 Task: Look for space in Hell-Ville, Madagascar from 9th June, 2023 to 16th June, 2023 for 2 adults in price range Rs.8000 to Rs.16000. Place can be entire place with 2 bedrooms having 2 beds and 1 bathroom. Property type can be house, flat, guest house. Booking option can be shelf check-in. Required host language is English.
Action: Mouse moved to (613, 71)
Screenshot: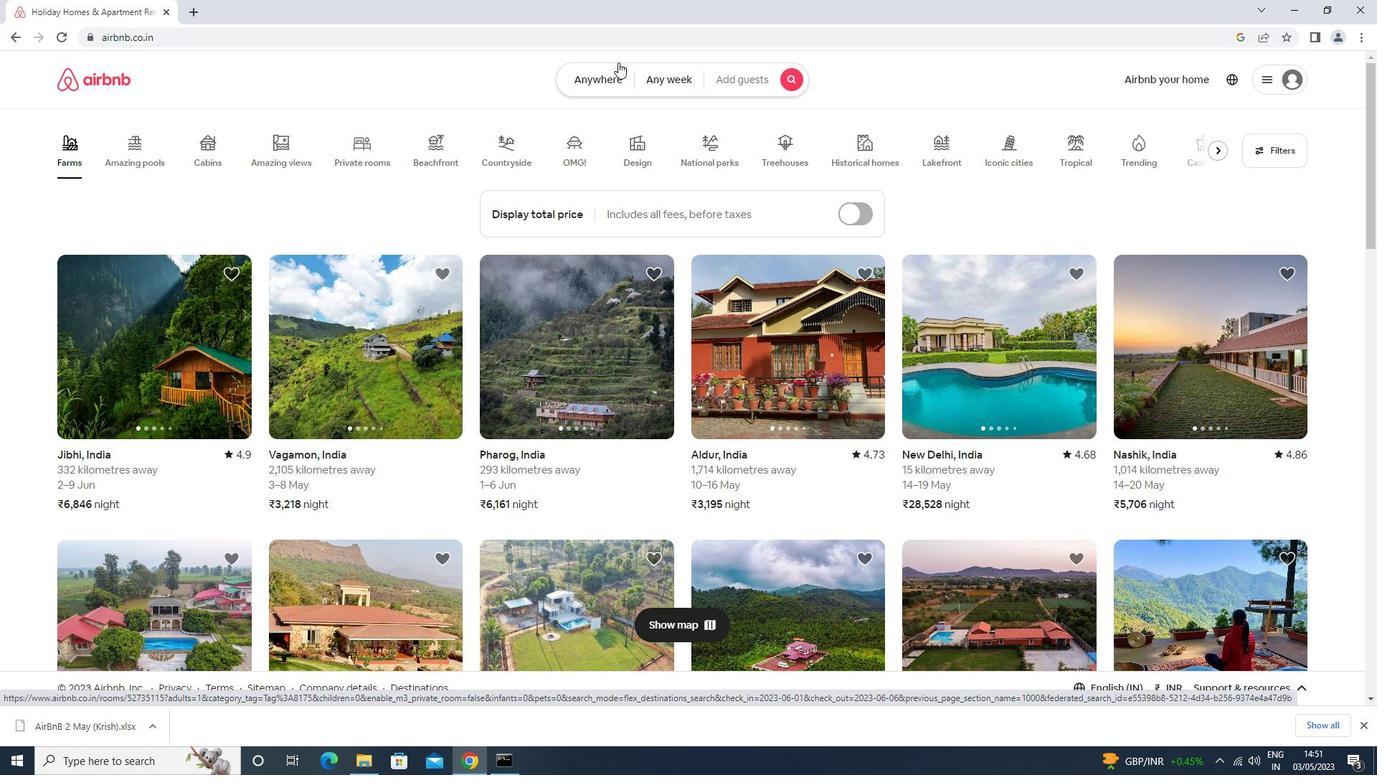 
Action: Mouse pressed left at (613, 71)
Screenshot: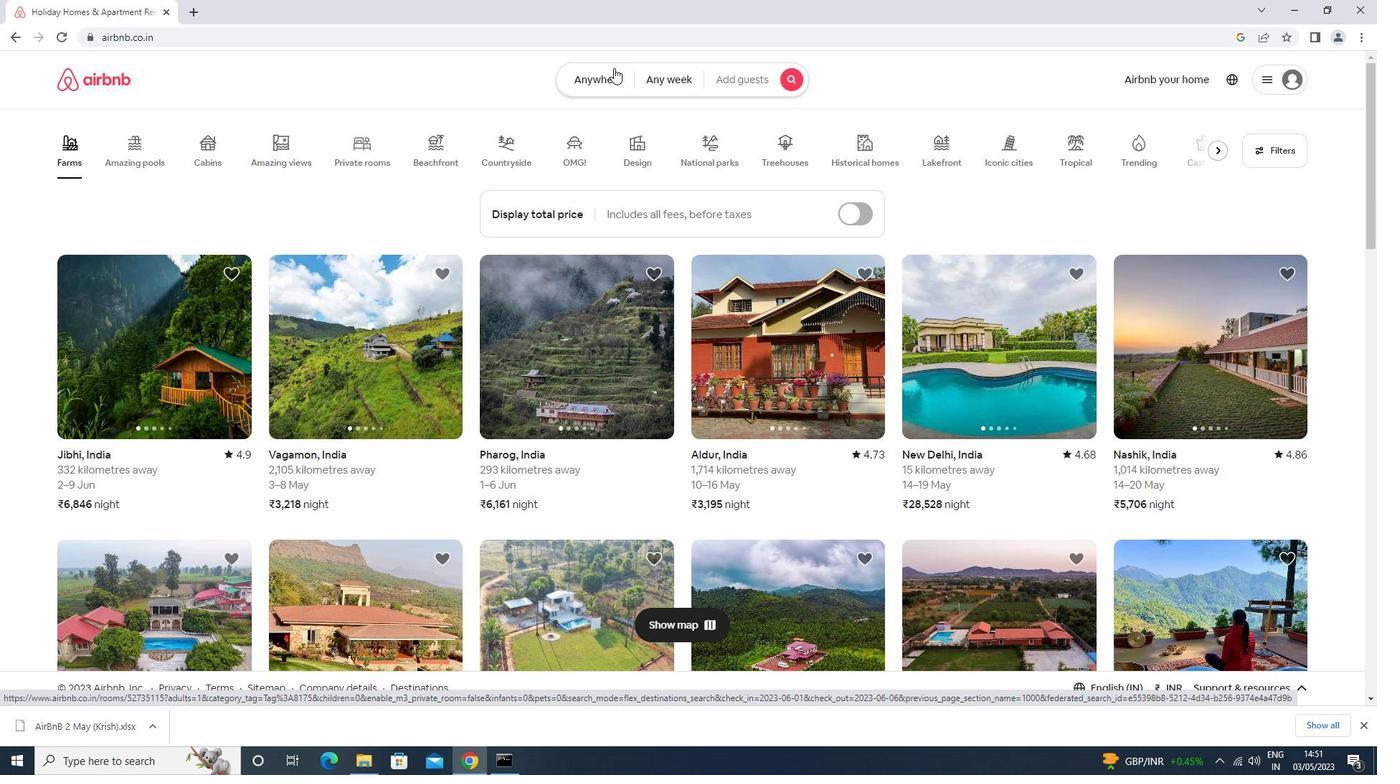 
Action: Mouse moved to (539, 142)
Screenshot: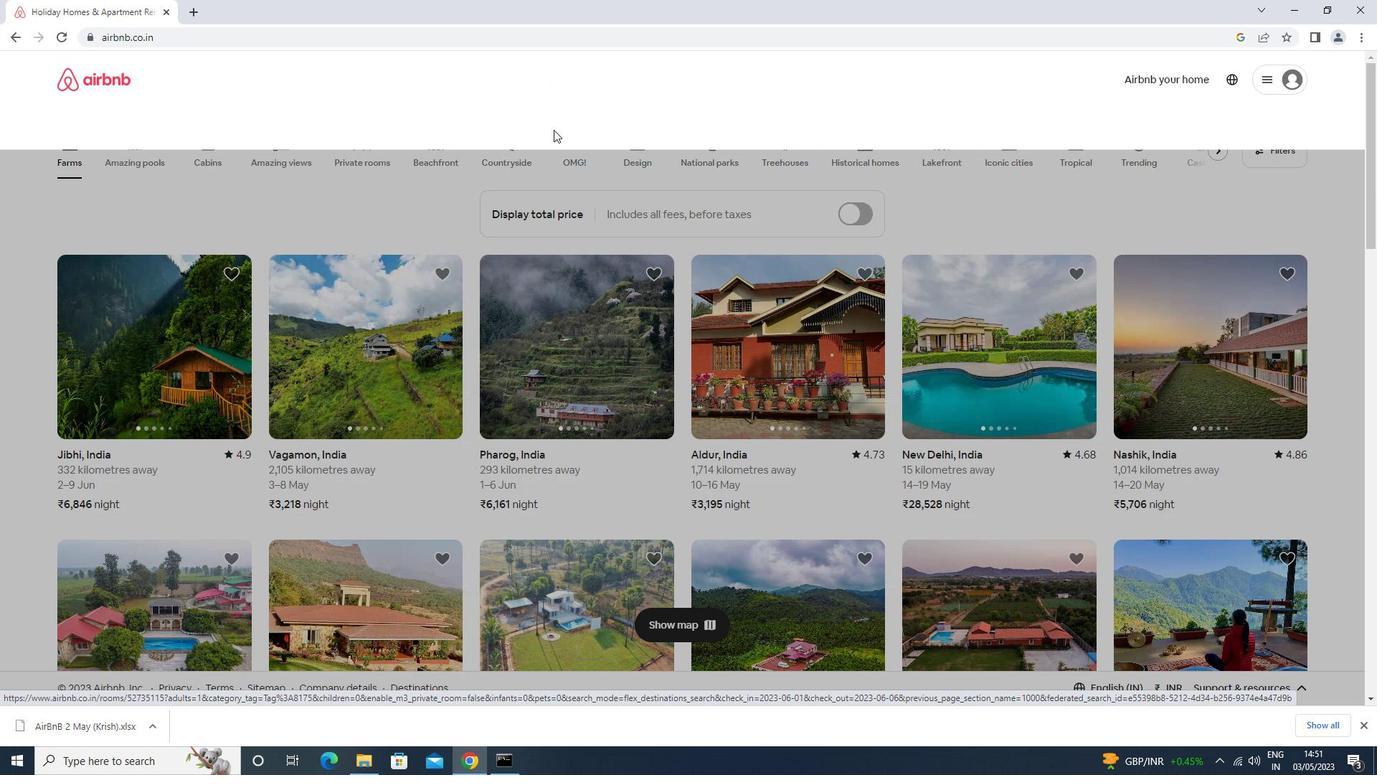 
Action: Mouse pressed left at (539, 142)
Screenshot: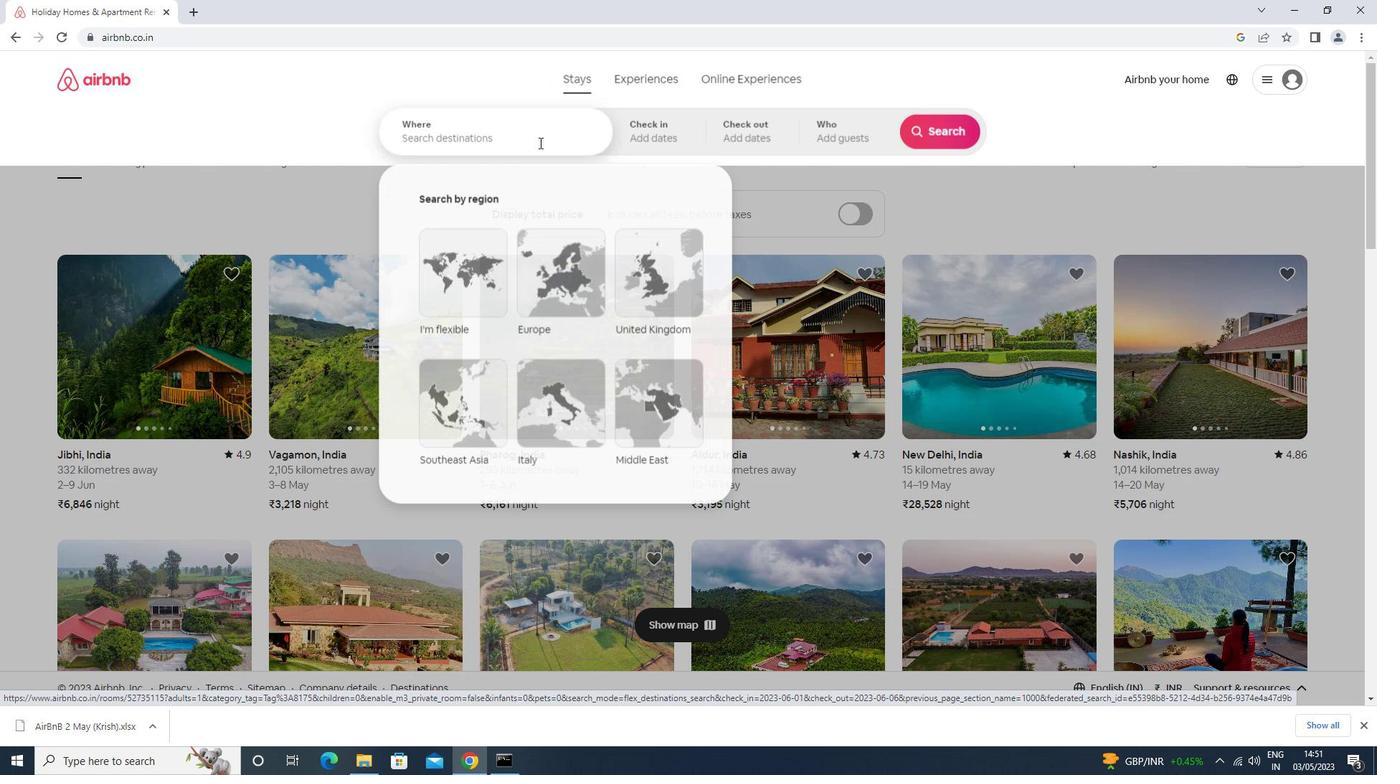 
Action: Key pressed hell<Key.space>ville<Key.down><Key.enter>
Screenshot: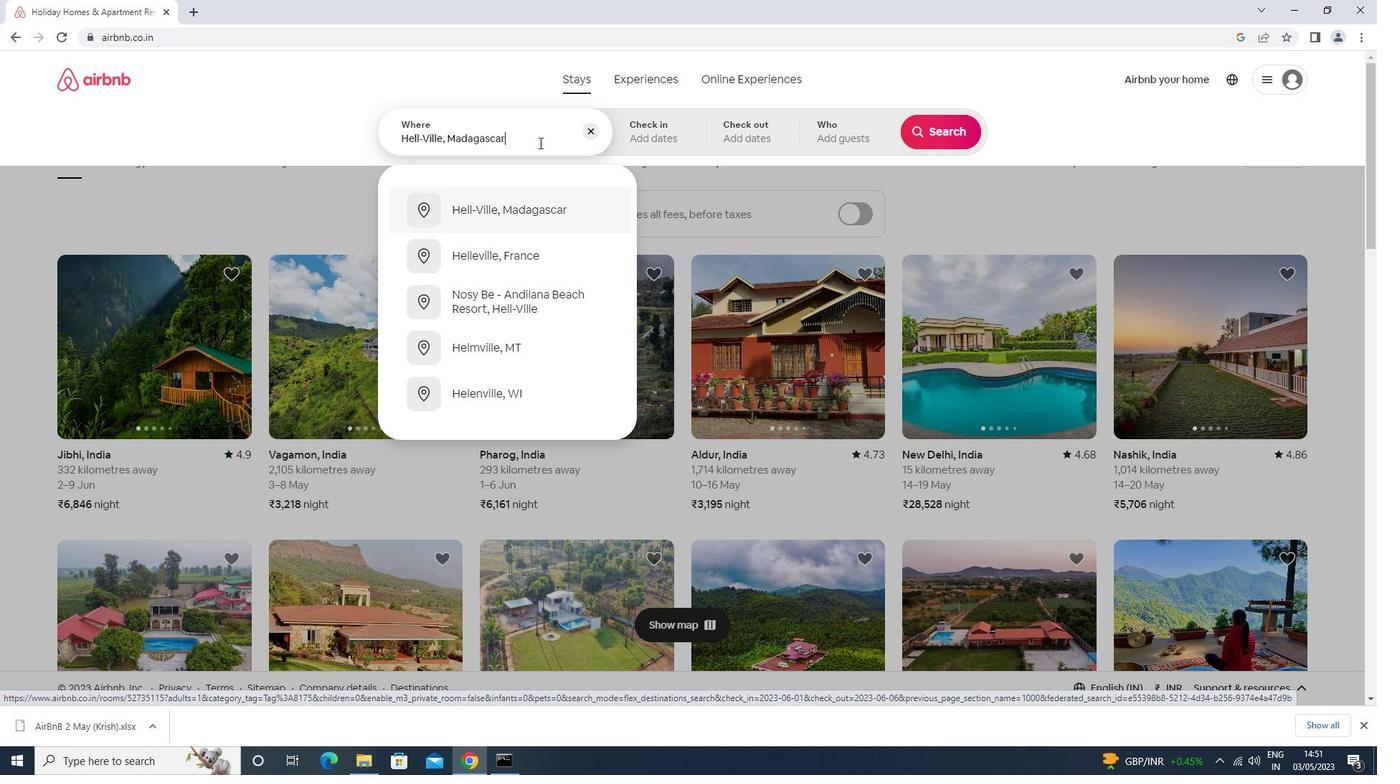 
Action: Mouse moved to (889, 340)
Screenshot: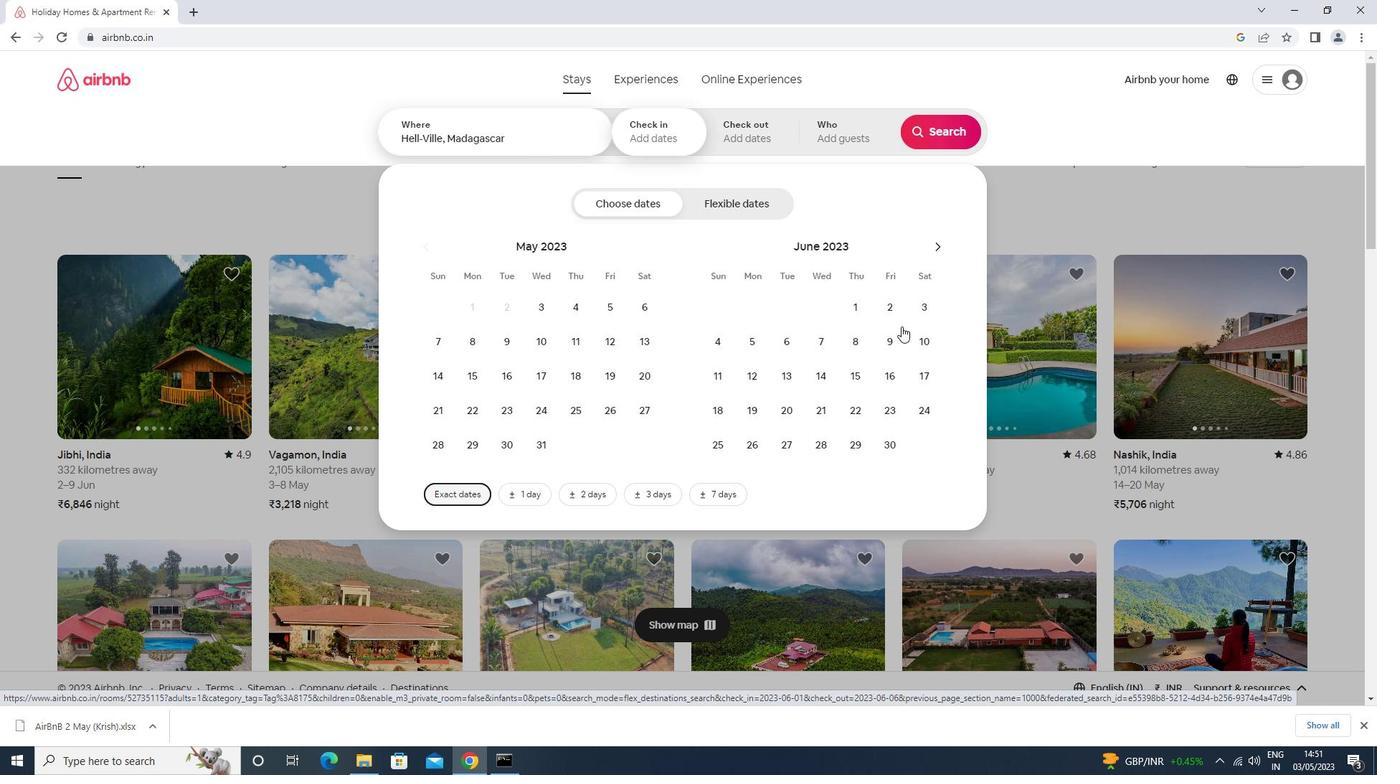 
Action: Mouse pressed left at (889, 340)
Screenshot: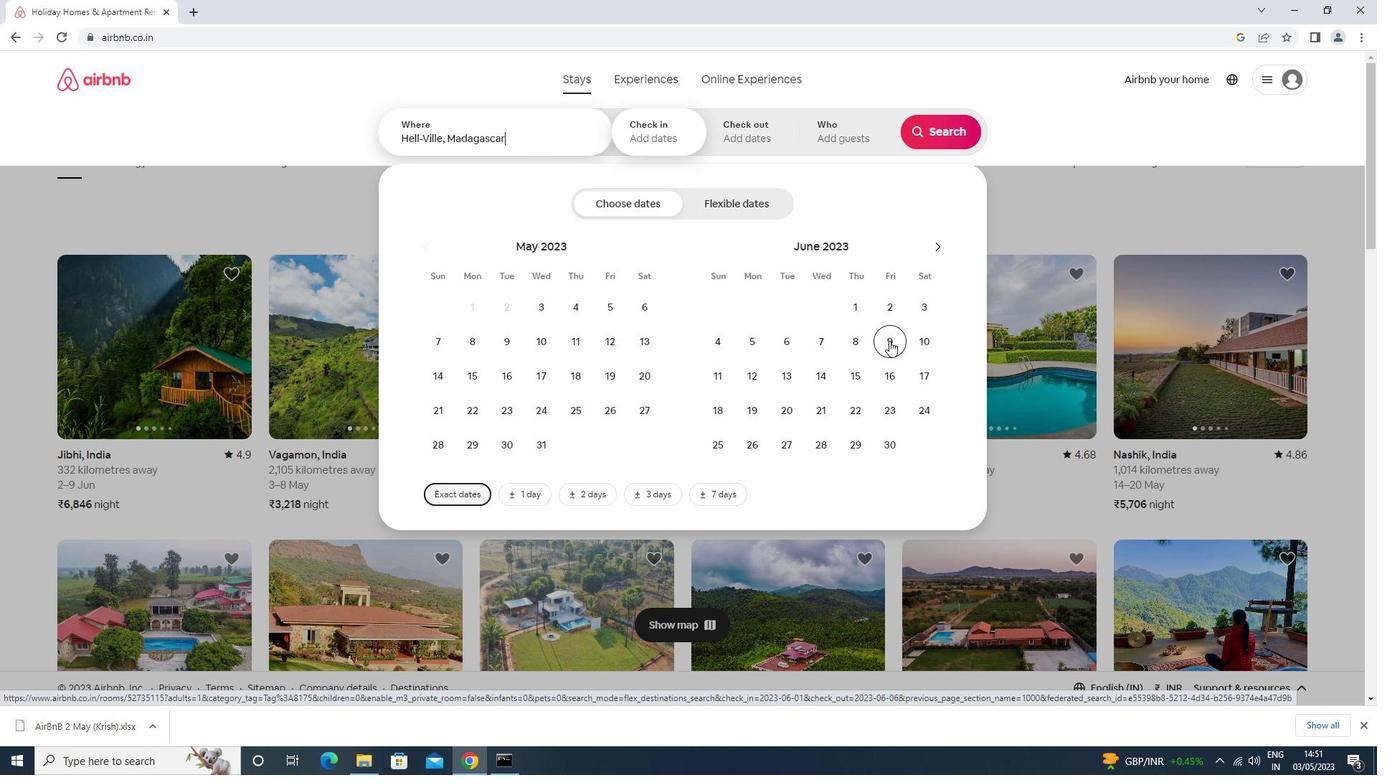 
Action: Mouse moved to (879, 390)
Screenshot: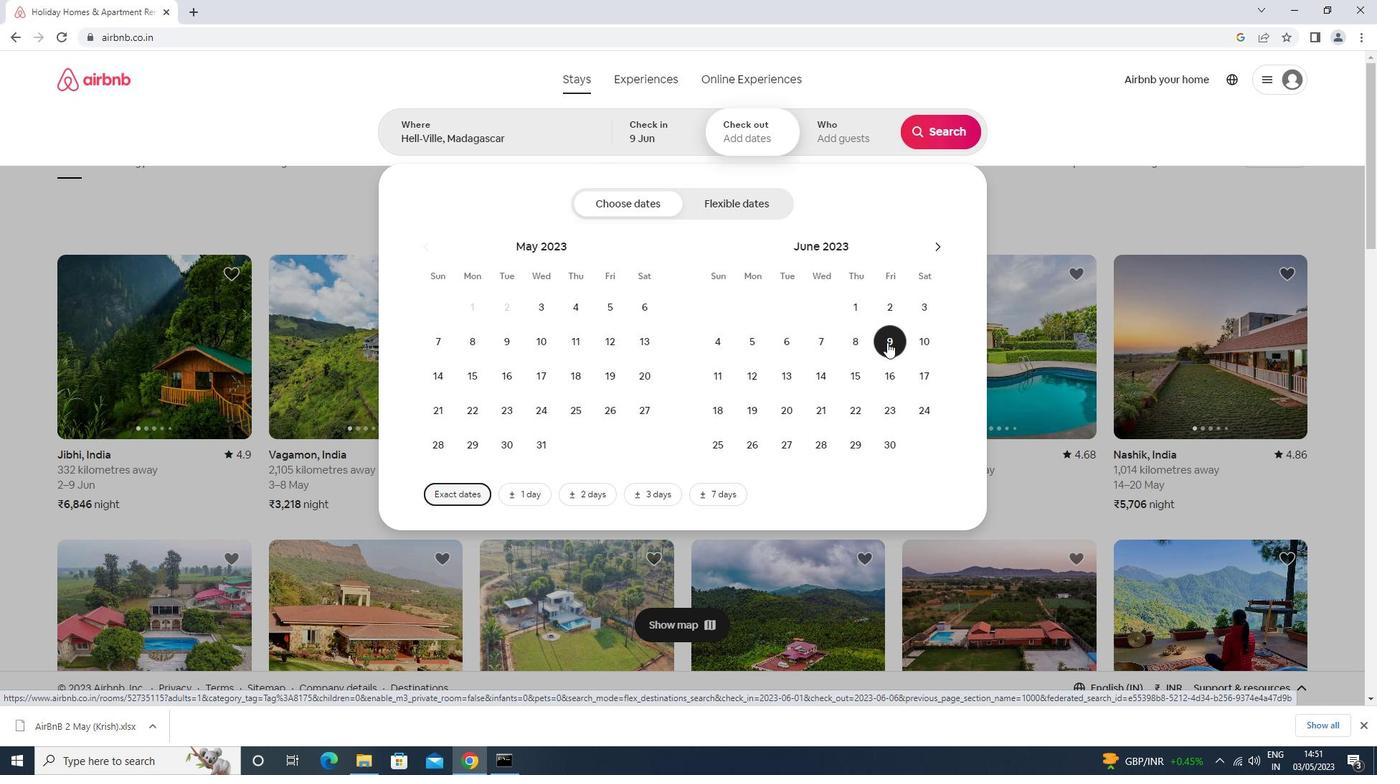 
Action: Mouse pressed left at (879, 390)
Screenshot: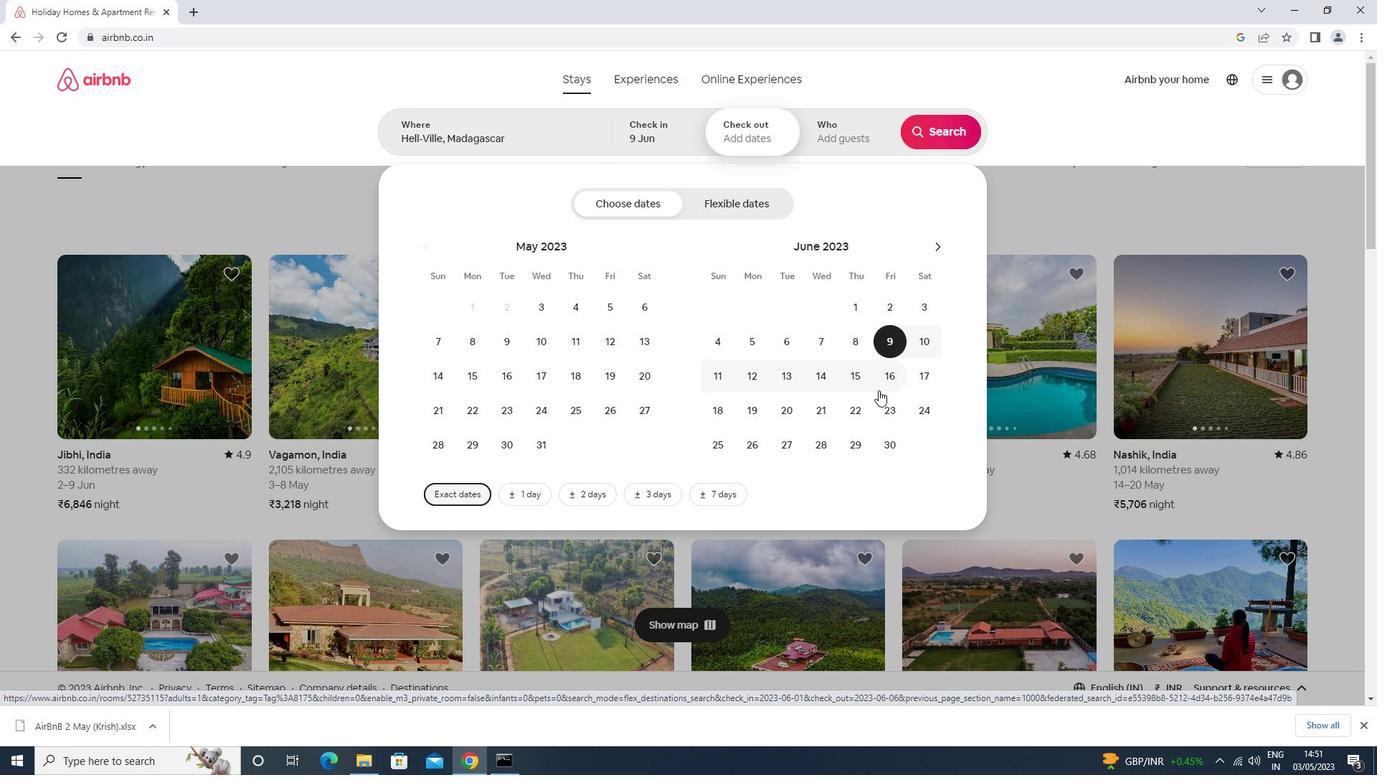 
Action: Mouse moved to (824, 126)
Screenshot: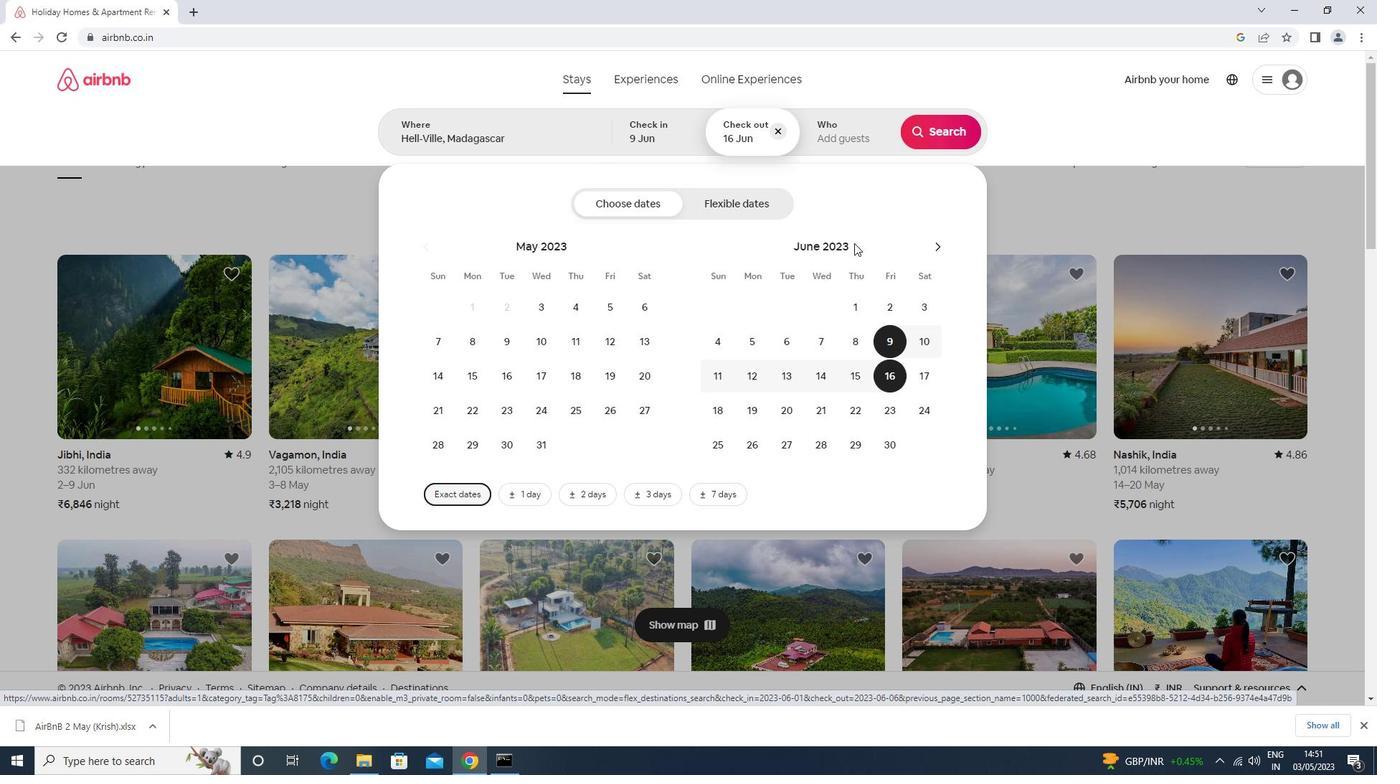 
Action: Mouse pressed left at (824, 126)
Screenshot: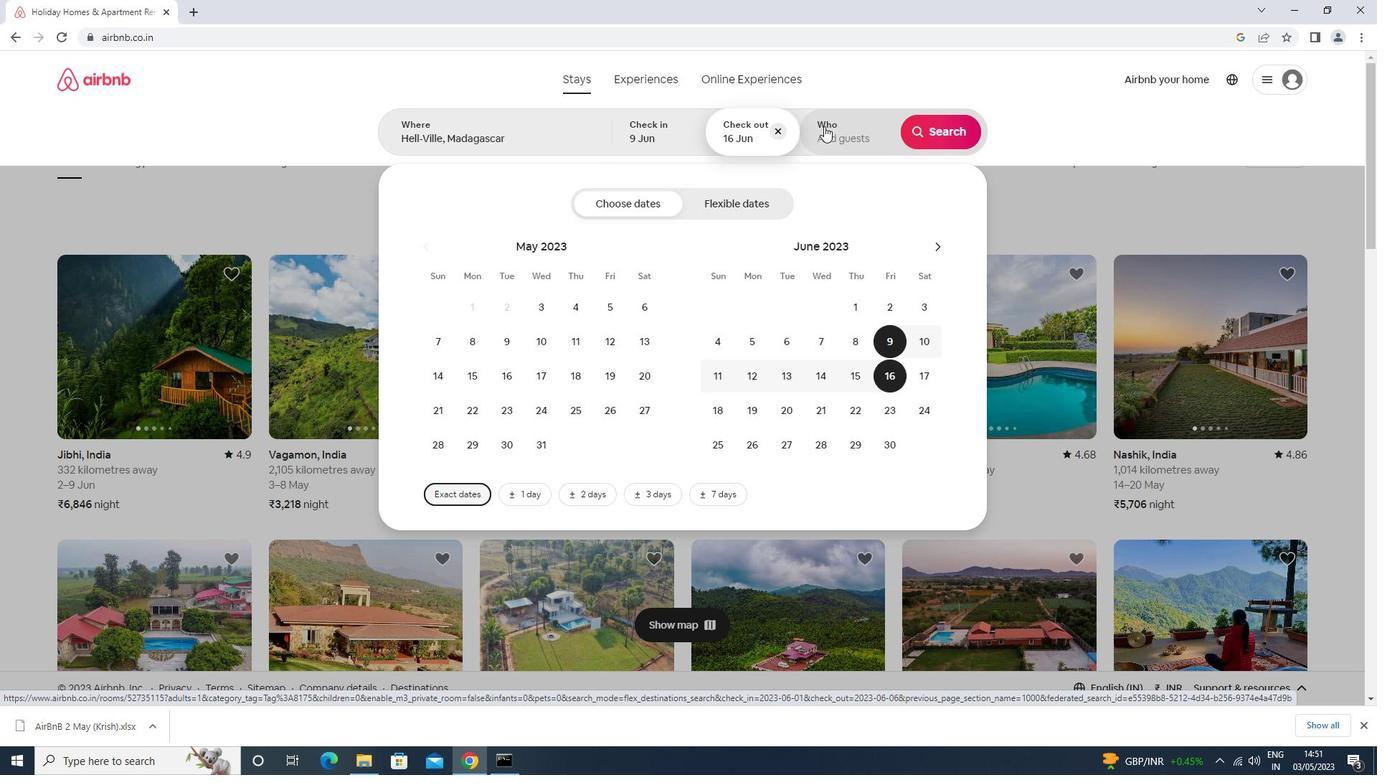 
Action: Mouse moved to (948, 210)
Screenshot: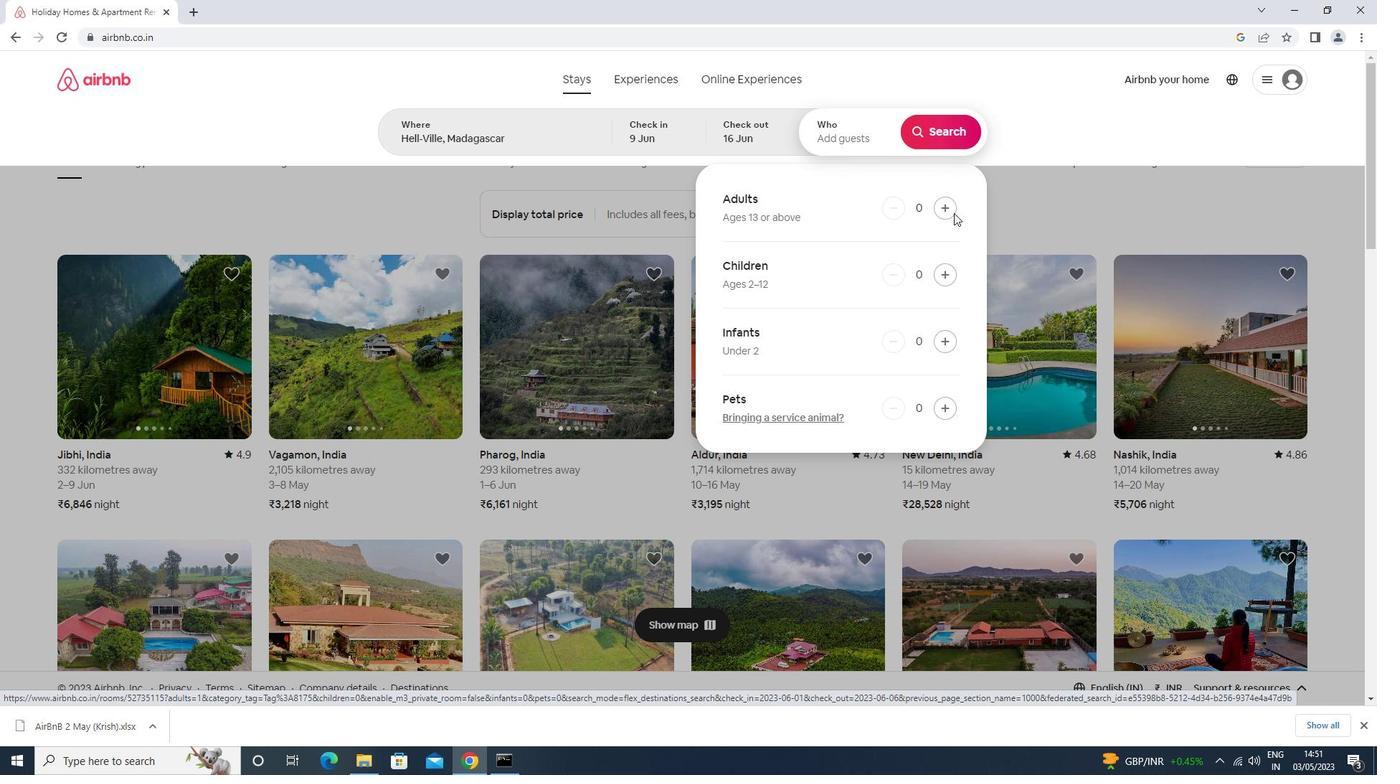 
Action: Mouse pressed left at (948, 210)
Screenshot: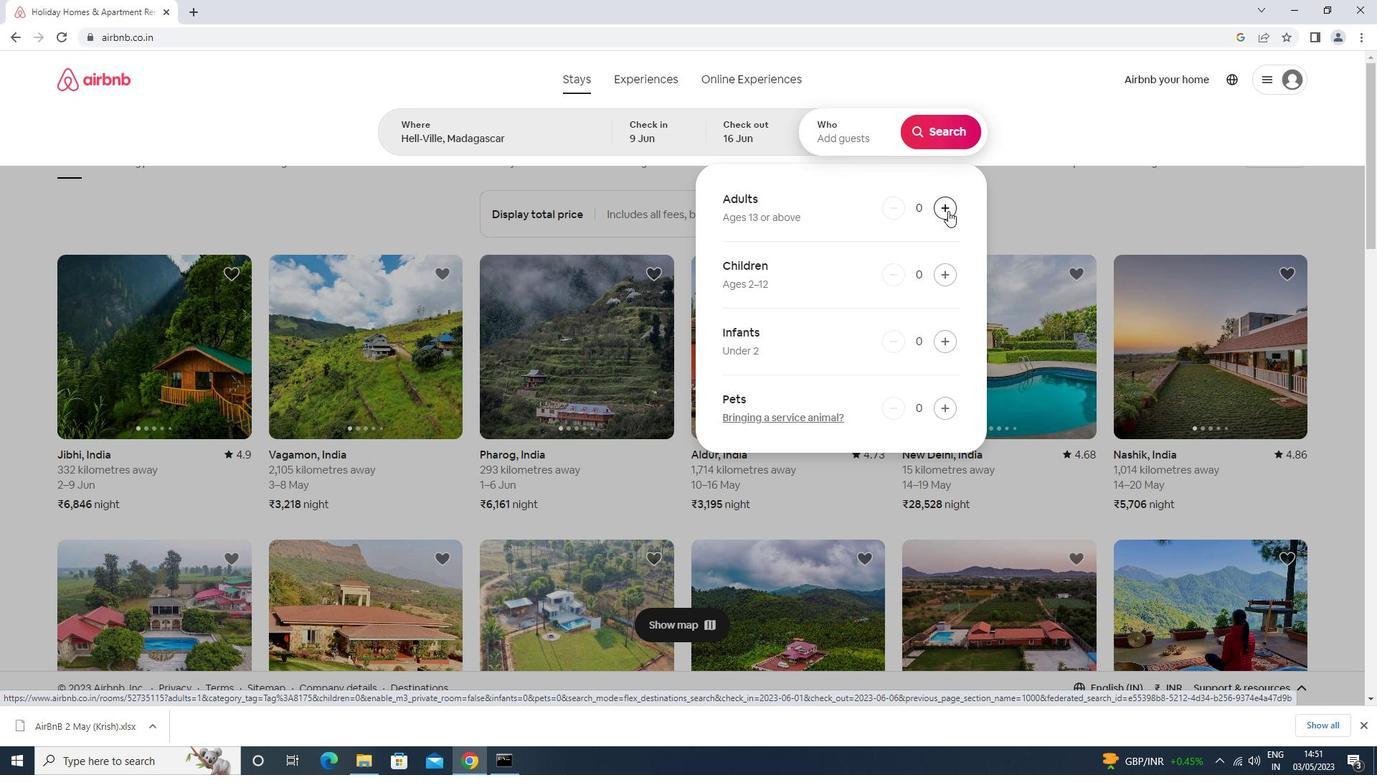 
Action: Mouse moved to (947, 210)
Screenshot: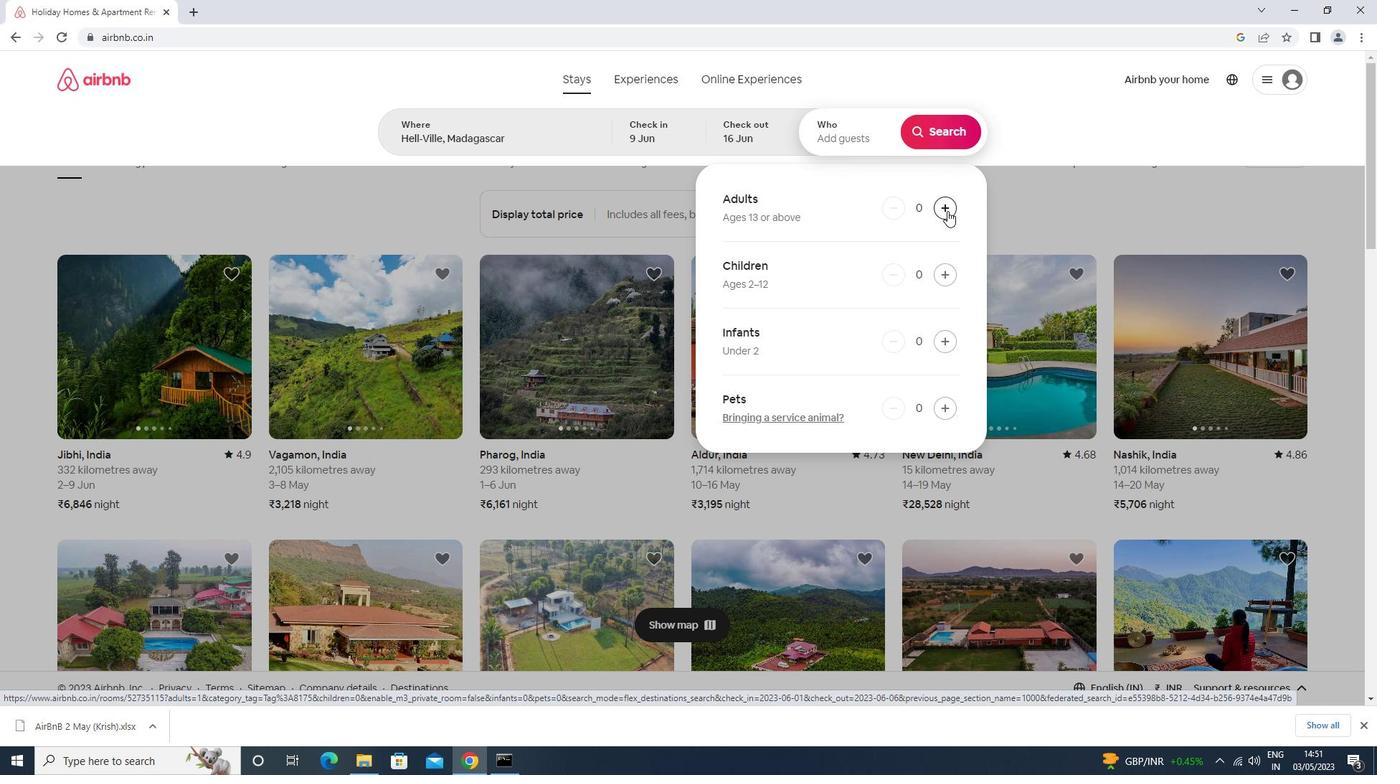 
Action: Mouse pressed left at (947, 210)
Screenshot: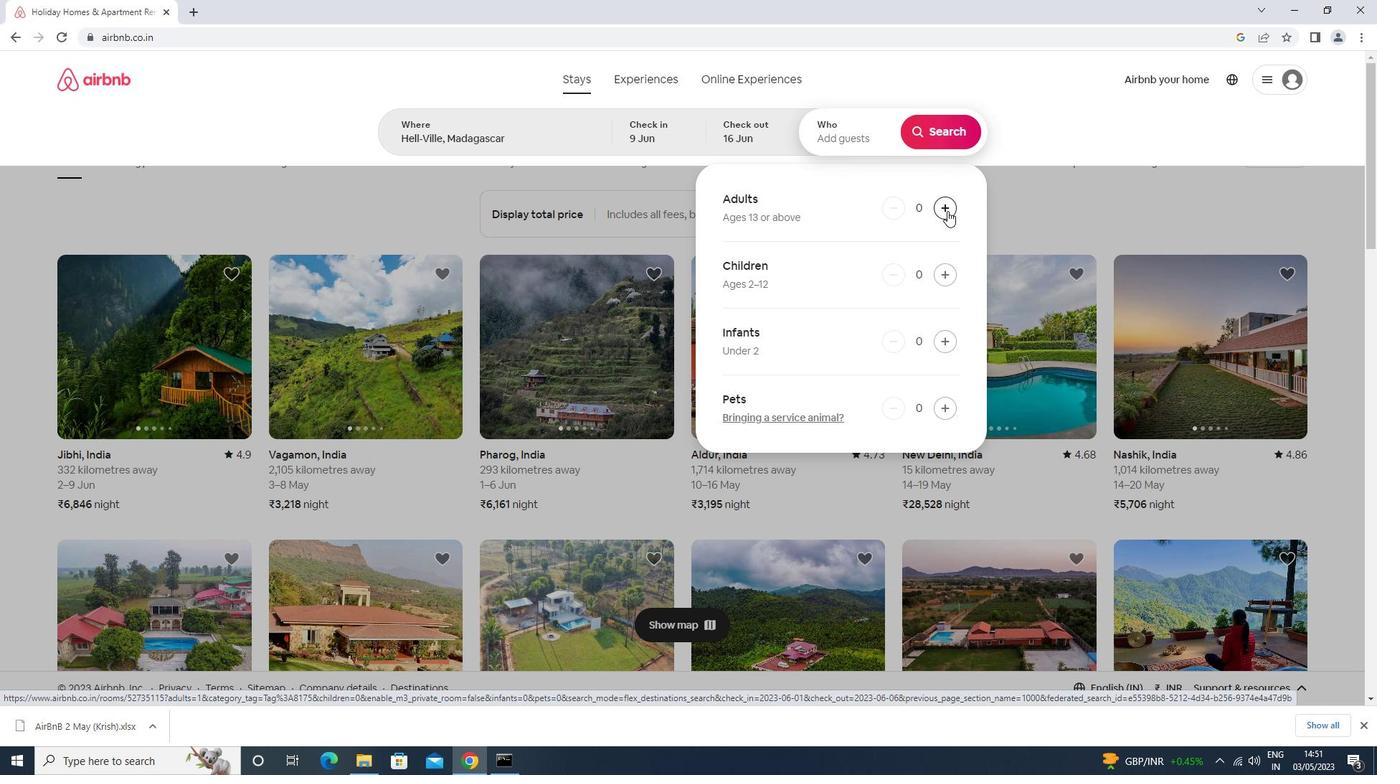 
Action: Mouse moved to (952, 137)
Screenshot: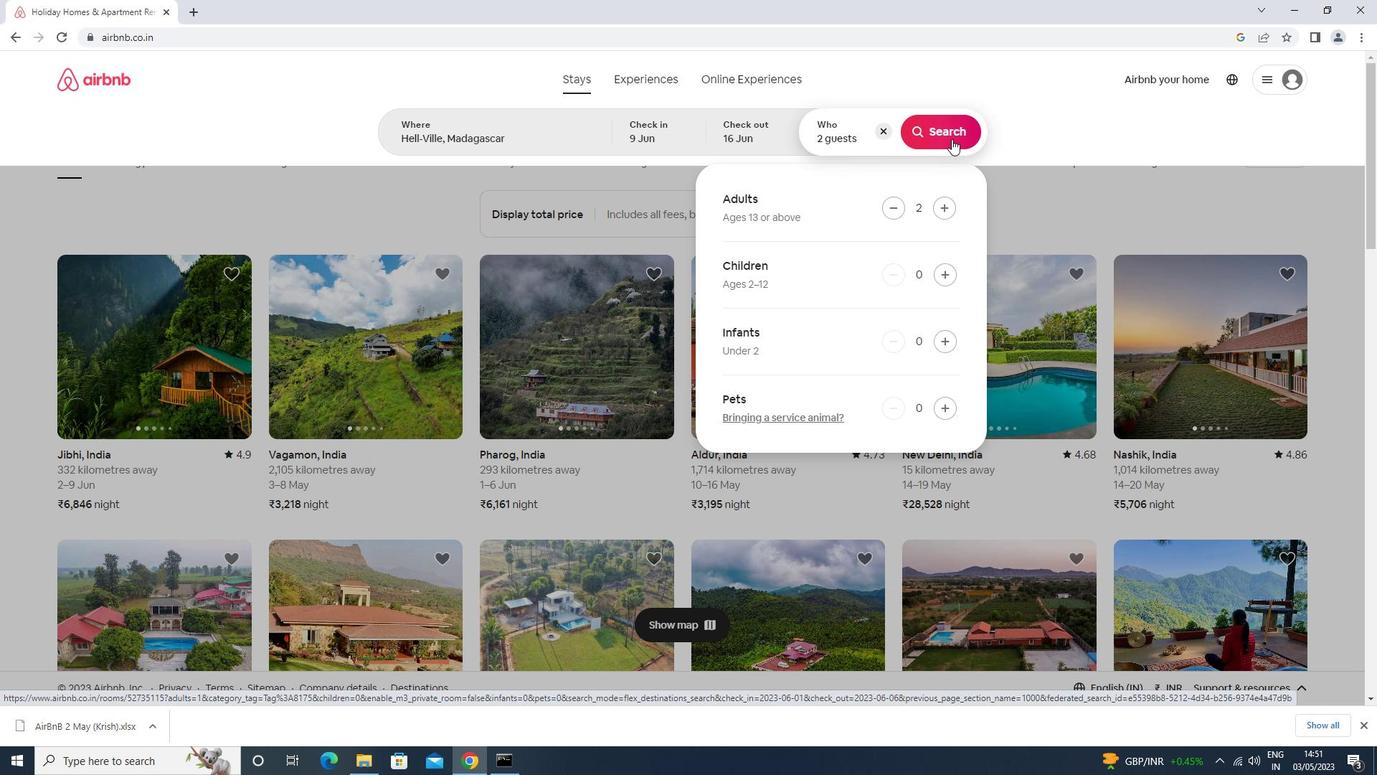 
Action: Mouse pressed left at (952, 137)
Screenshot: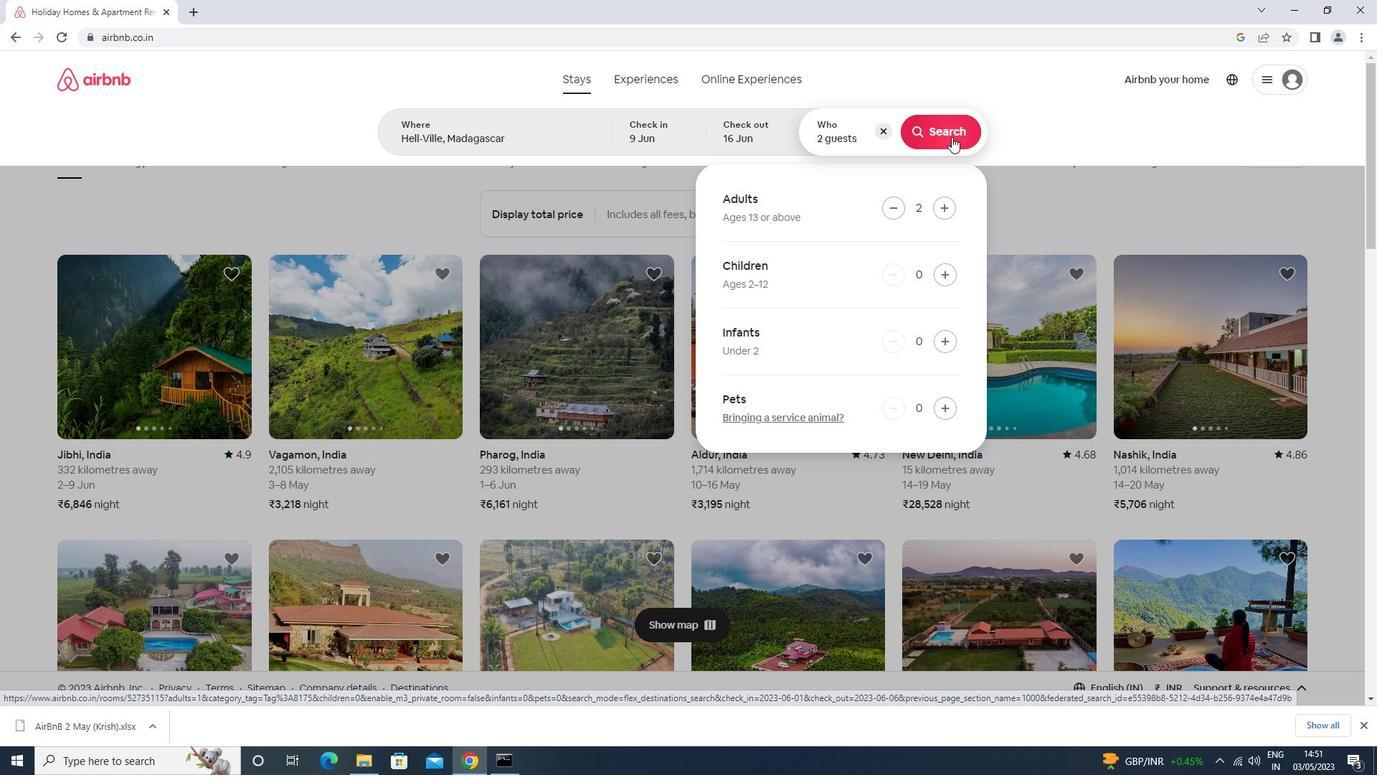 
Action: Mouse moved to (1310, 136)
Screenshot: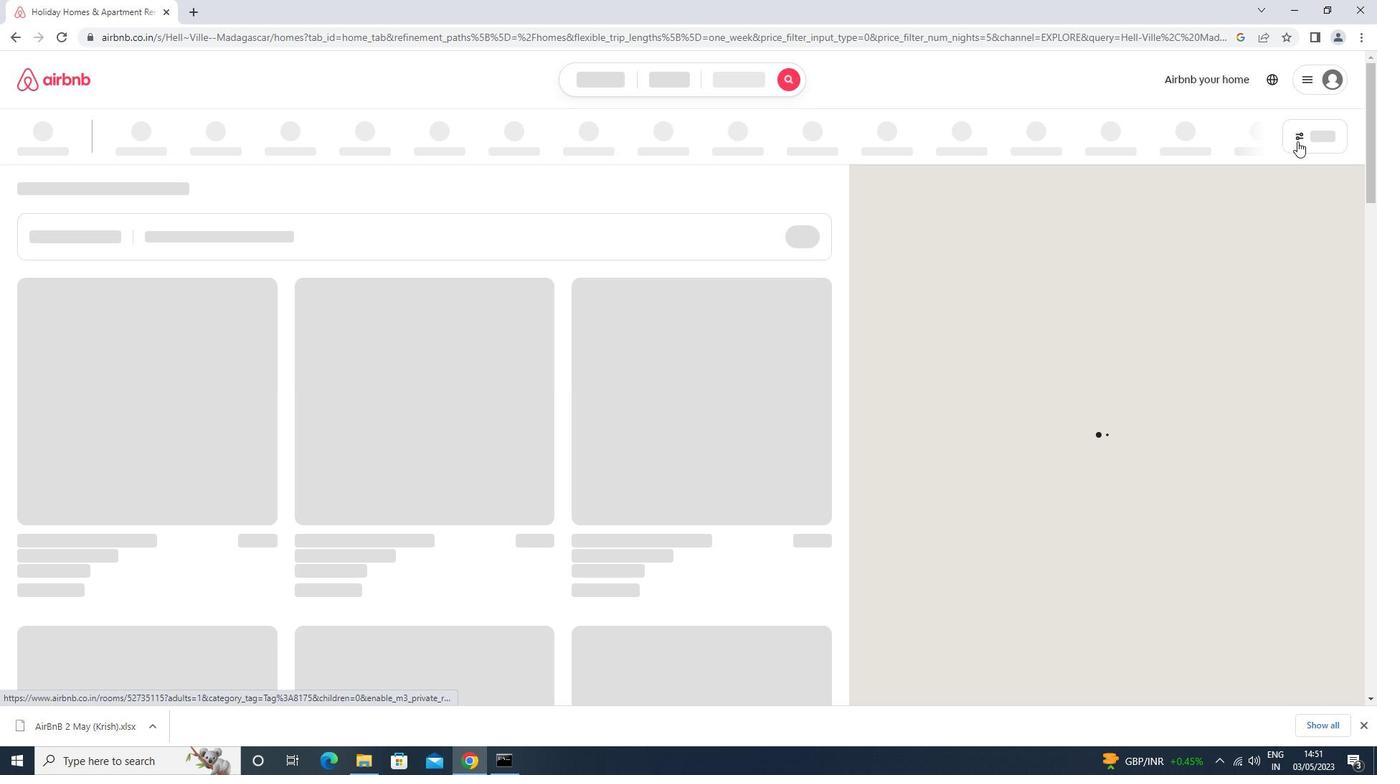 
Action: Mouse pressed left at (1310, 136)
Screenshot: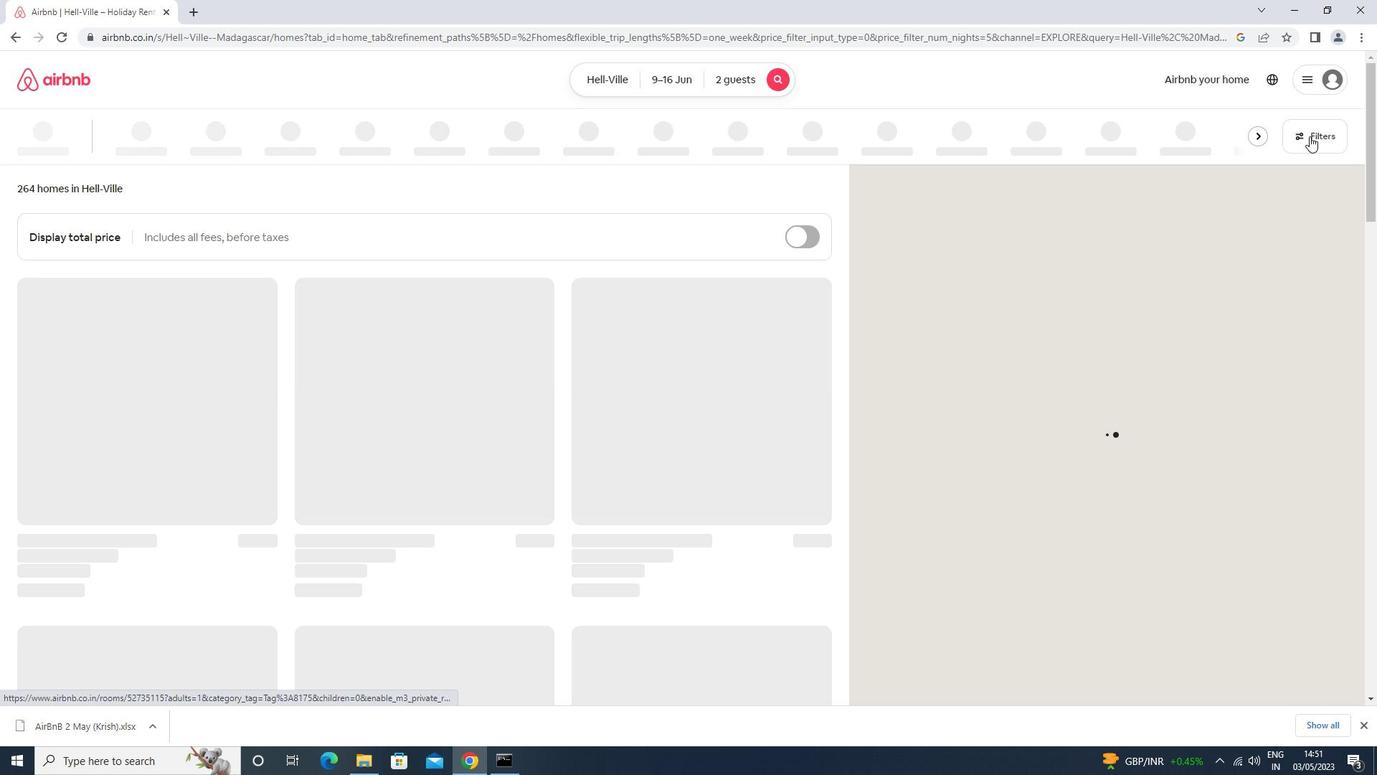 
Action: Mouse moved to (513, 320)
Screenshot: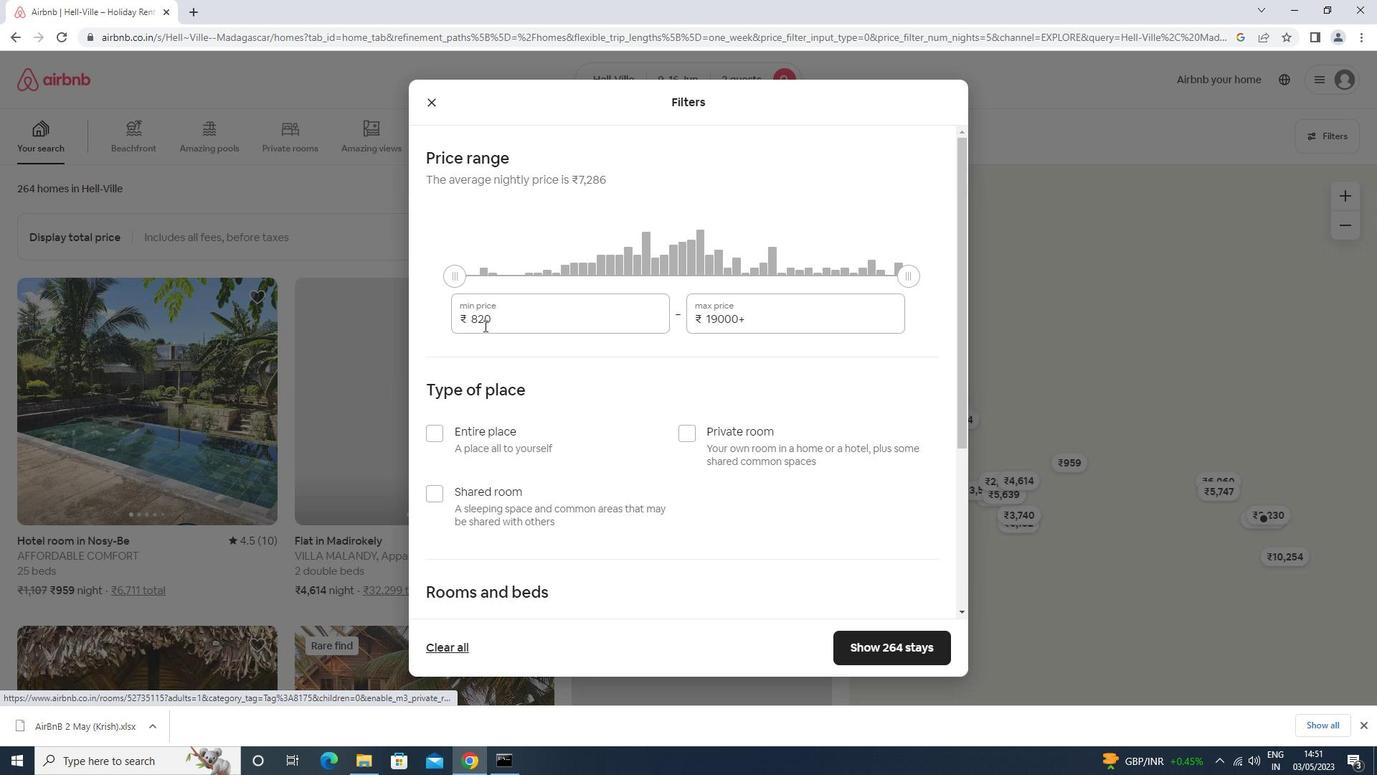 
Action: Mouse pressed left at (513, 320)
Screenshot: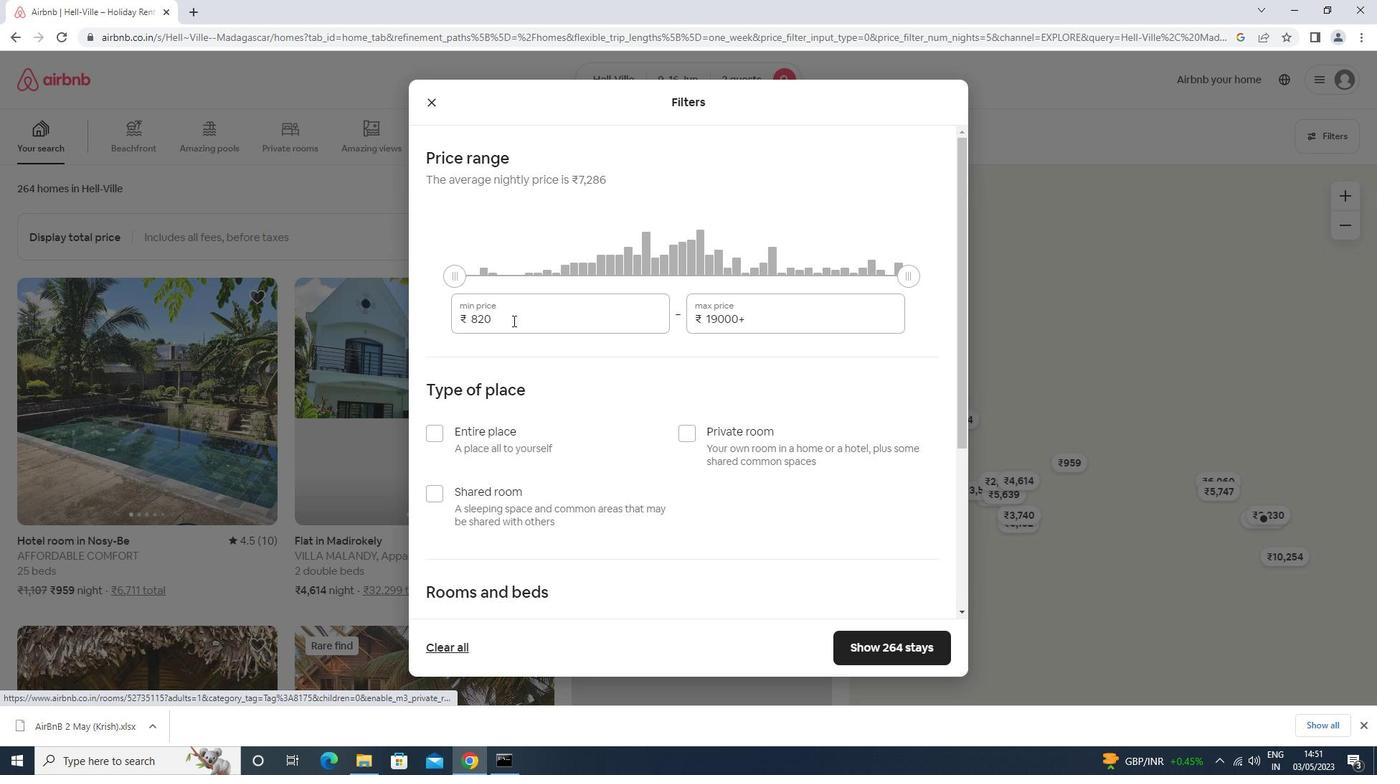 
Action: Key pressed <Key.backspace><Key.backspace>000<Key.tab>16000
Screenshot: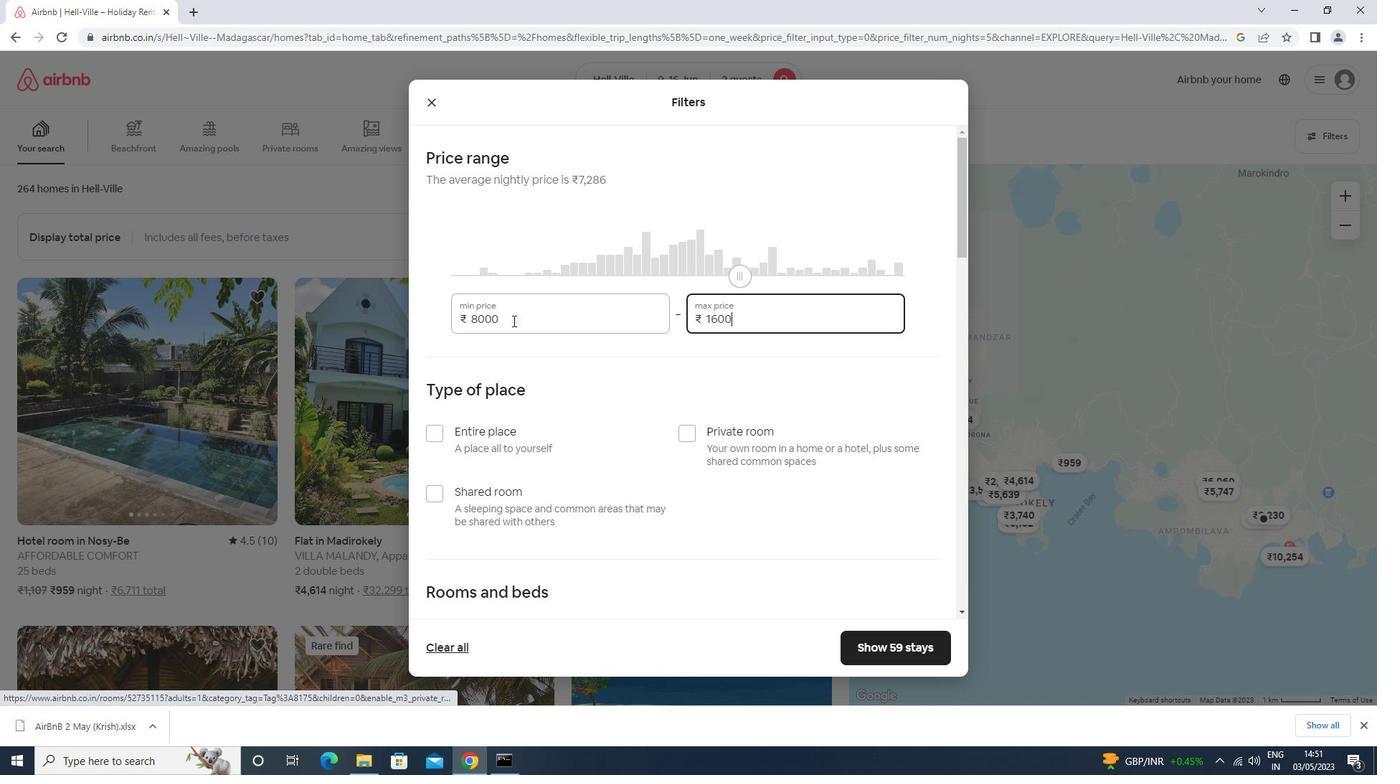 
Action: Mouse moved to (480, 436)
Screenshot: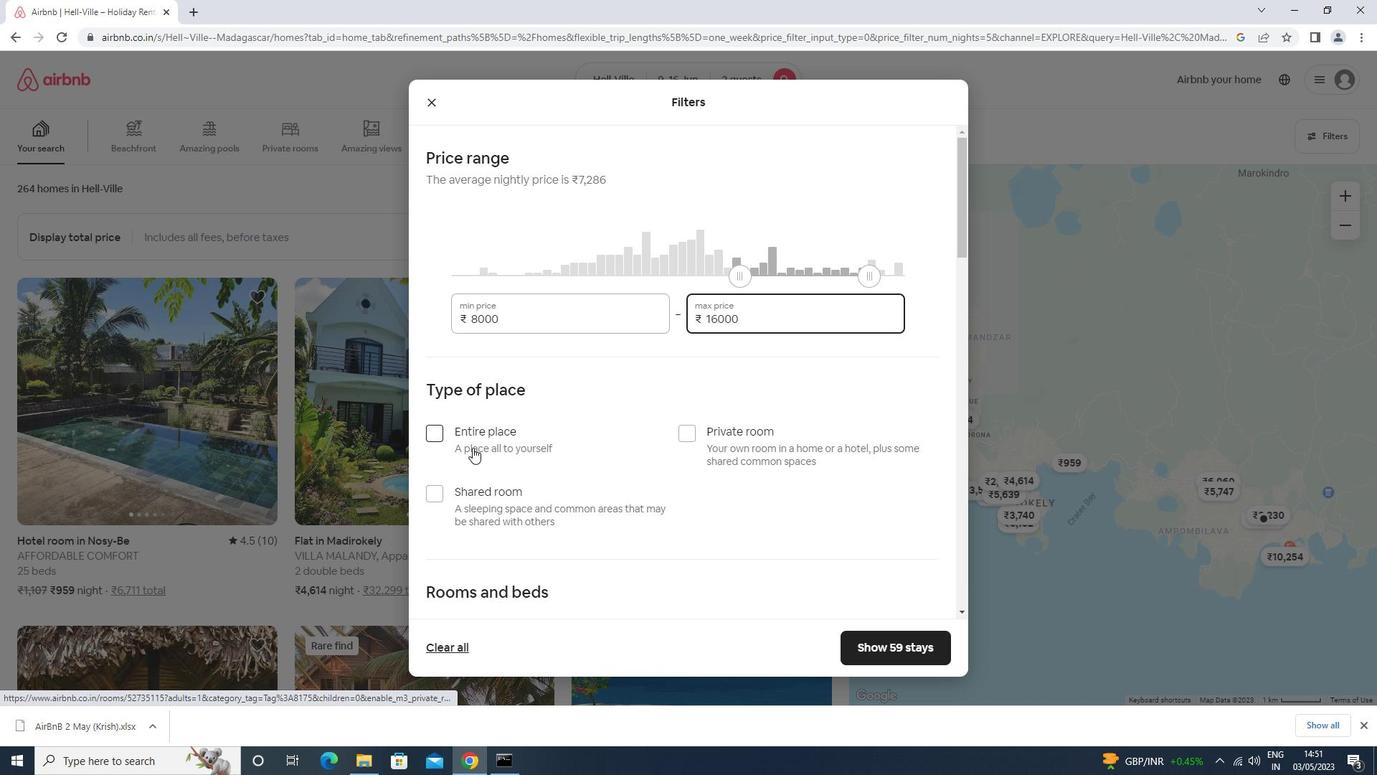 
Action: Mouse pressed left at (480, 436)
Screenshot: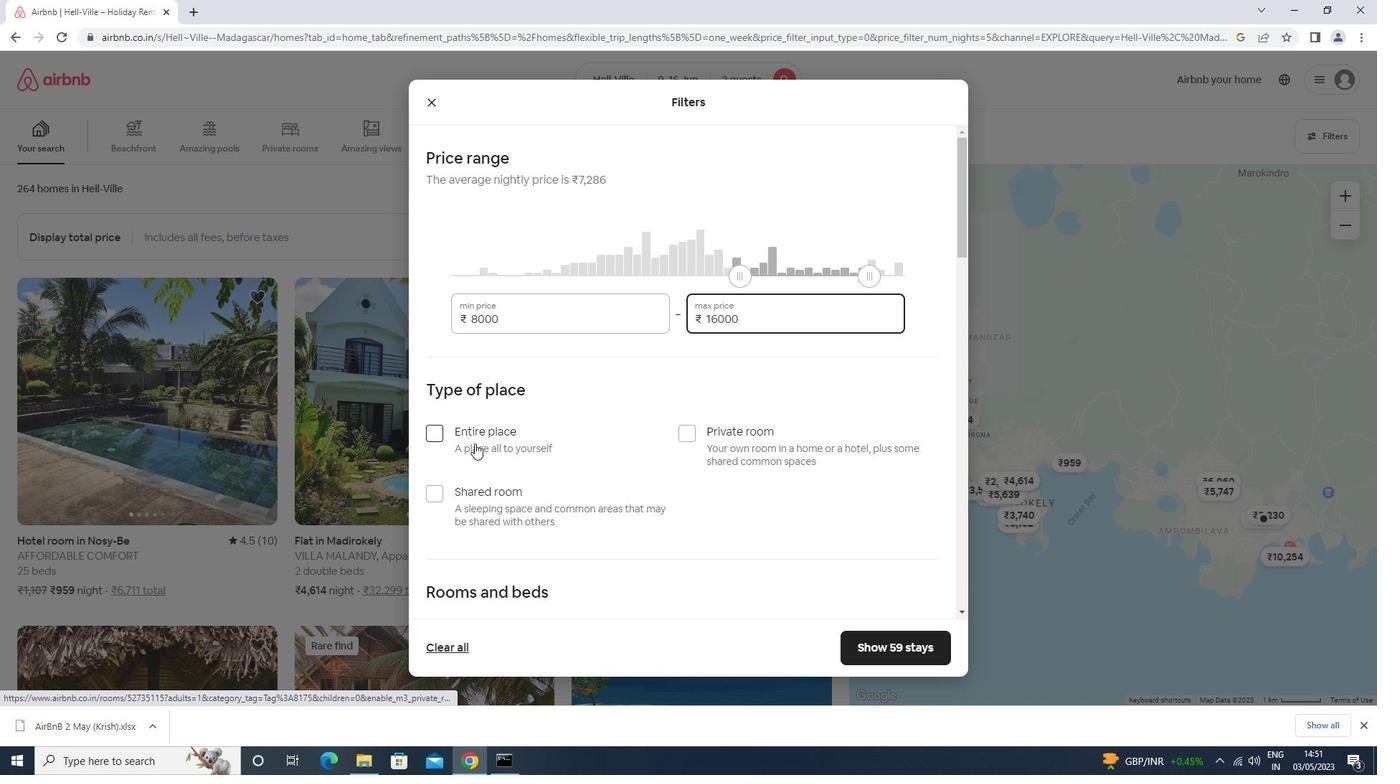 
Action: Mouse moved to (484, 431)
Screenshot: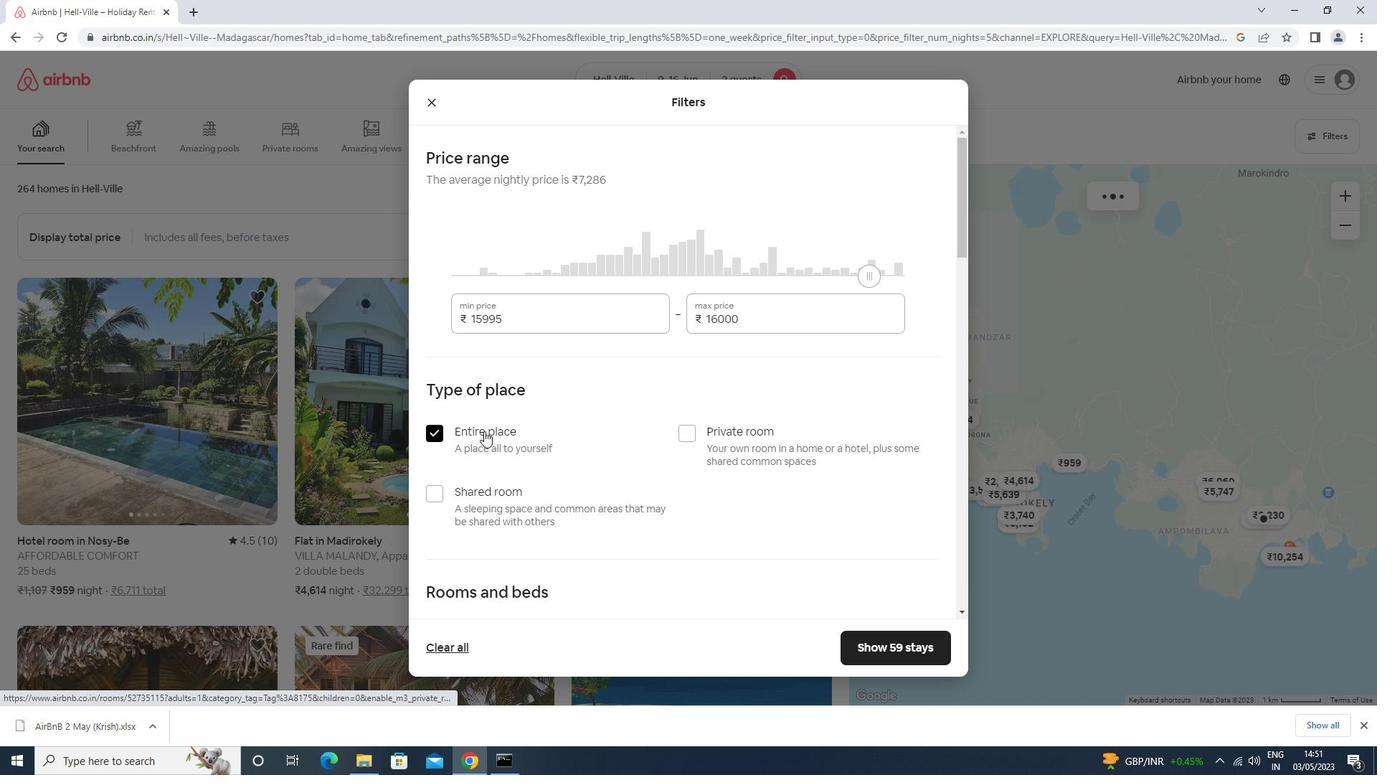 
Action: Mouse scrolled (484, 430) with delta (0, 0)
Screenshot: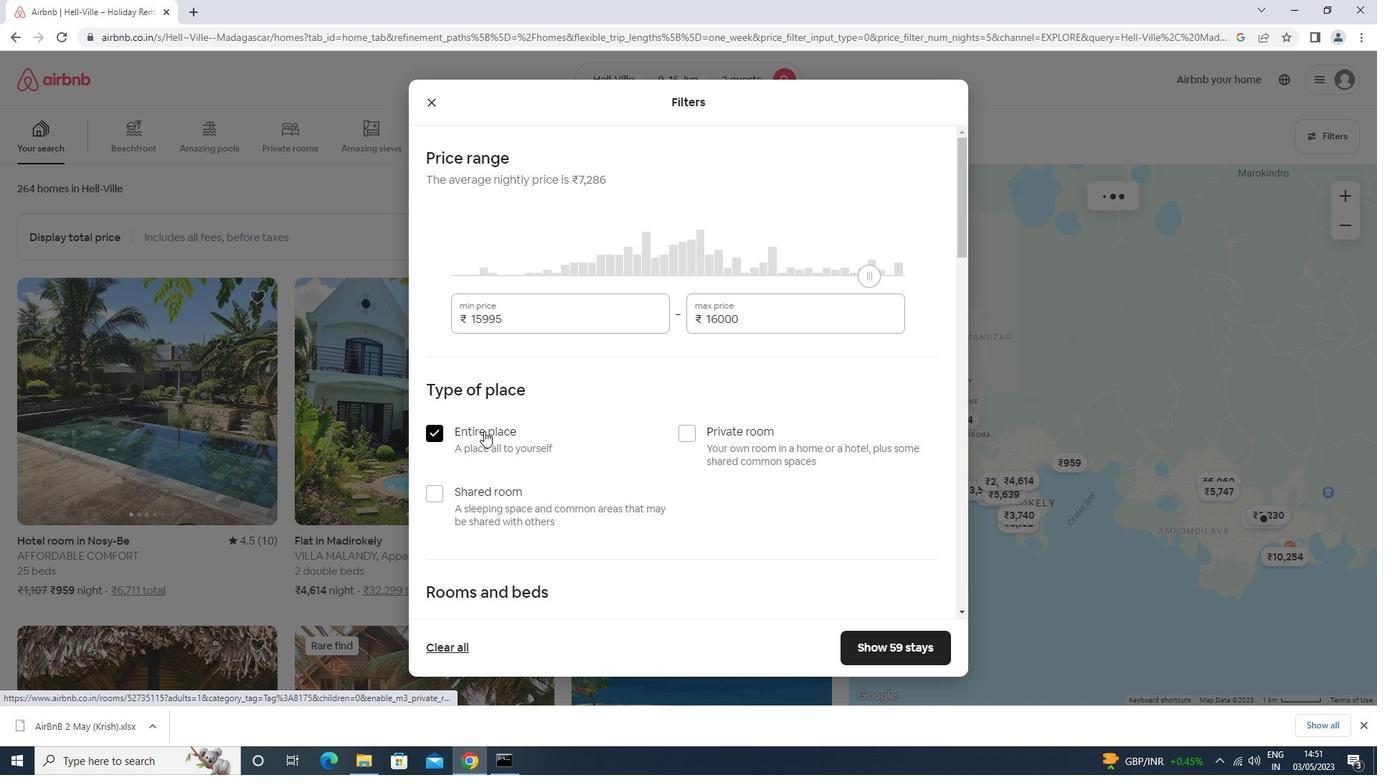 
Action: Mouse scrolled (484, 430) with delta (0, 0)
Screenshot: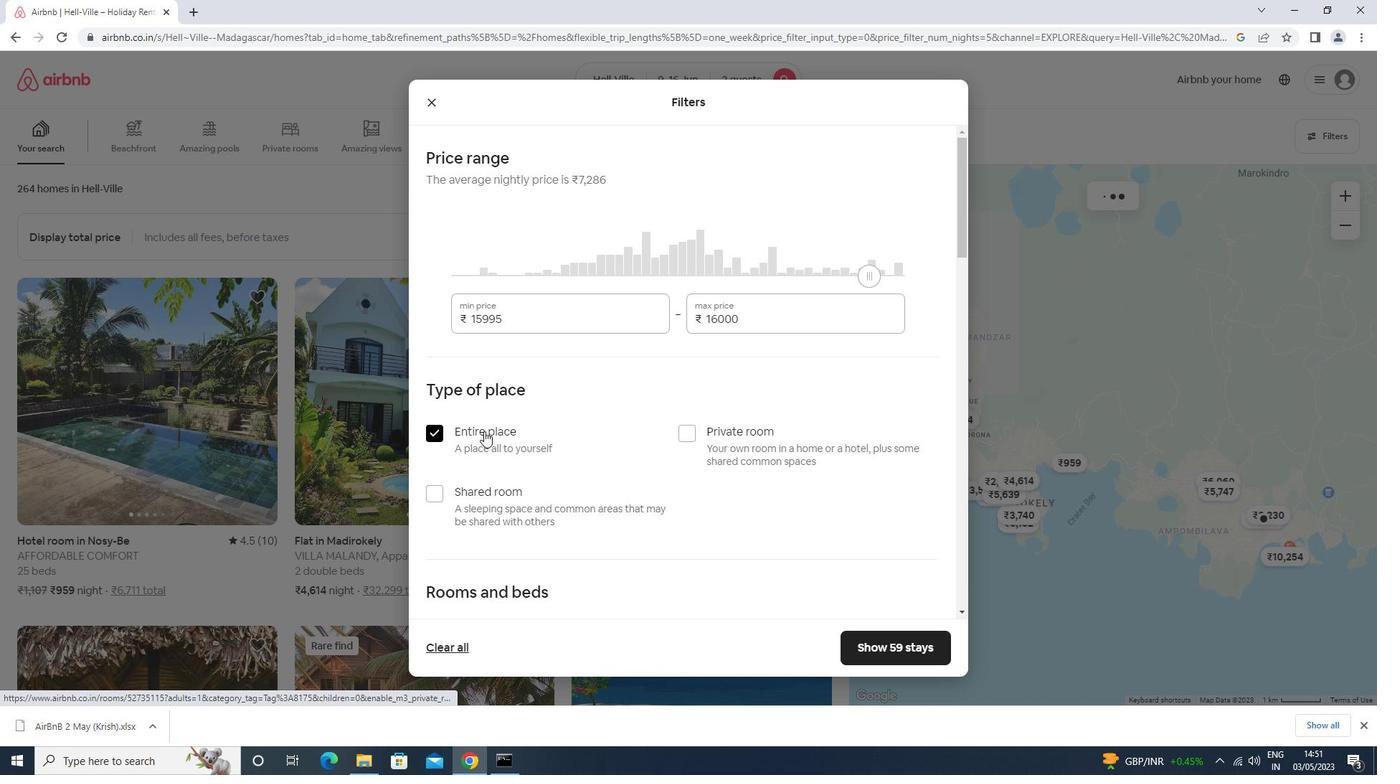 
Action: Mouse scrolled (484, 430) with delta (0, 0)
Screenshot: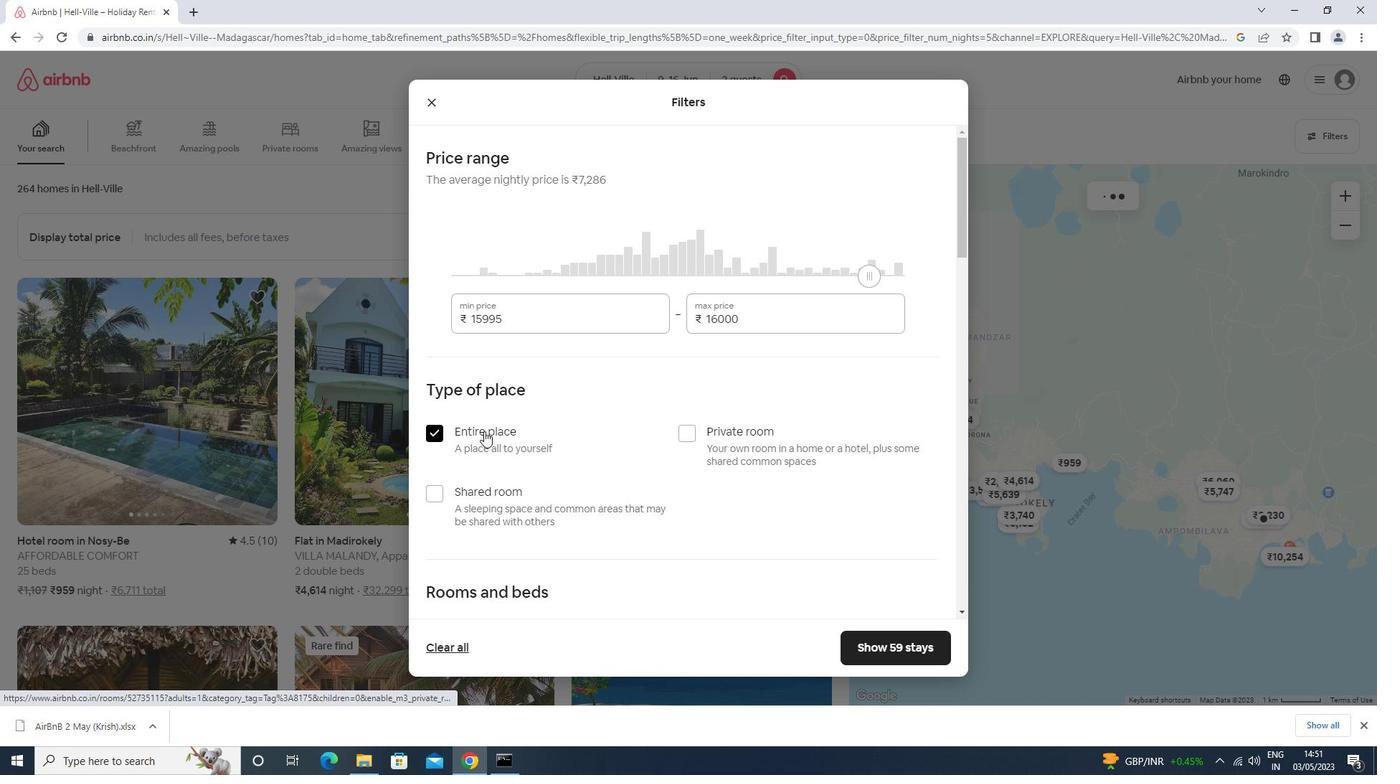 
Action: Mouse scrolled (484, 430) with delta (0, 0)
Screenshot: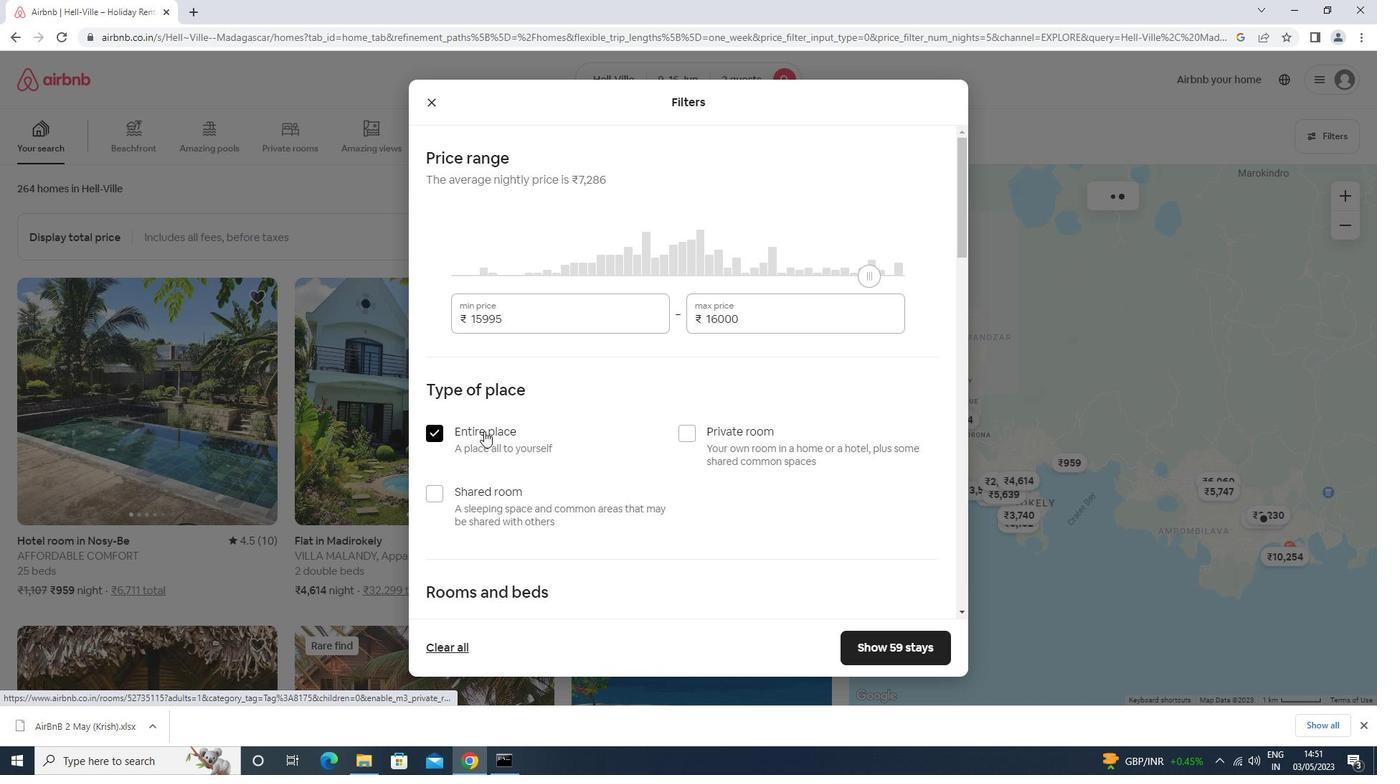 
Action: Mouse moved to (570, 381)
Screenshot: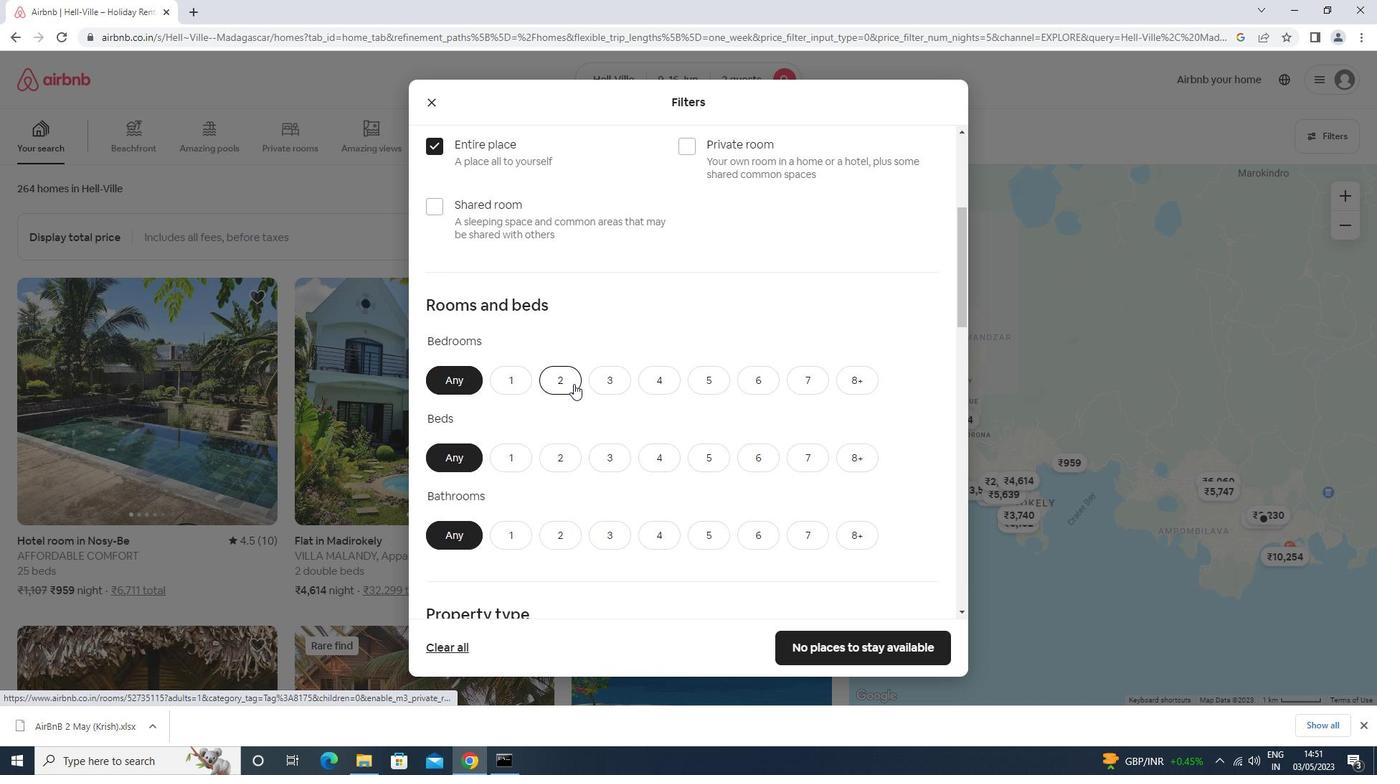 
Action: Mouse pressed left at (570, 381)
Screenshot: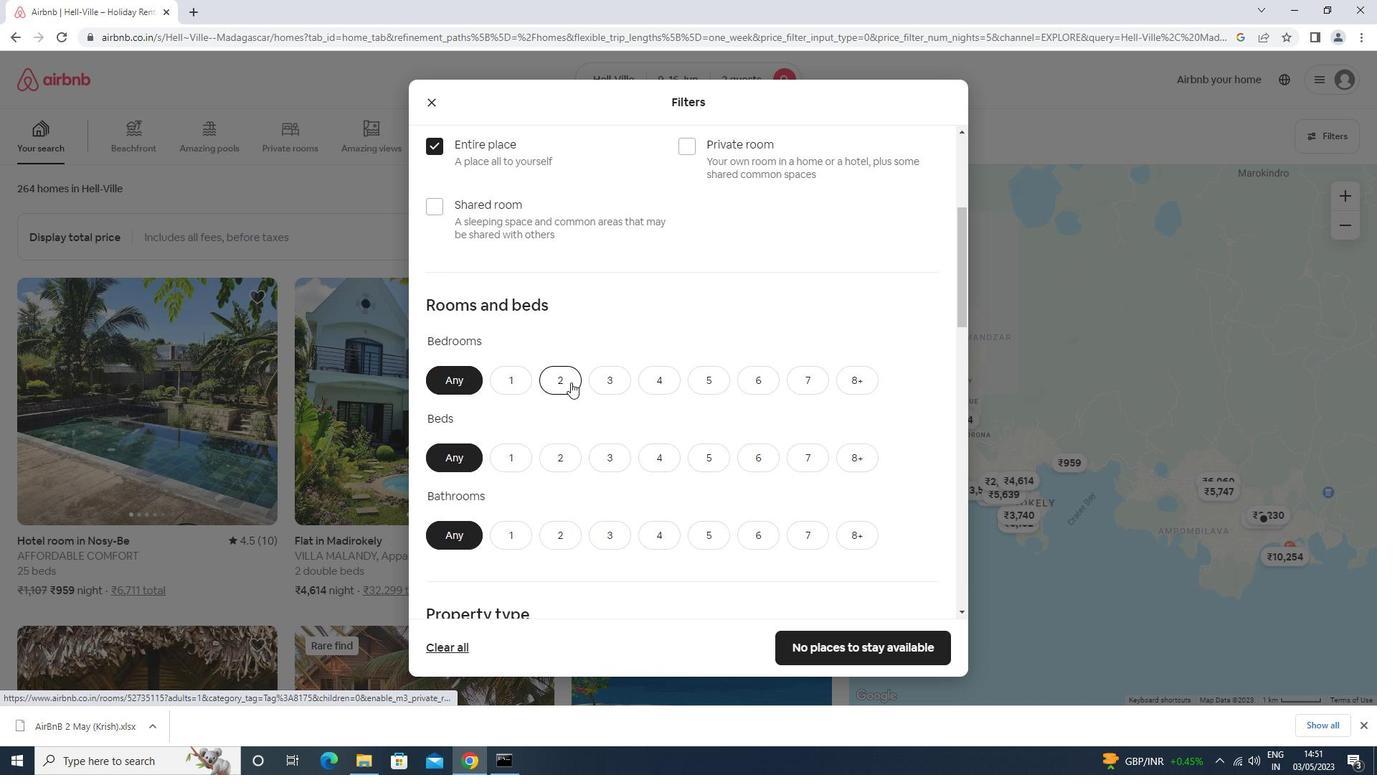 
Action: Mouse moved to (564, 467)
Screenshot: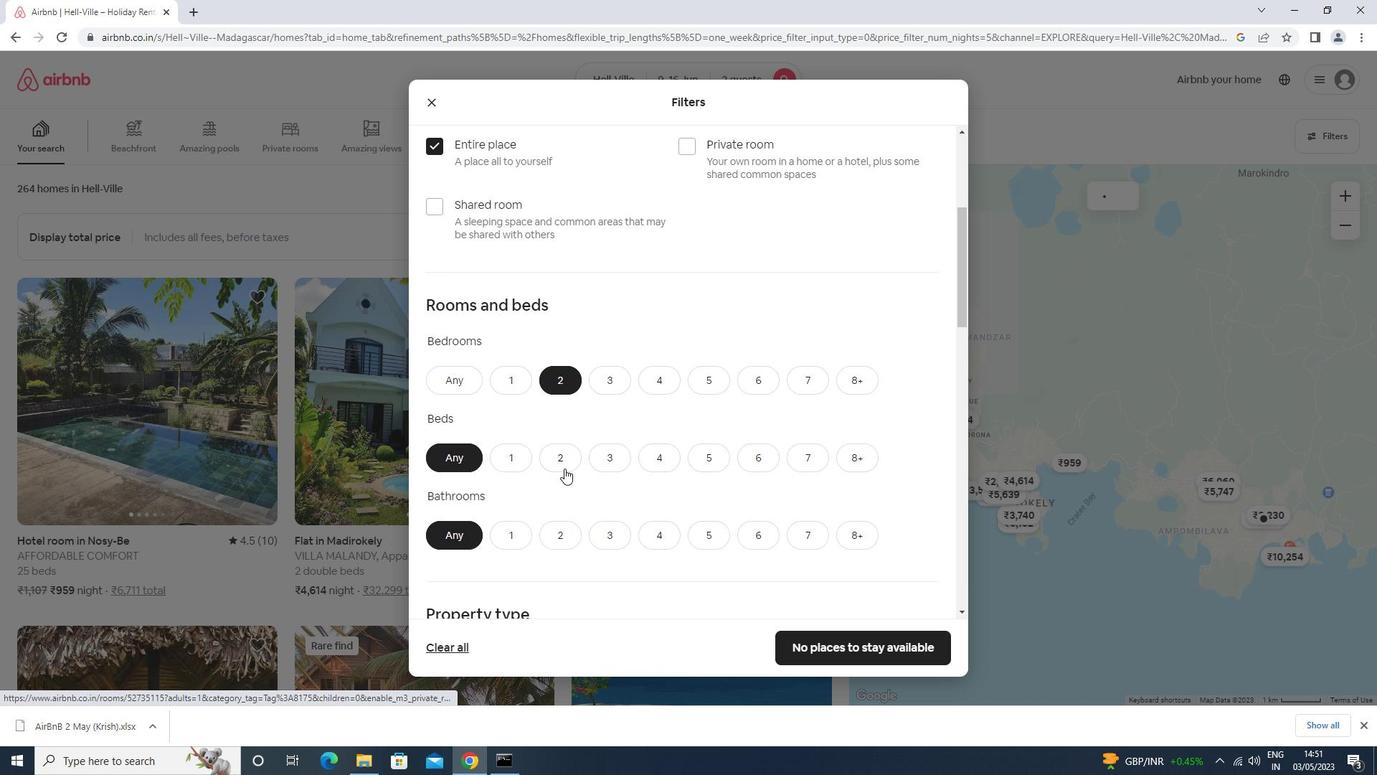 
Action: Mouse pressed left at (564, 467)
Screenshot: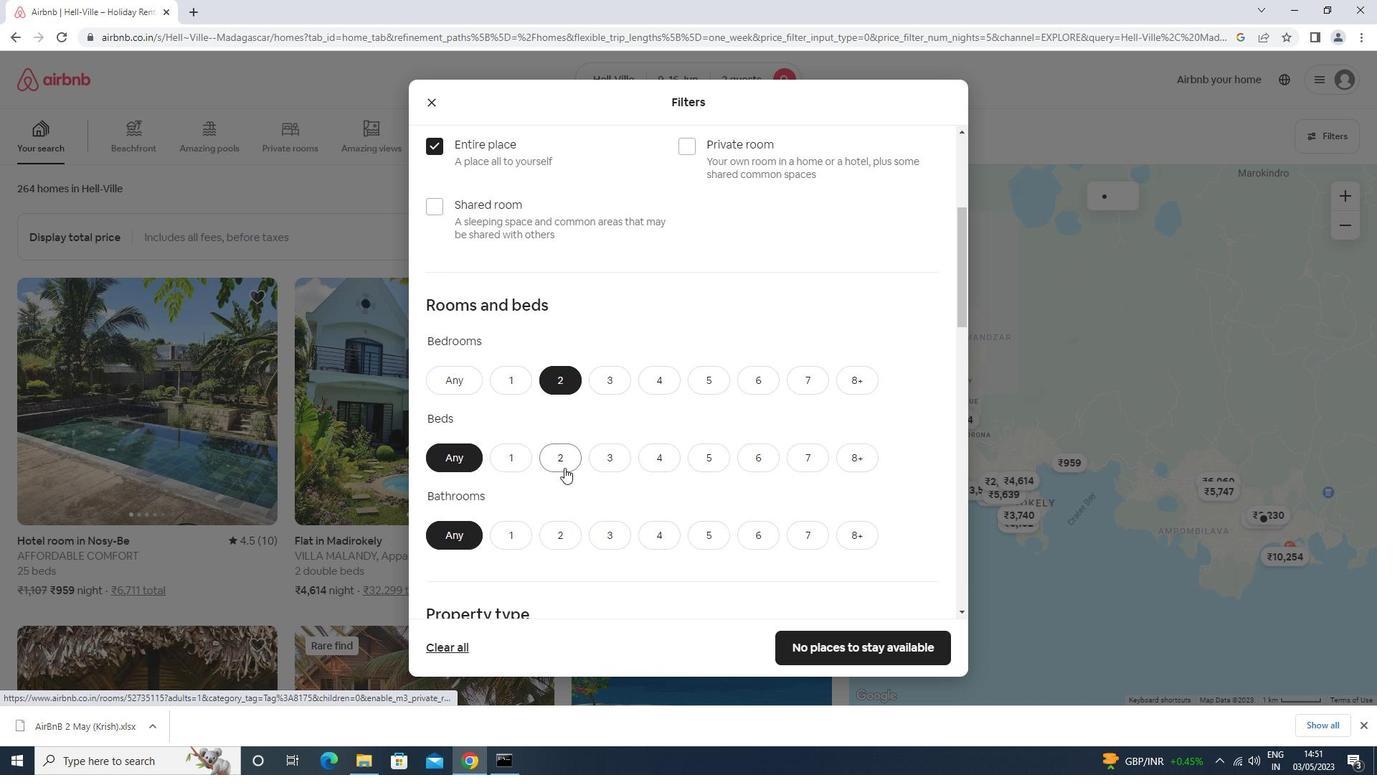 
Action: Mouse moved to (513, 525)
Screenshot: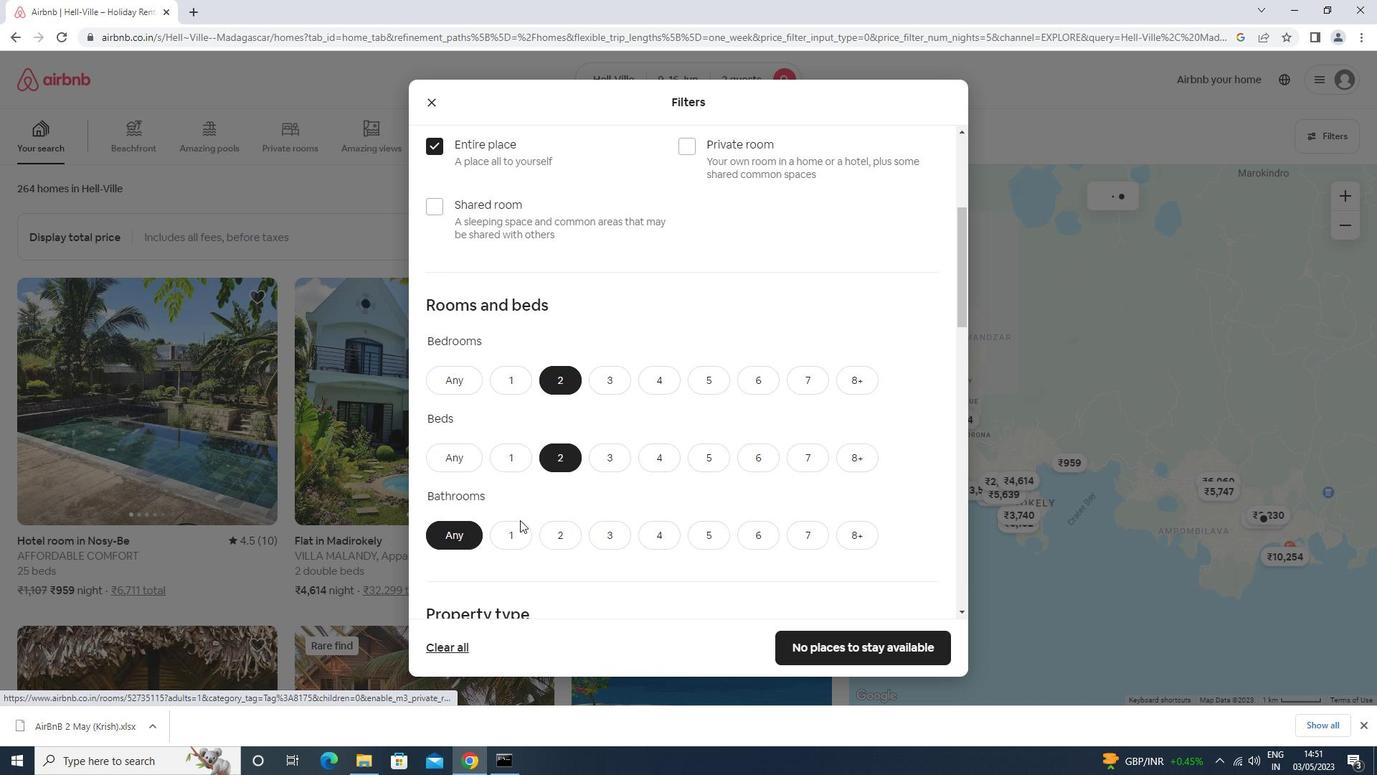 
Action: Mouse pressed left at (513, 525)
Screenshot: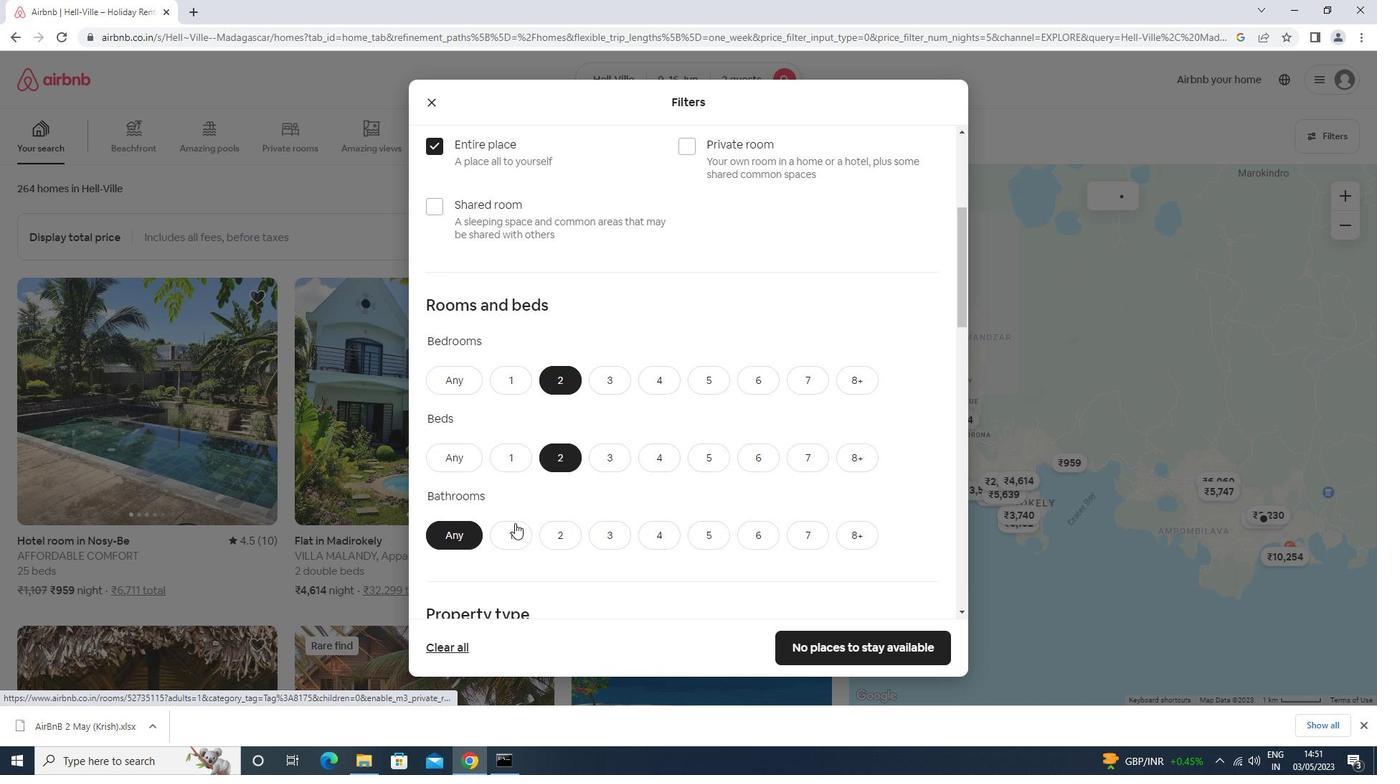
Action: Mouse moved to (515, 518)
Screenshot: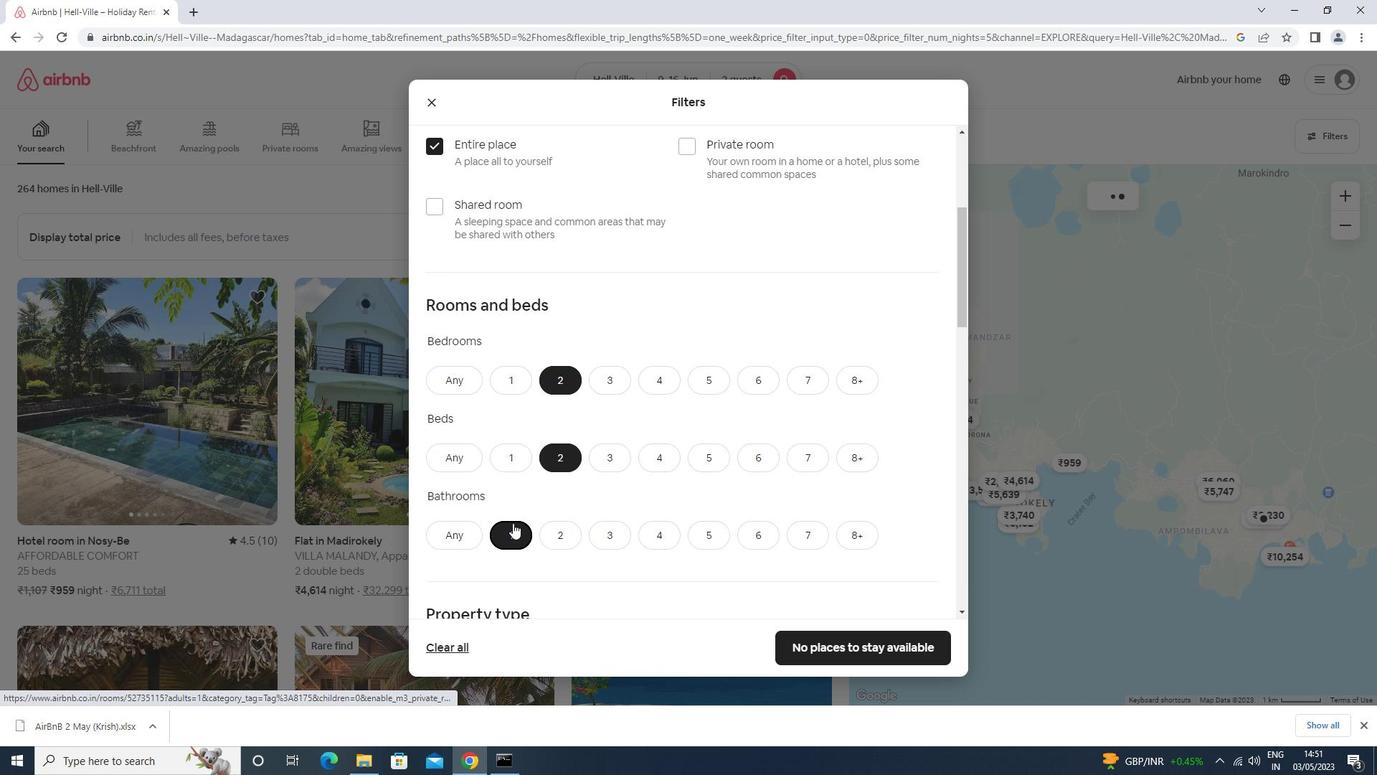 
Action: Mouse scrolled (515, 518) with delta (0, 0)
Screenshot: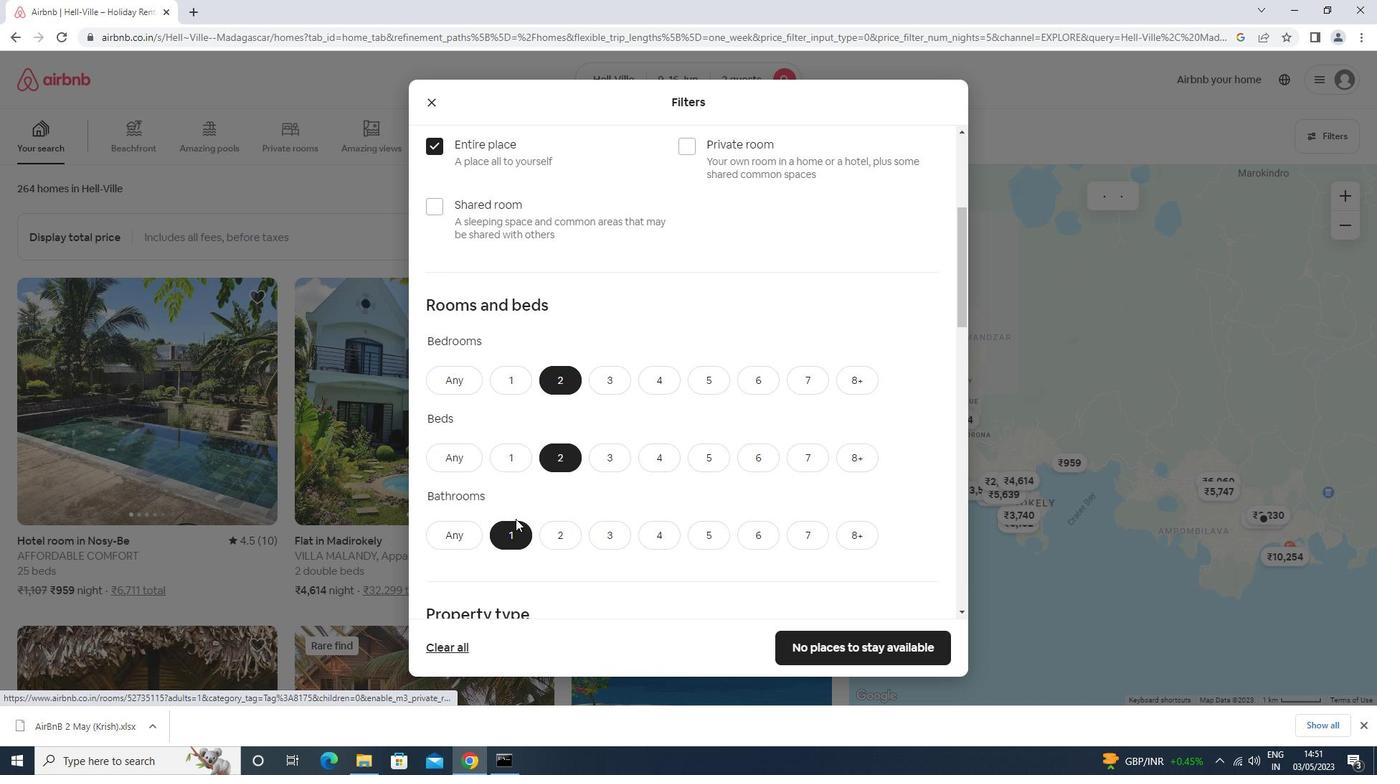 
Action: Mouse scrolled (515, 518) with delta (0, 0)
Screenshot: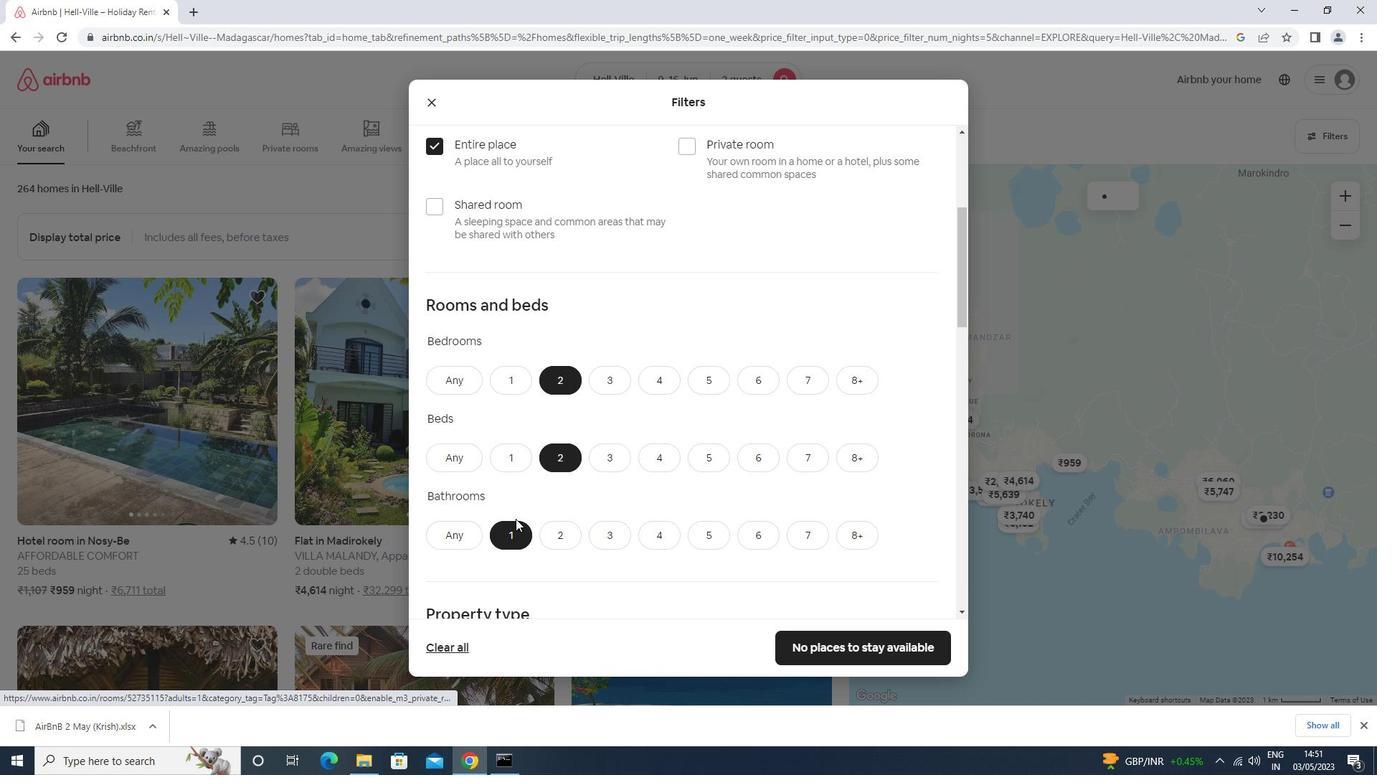 
Action: Mouse scrolled (515, 518) with delta (0, 0)
Screenshot: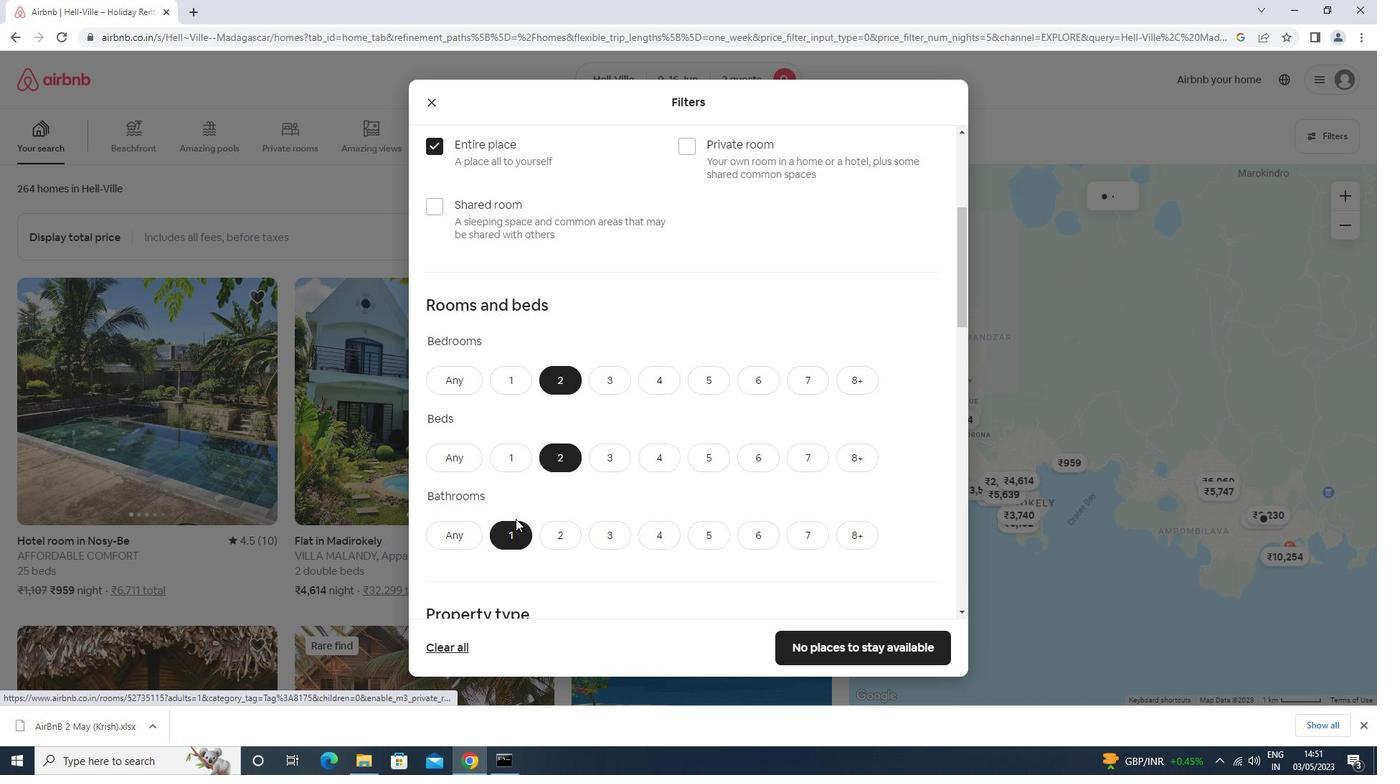 
Action: Mouse scrolled (515, 518) with delta (0, 0)
Screenshot: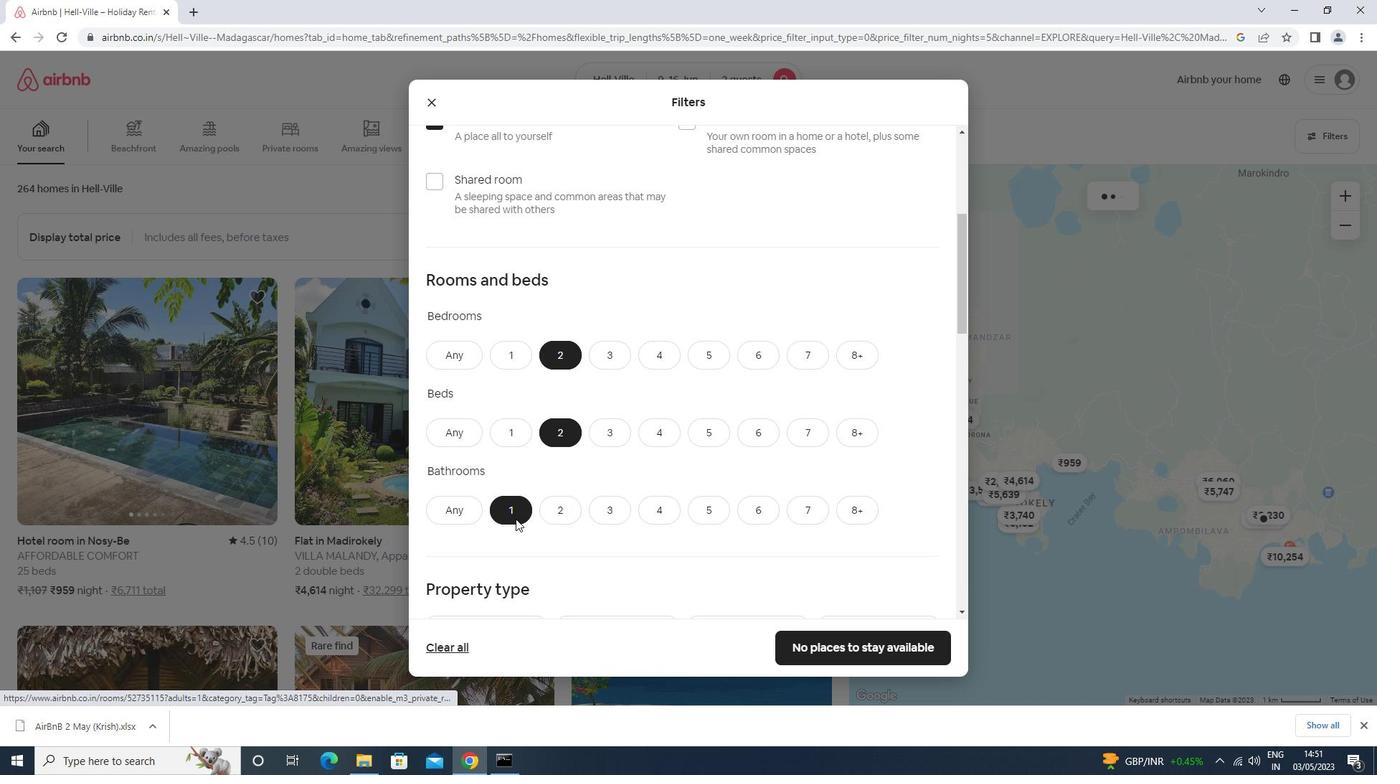 
Action: Mouse moved to (490, 414)
Screenshot: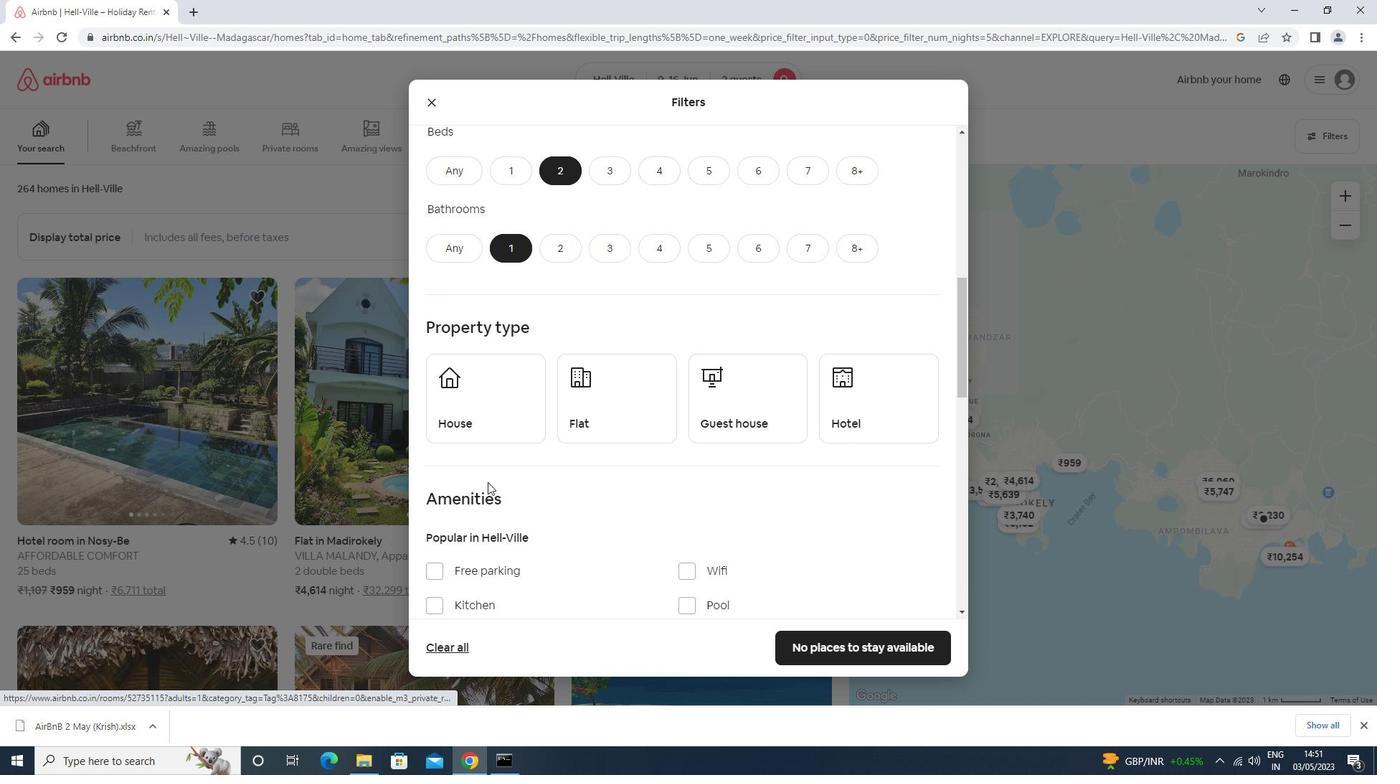 
Action: Mouse pressed left at (490, 414)
Screenshot: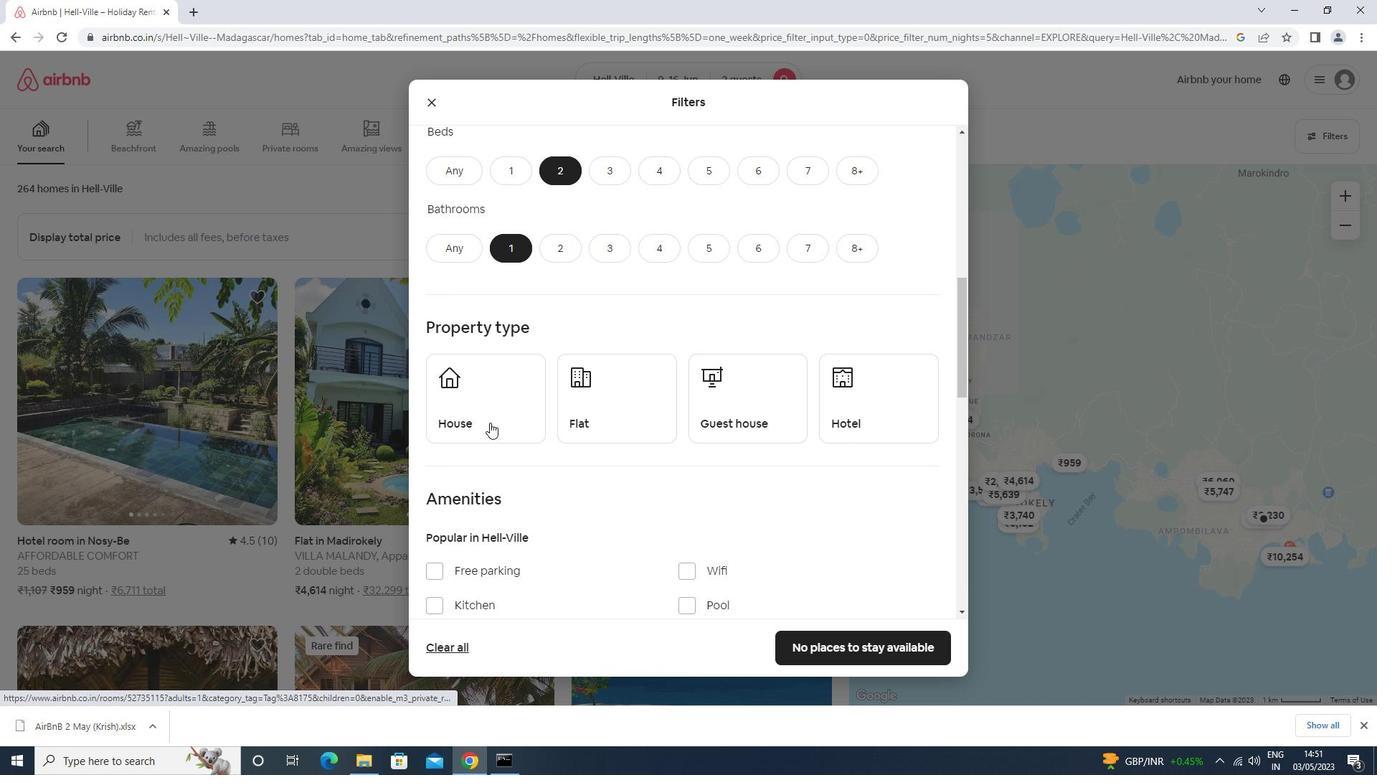 
Action: Mouse moved to (580, 401)
Screenshot: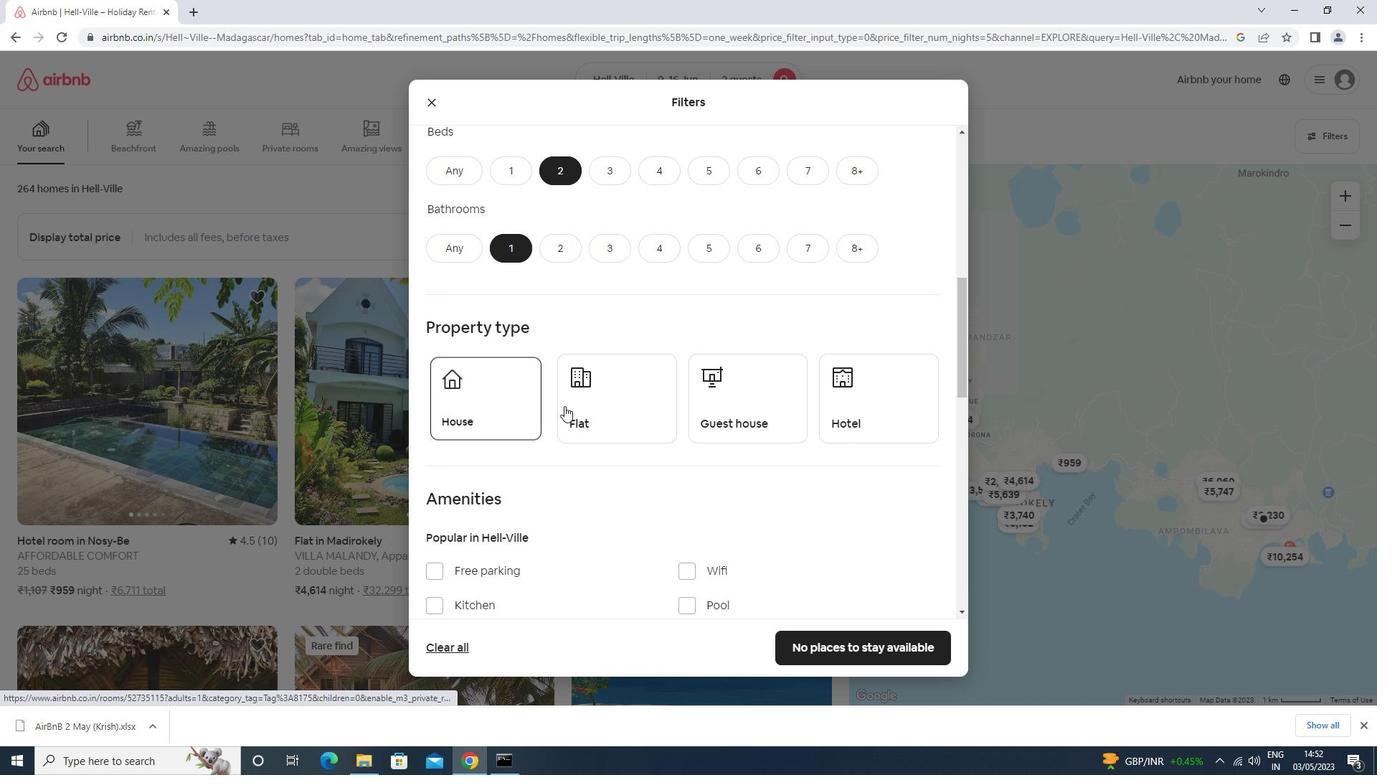 
Action: Mouse pressed left at (580, 401)
Screenshot: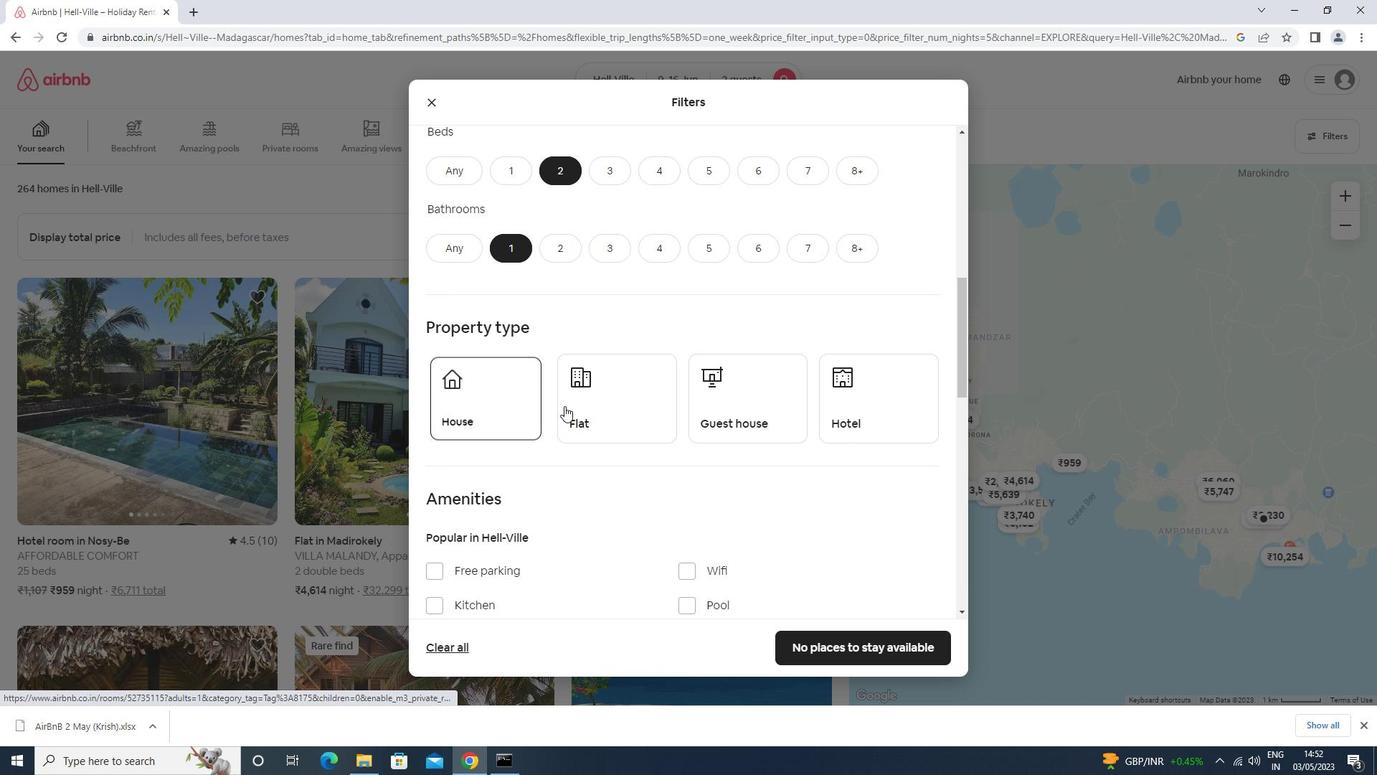 
Action: Mouse moved to (706, 409)
Screenshot: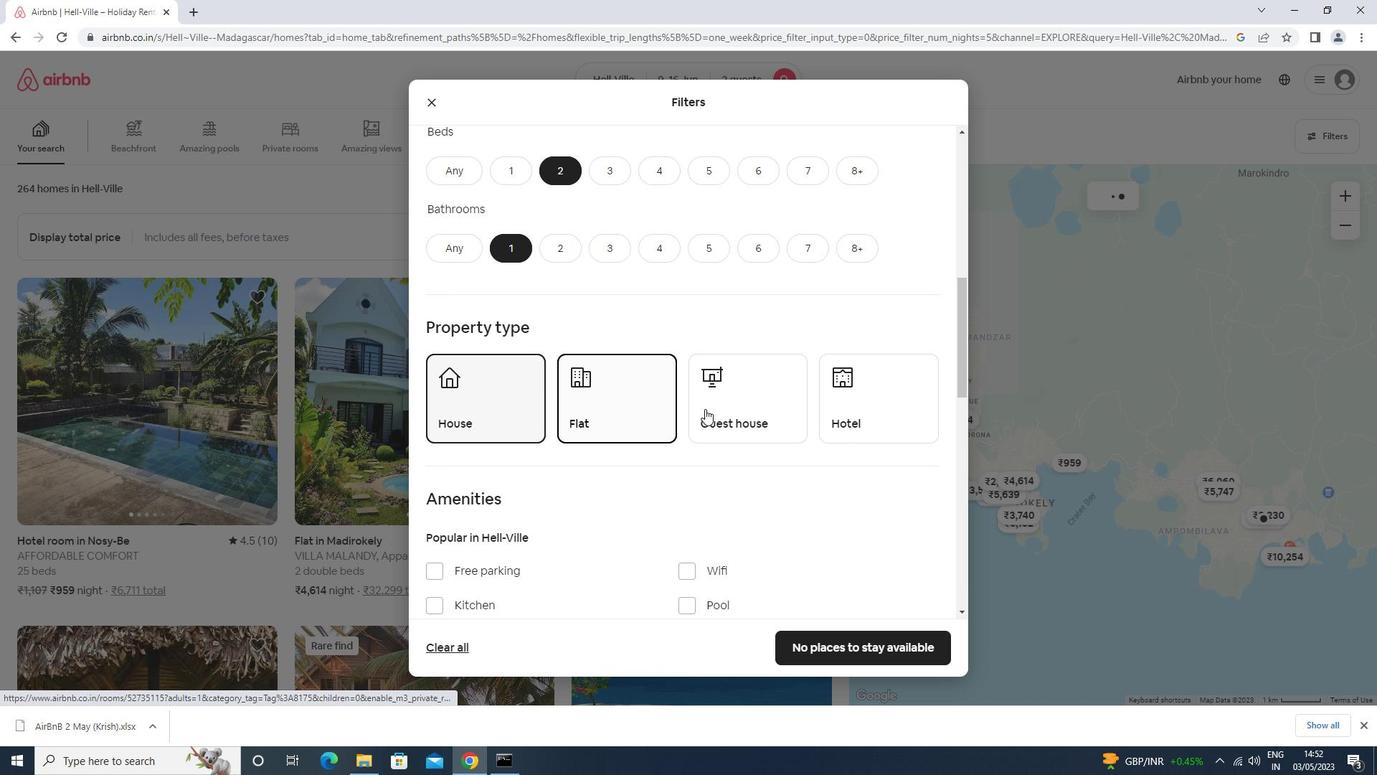 
Action: Mouse pressed left at (706, 409)
Screenshot: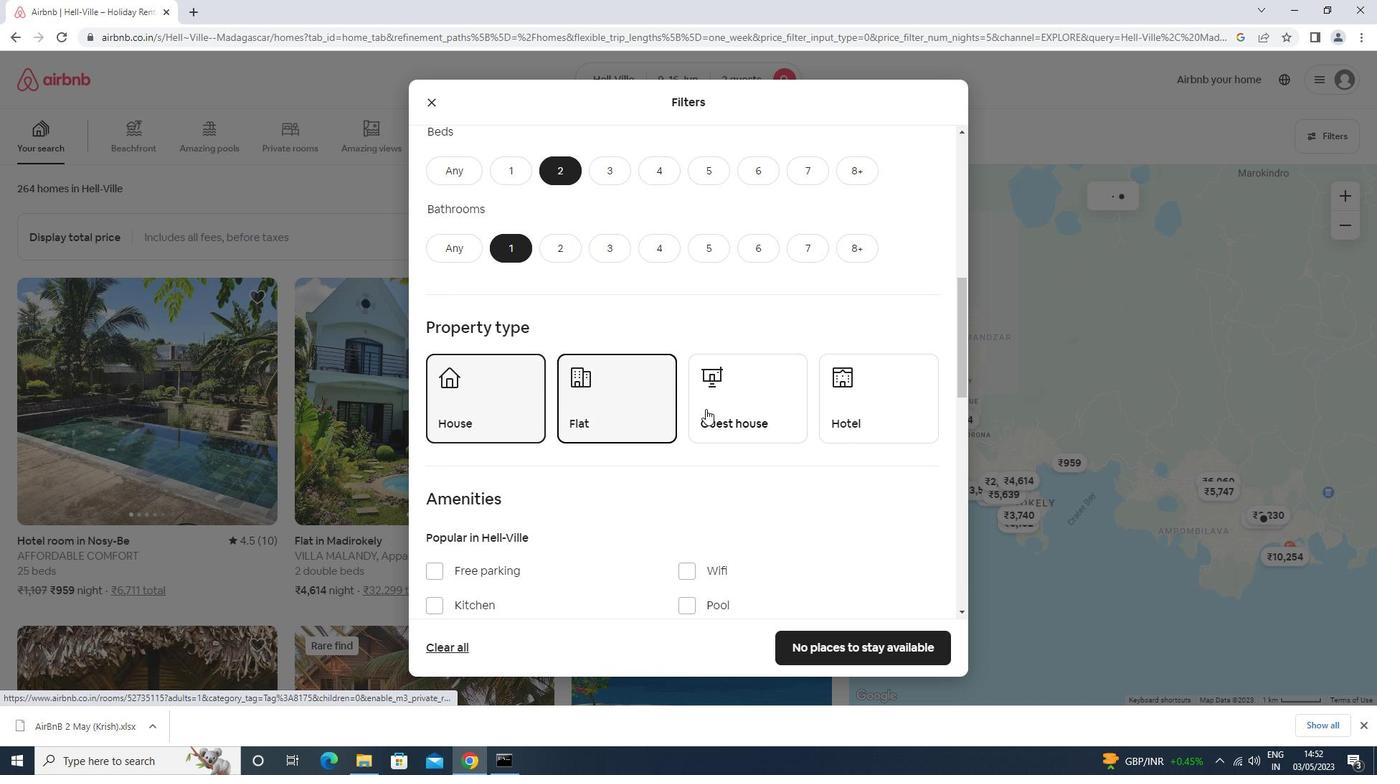 
Action: Mouse moved to (703, 413)
Screenshot: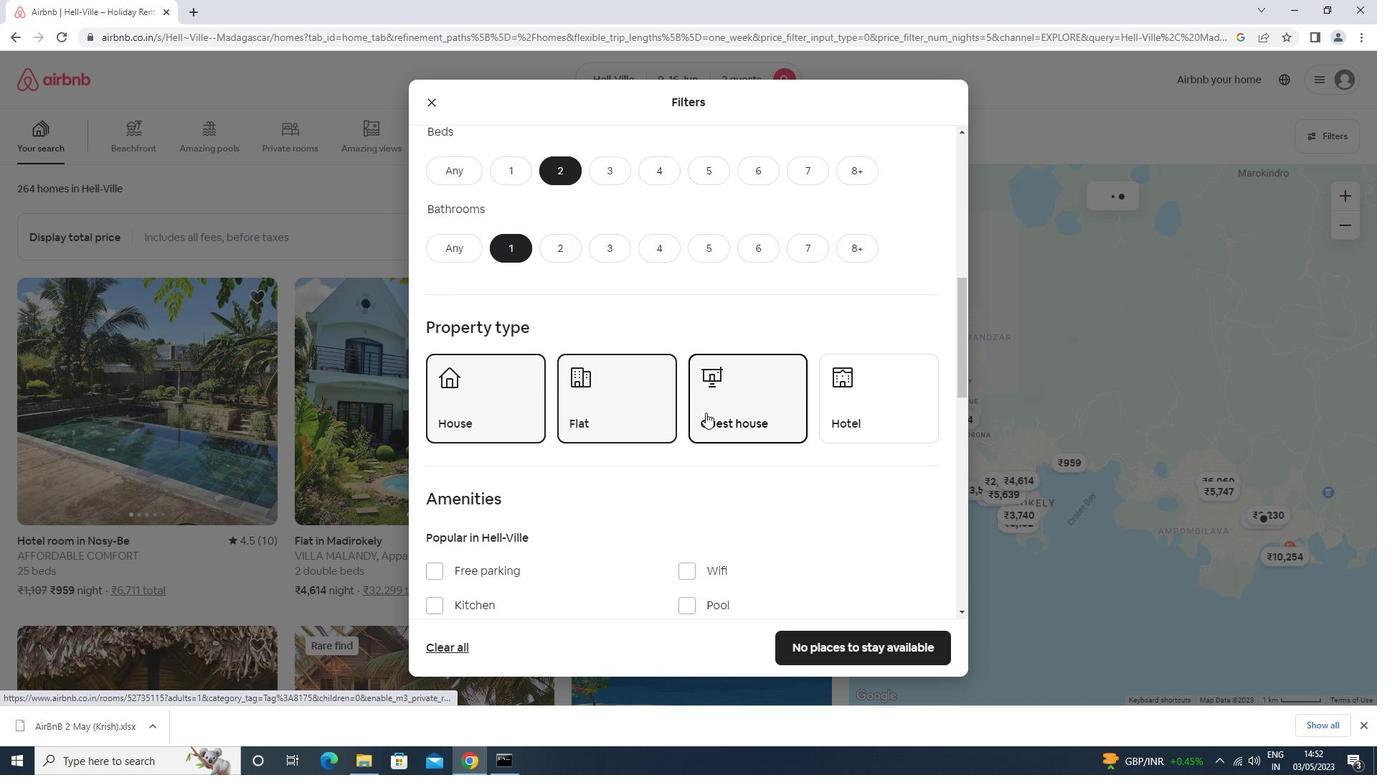 
Action: Mouse scrolled (703, 412) with delta (0, 0)
Screenshot: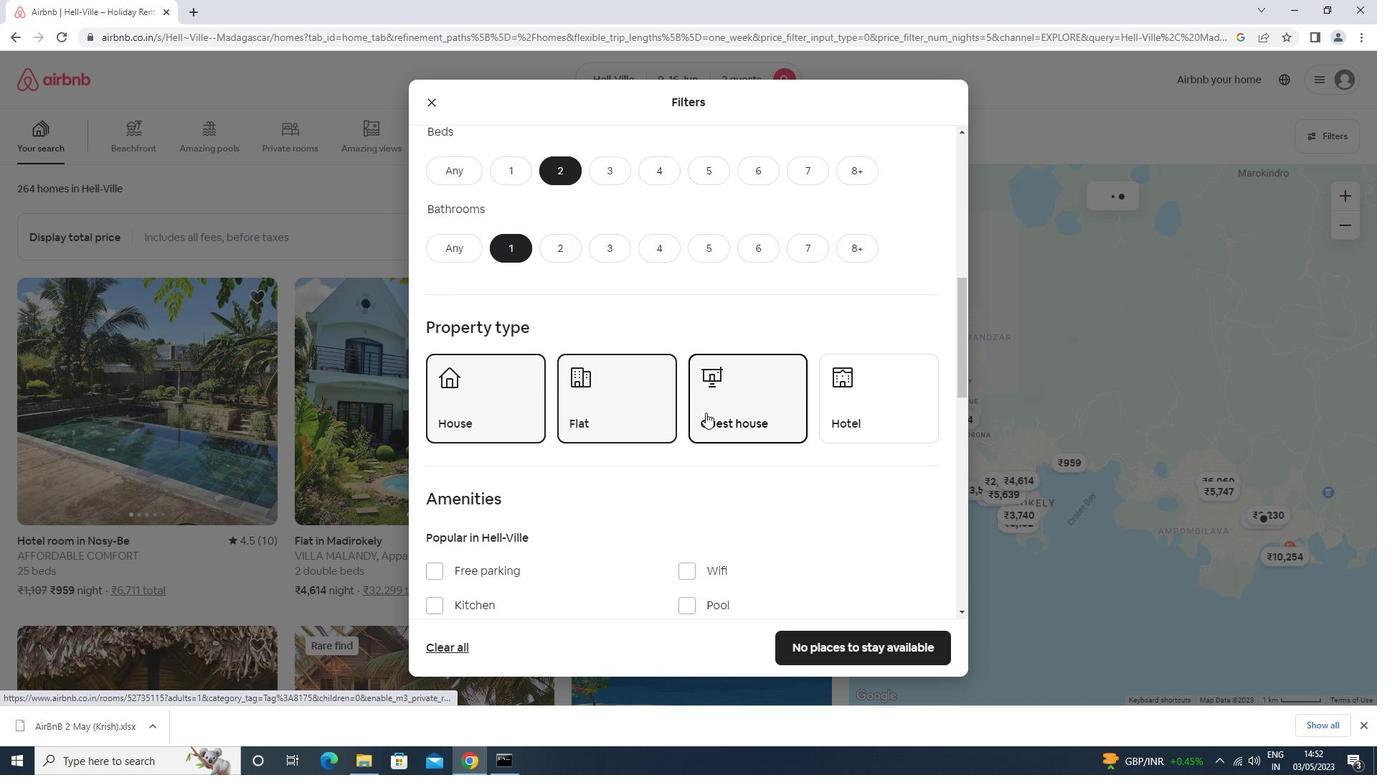 
Action: Mouse scrolled (703, 412) with delta (0, 0)
Screenshot: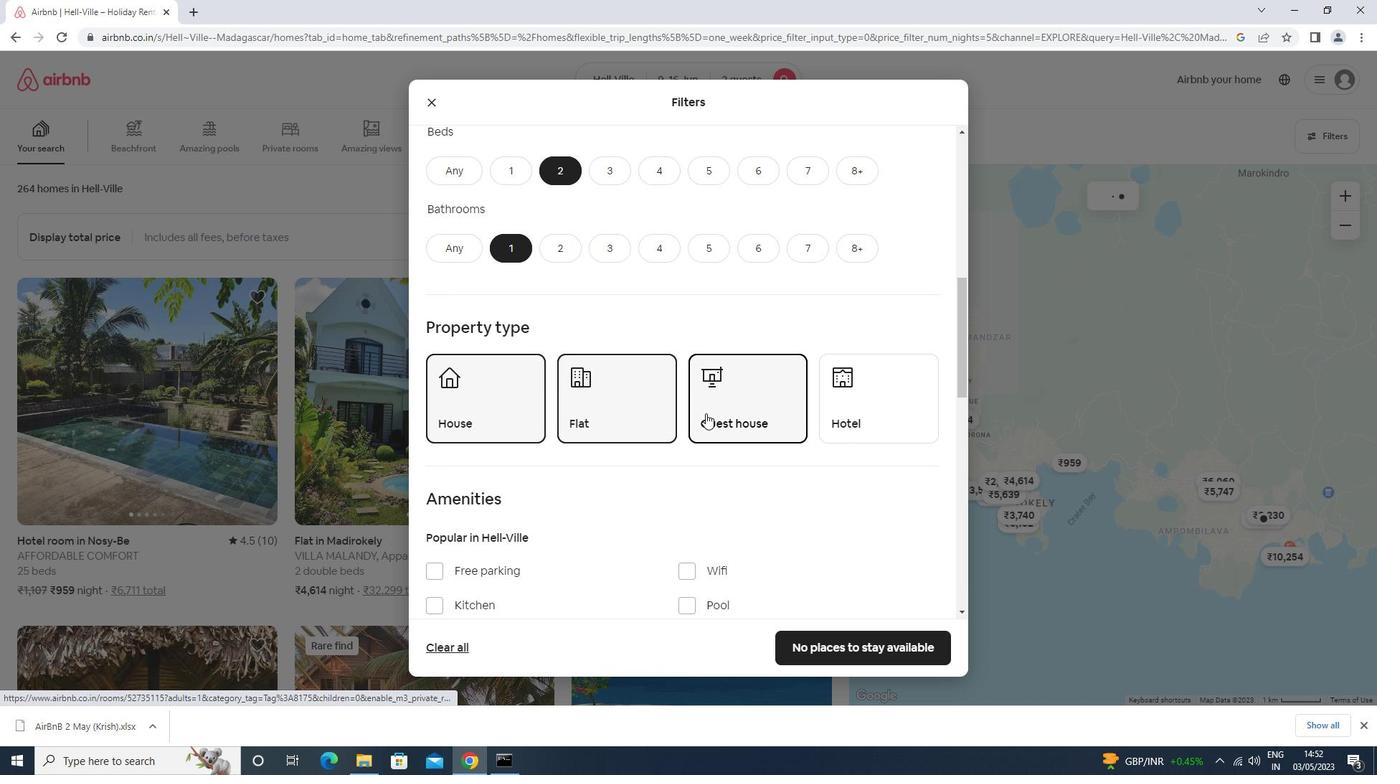 
Action: Mouse scrolled (703, 412) with delta (0, 0)
Screenshot: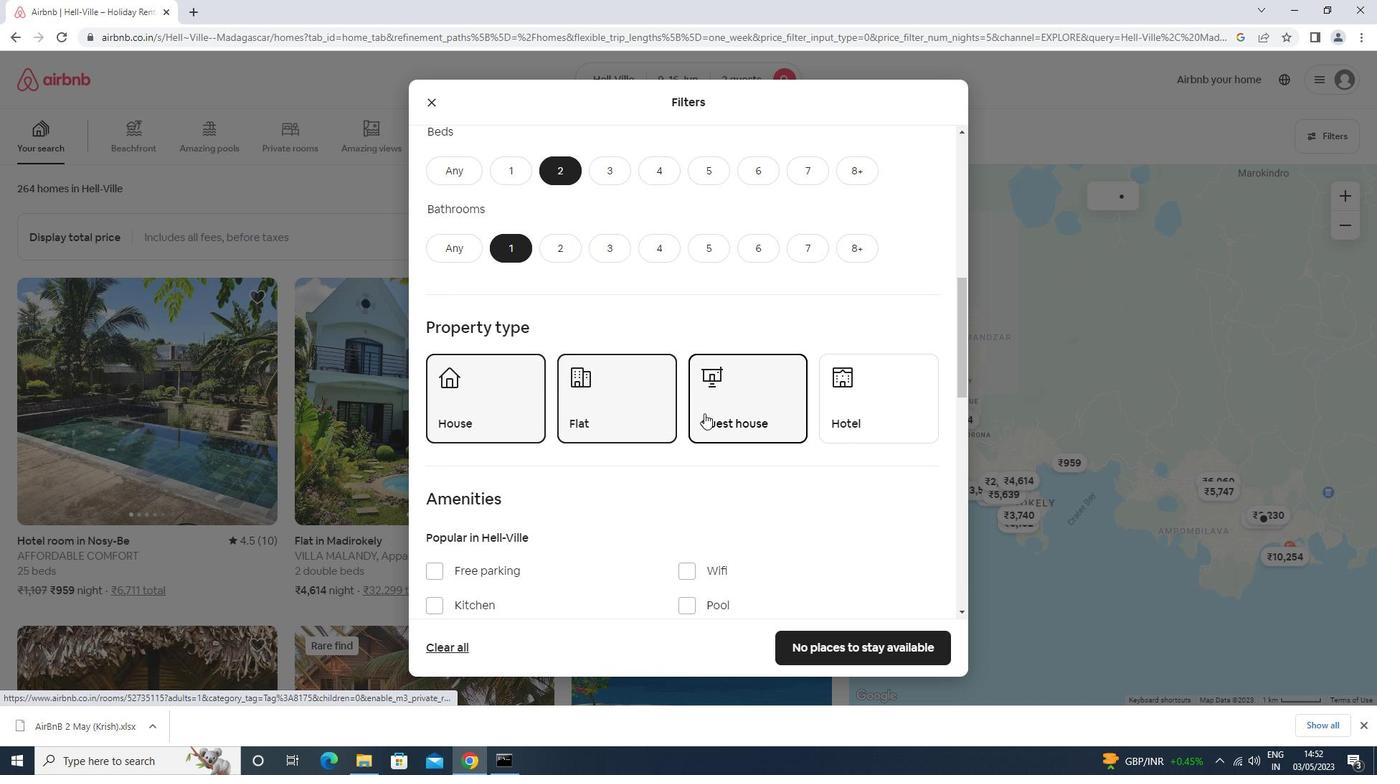 
Action: Mouse moved to (780, 423)
Screenshot: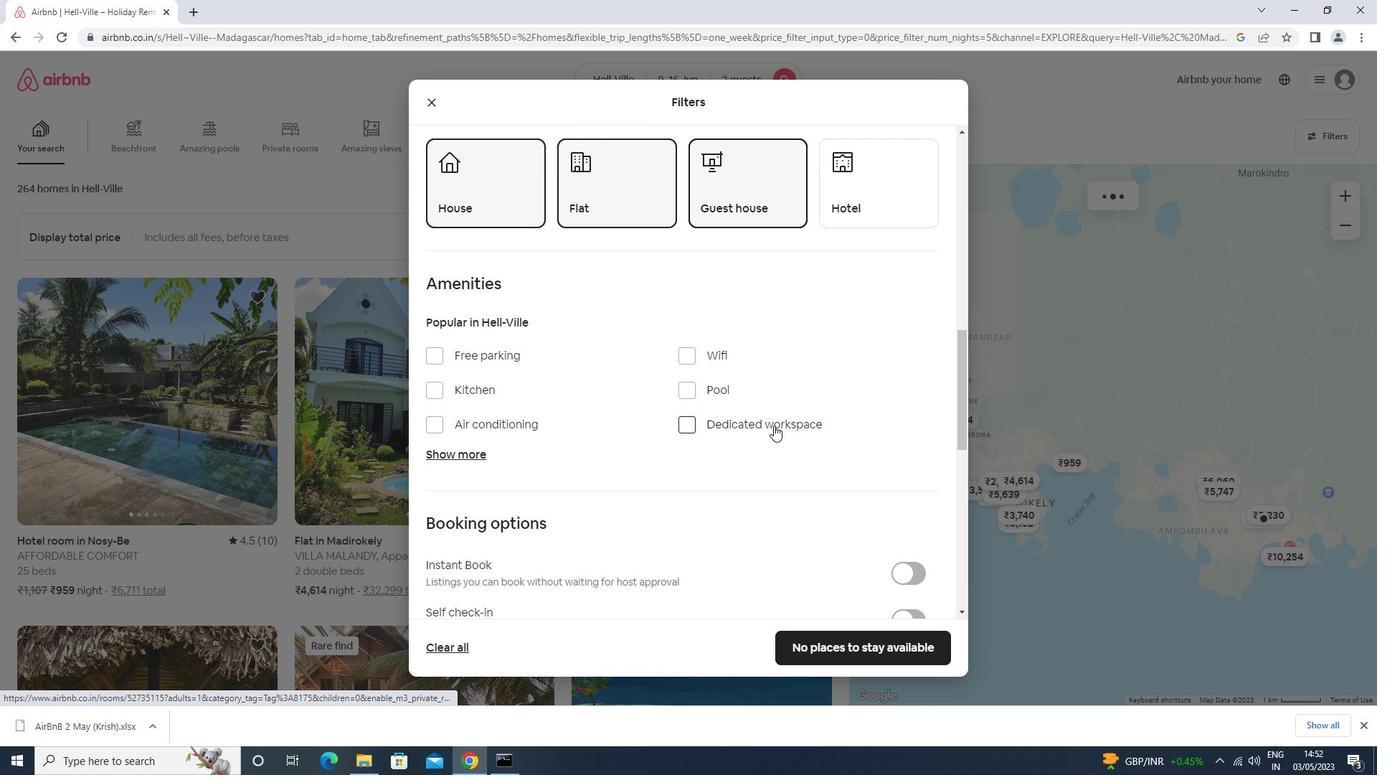 
Action: Mouse scrolled (780, 422) with delta (0, 0)
Screenshot: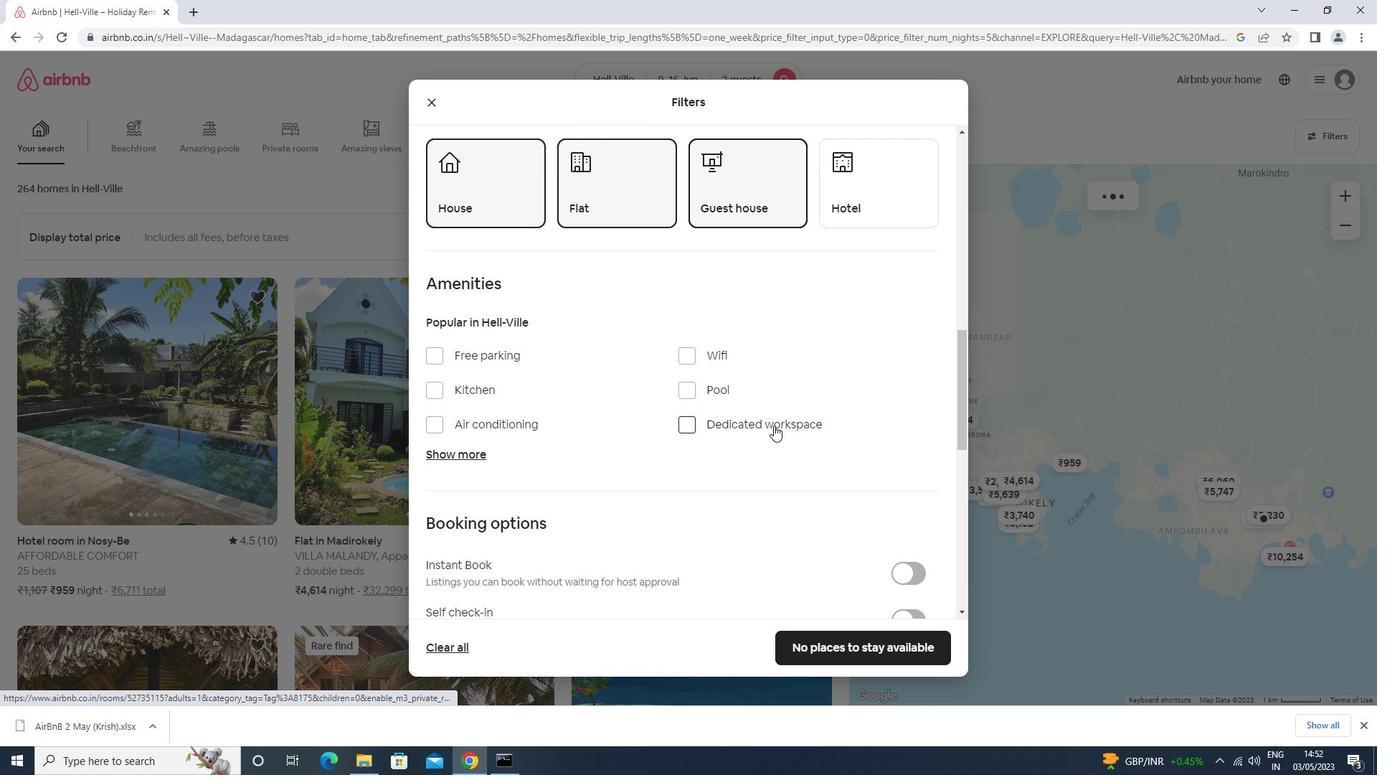 
Action: Mouse moved to (781, 424)
Screenshot: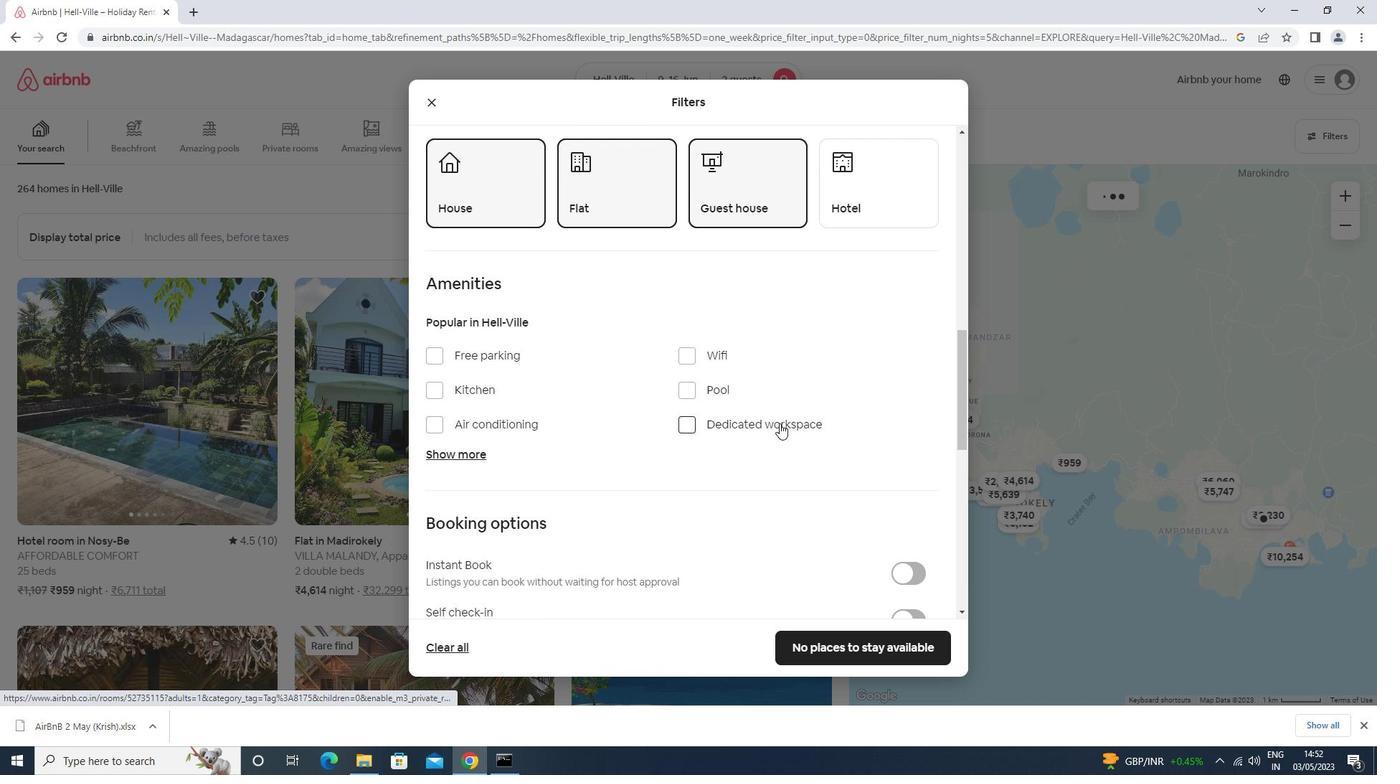 
Action: Mouse scrolled (781, 424) with delta (0, 0)
Screenshot: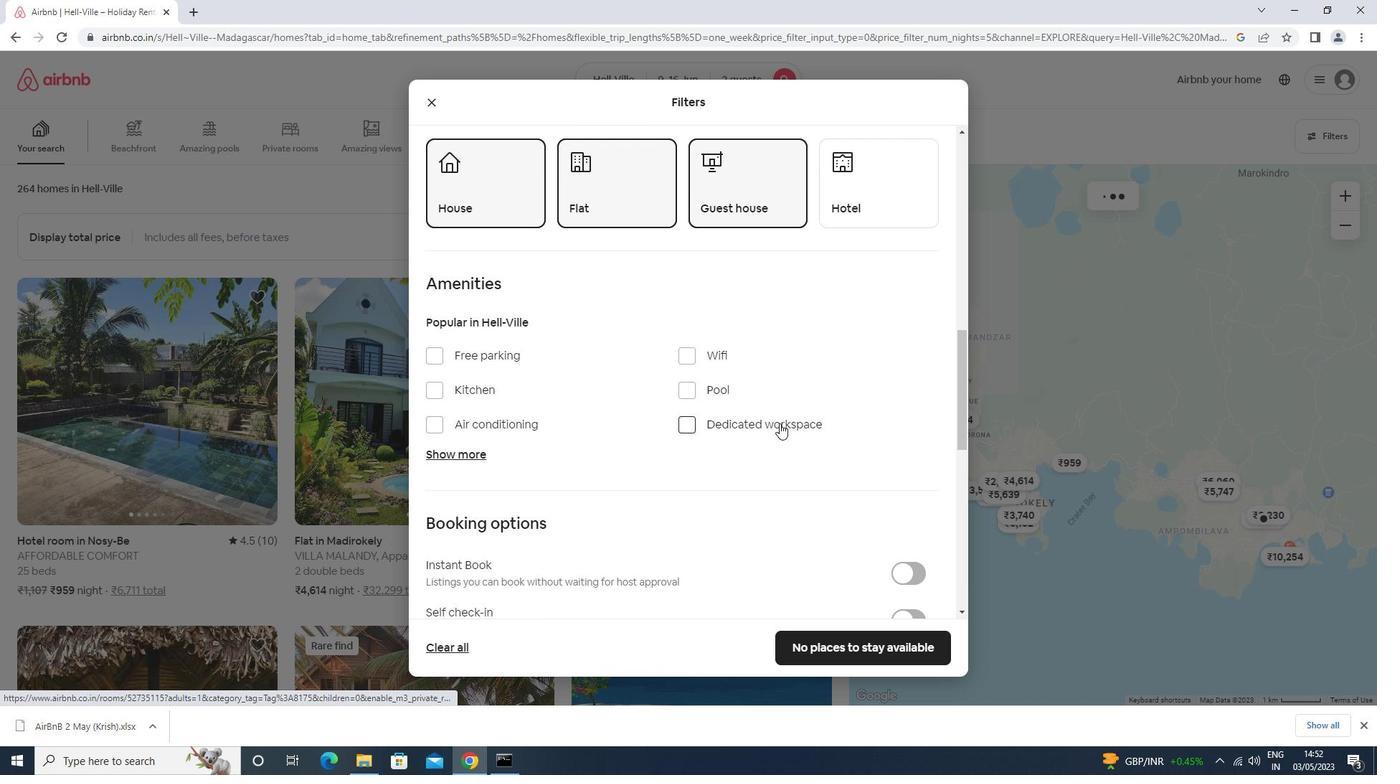 
Action: Mouse moved to (782, 427)
Screenshot: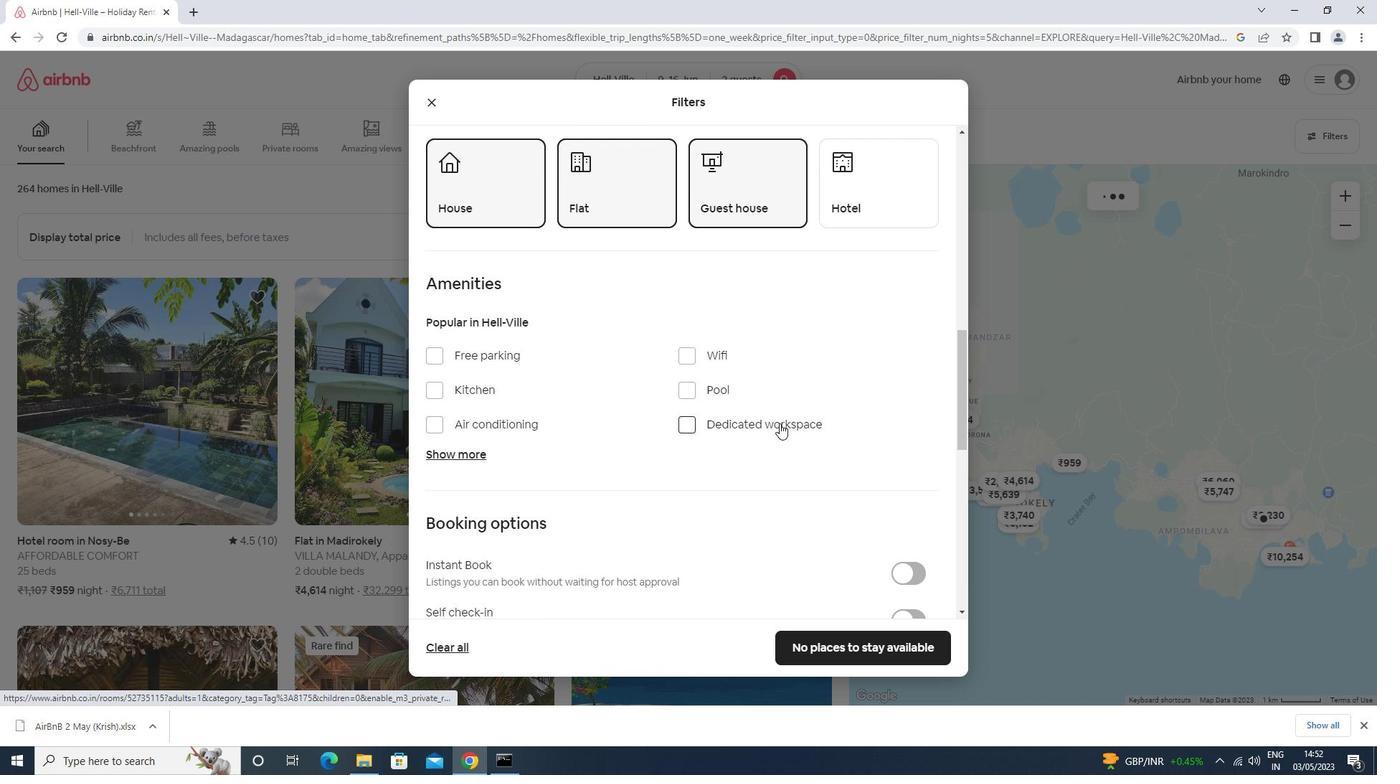 
Action: Mouse scrolled (782, 427) with delta (0, 0)
Screenshot: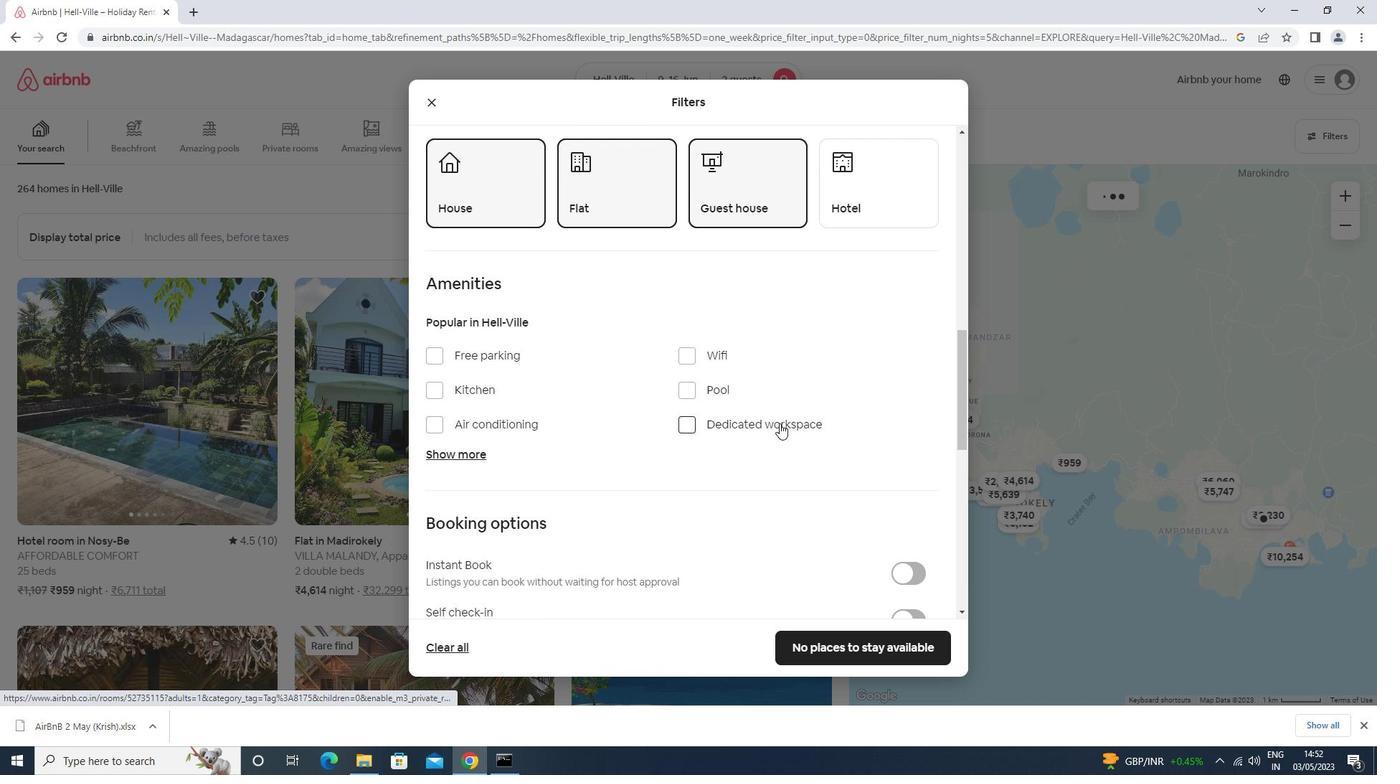 
Action: Mouse moved to (785, 431)
Screenshot: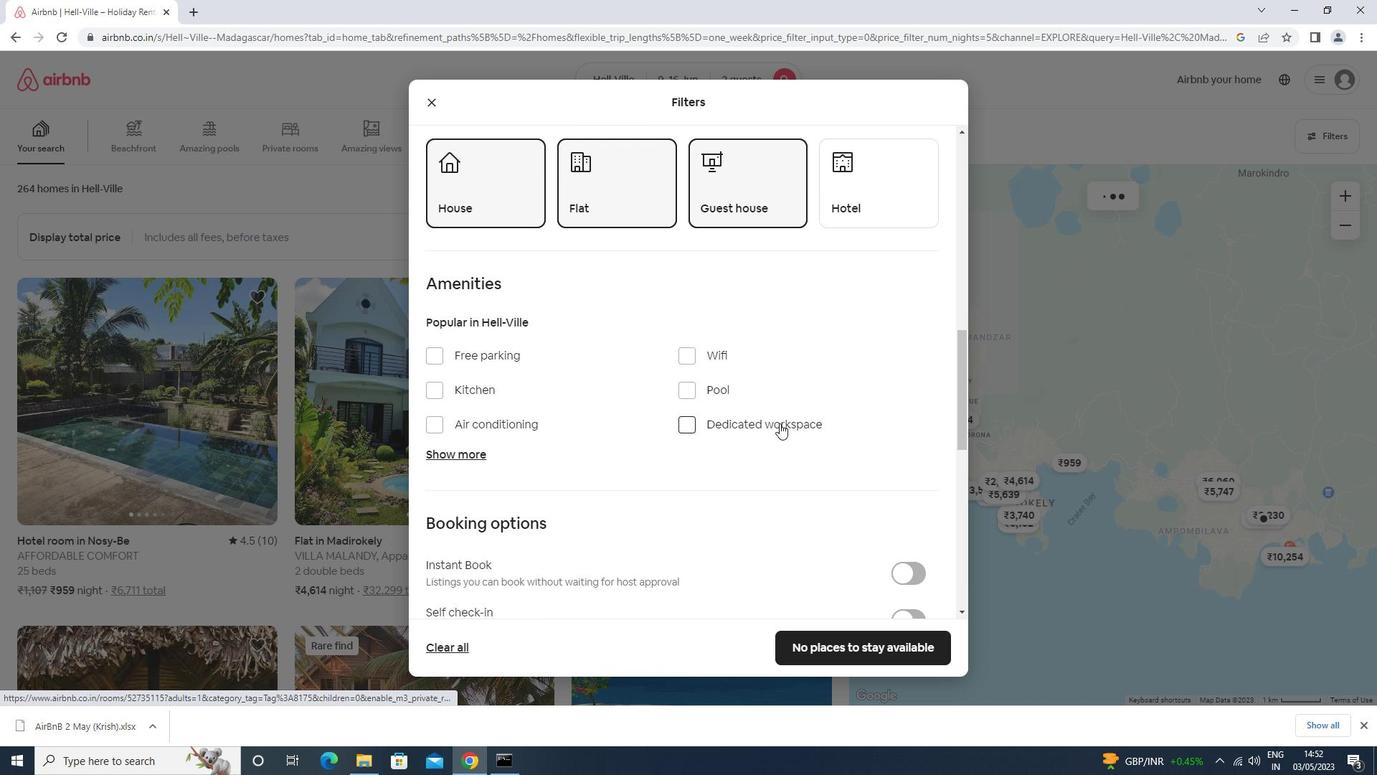 
Action: Mouse scrolled (785, 430) with delta (0, 0)
Screenshot: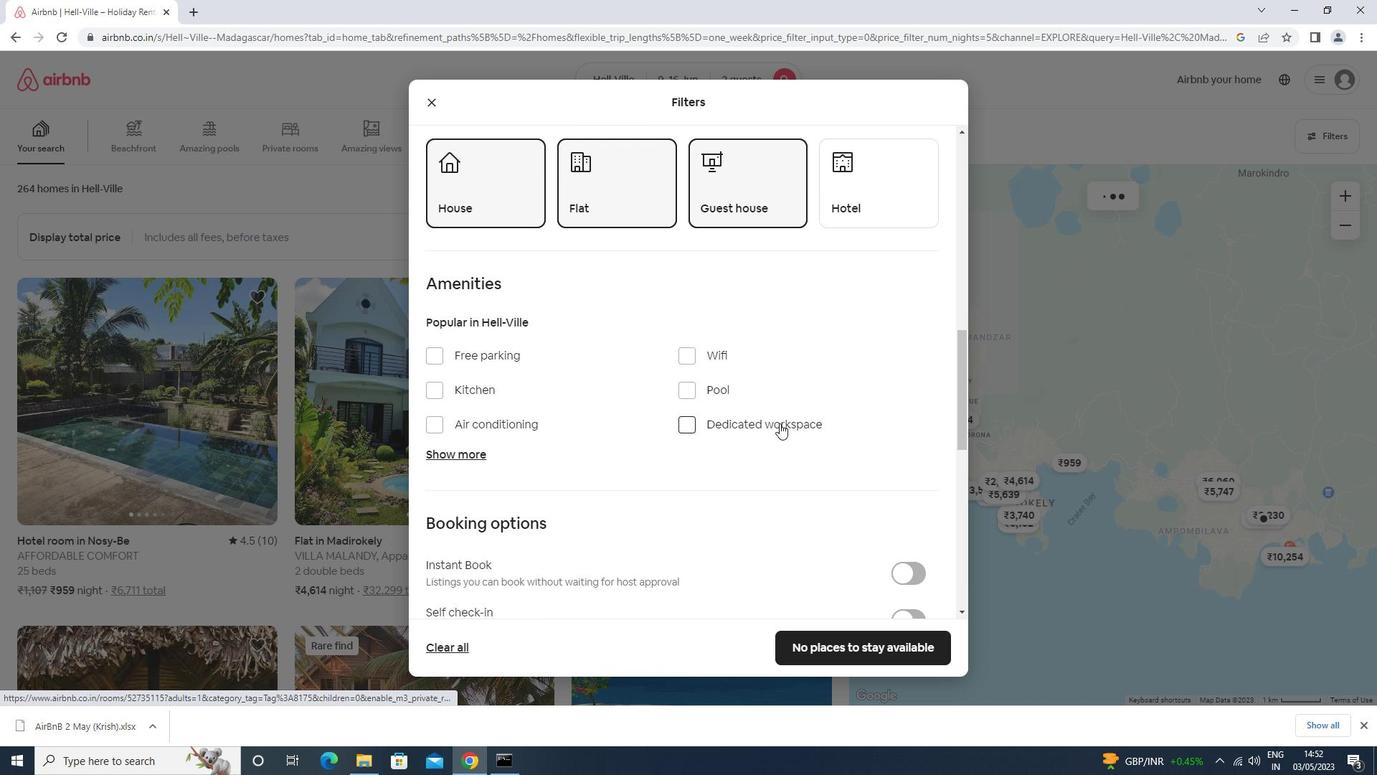 
Action: Mouse moved to (898, 332)
Screenshot: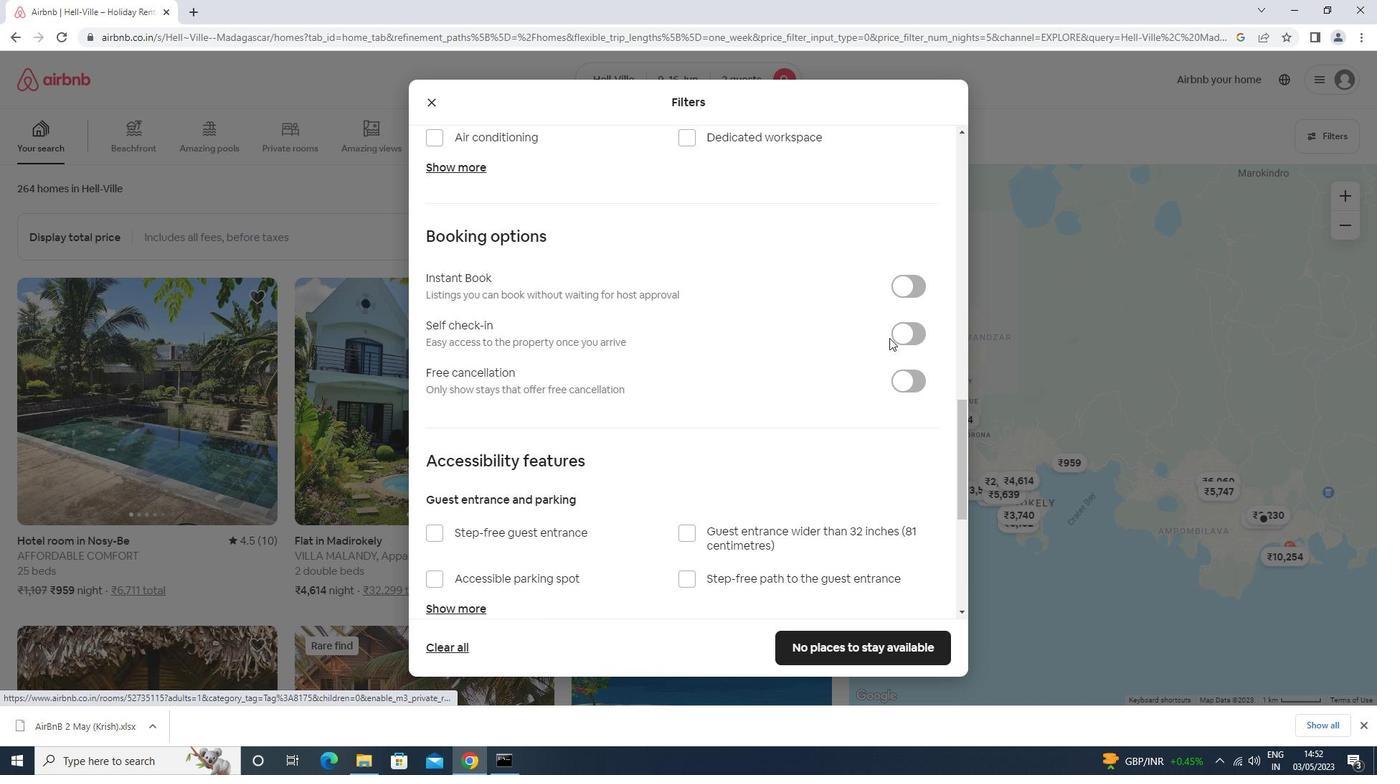 
Action: Mouse pressed left at (898, 332)
Screenshot: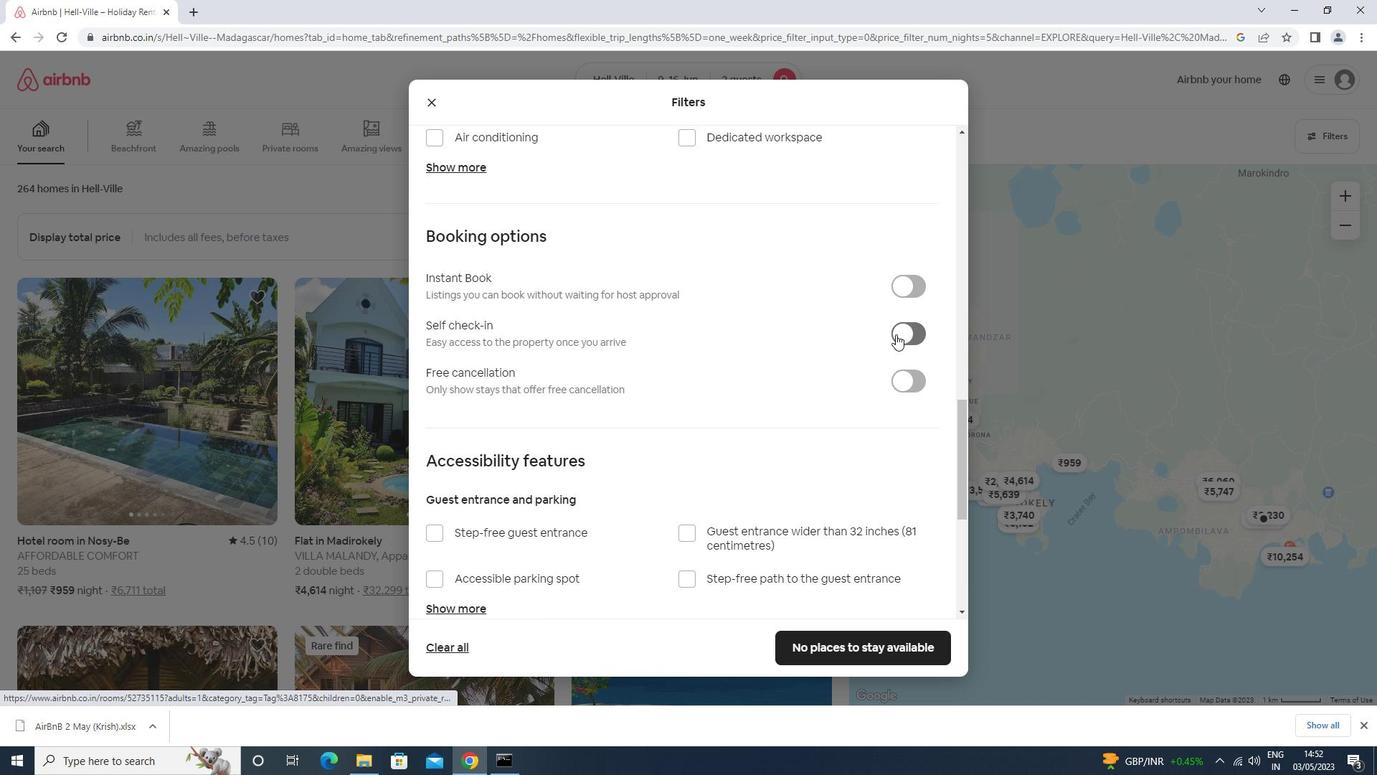 
Action: Mouse moved to (873, 353)
Screenshot: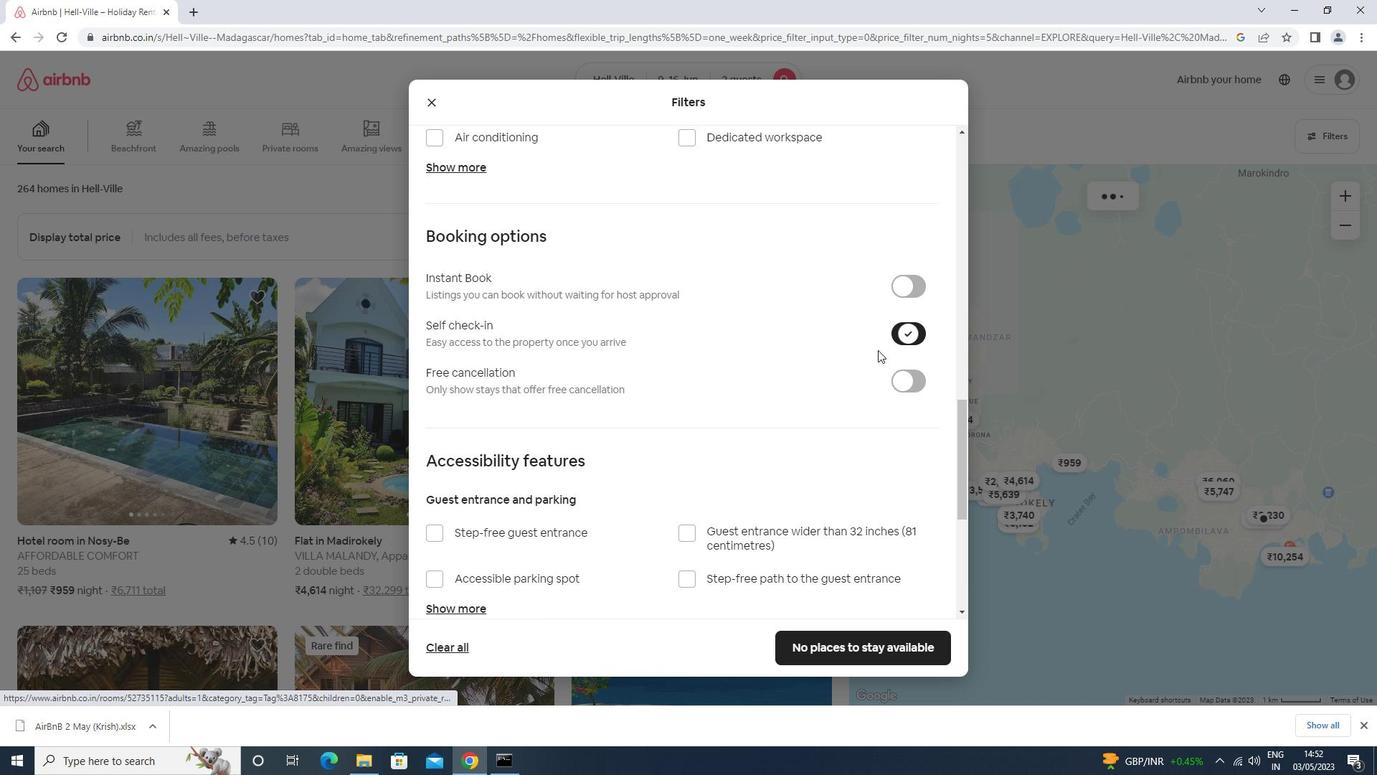 
Action: Mouse scrolled (873, 353) with delta (0, 0)
Screenshot: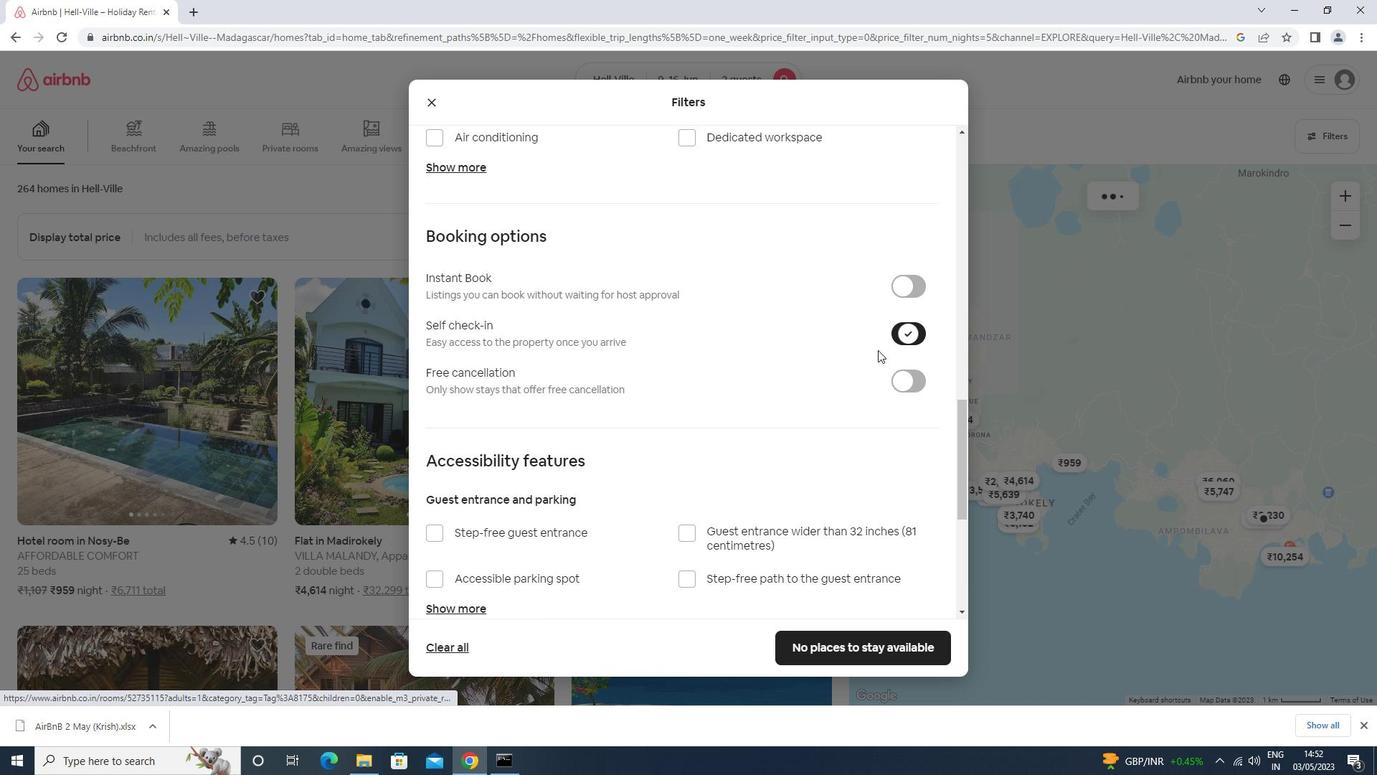 
Action: Mouse moved to (873, 353)
Screenshot: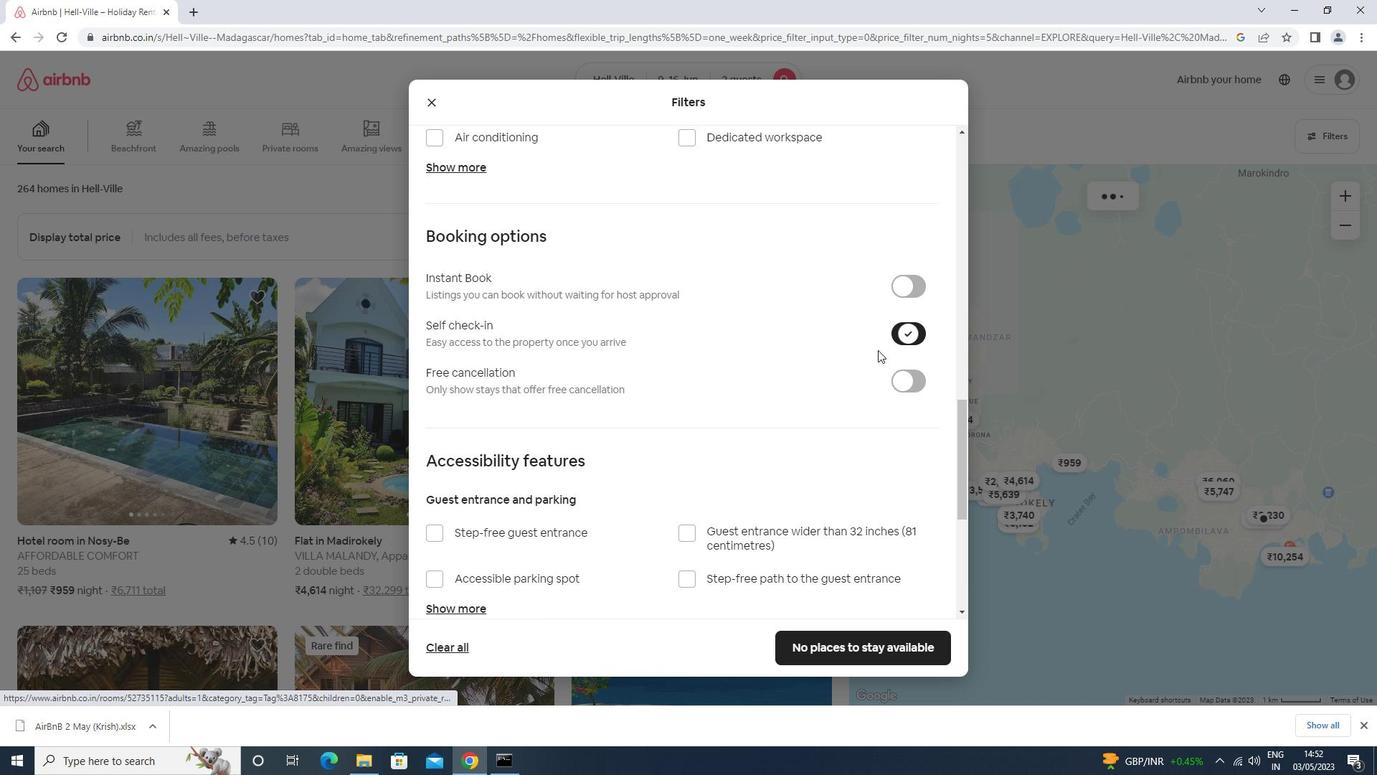 
Action: Mouse scrolled (873, 353) with delta (0, 0)
Screenshot: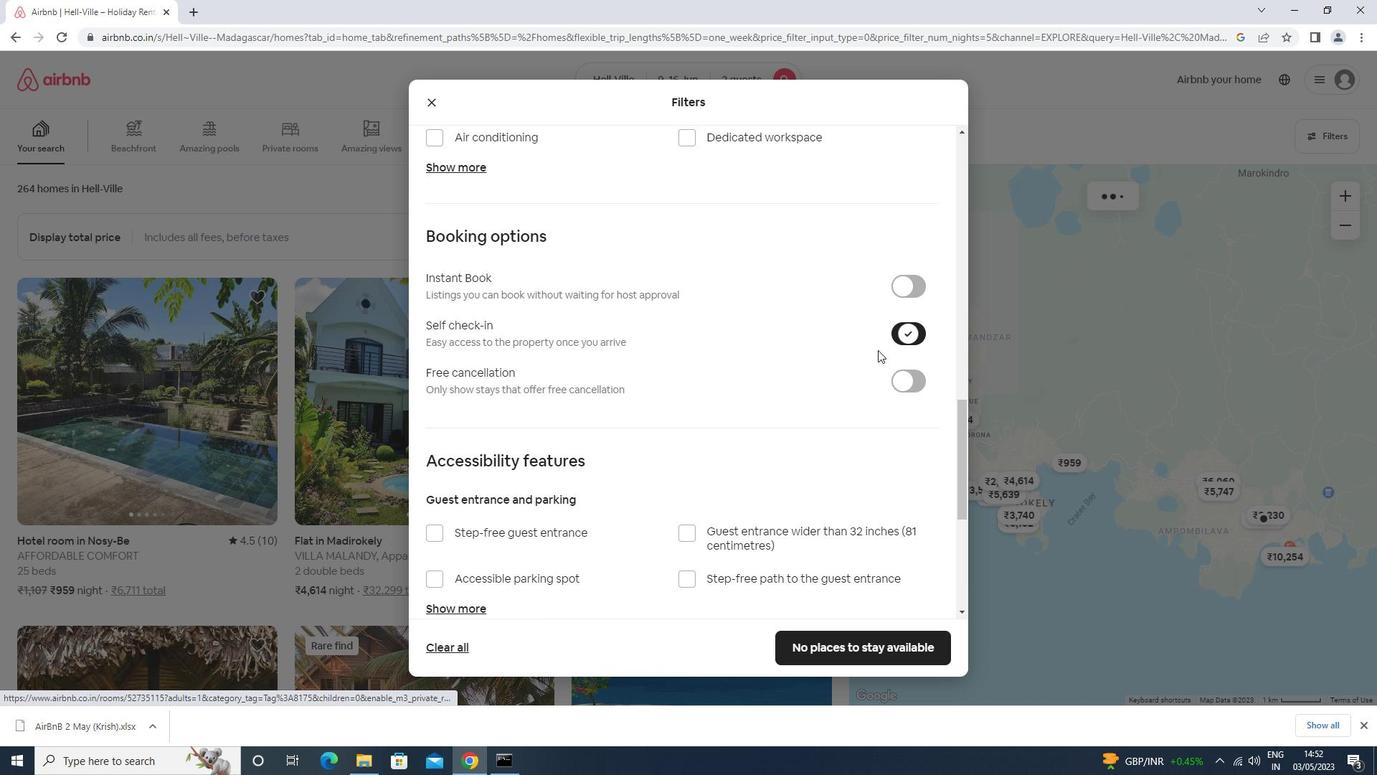 
Action: Mouse moved to (873, 354)
Screenshot: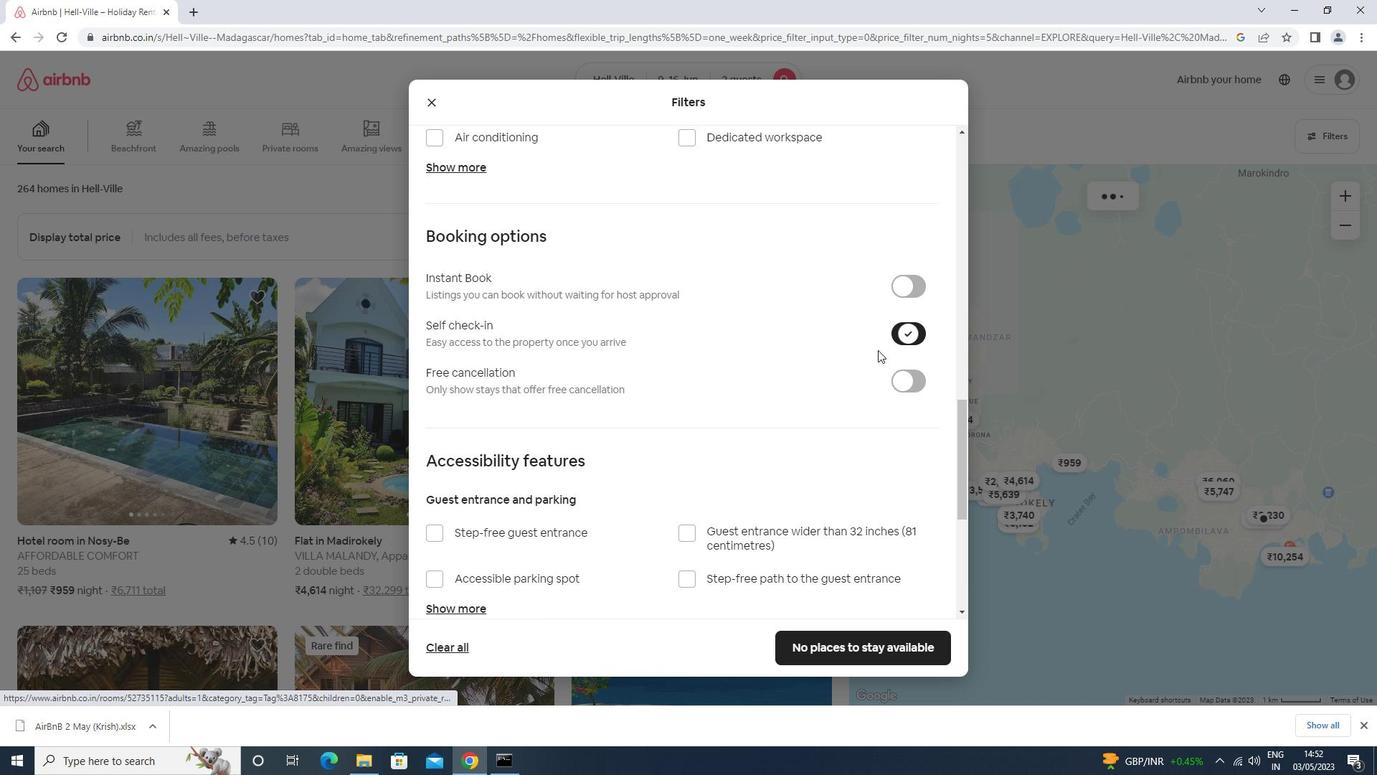 
Action: Mouse scrolled (873, 353) with delta (0, 0)
Screenshot: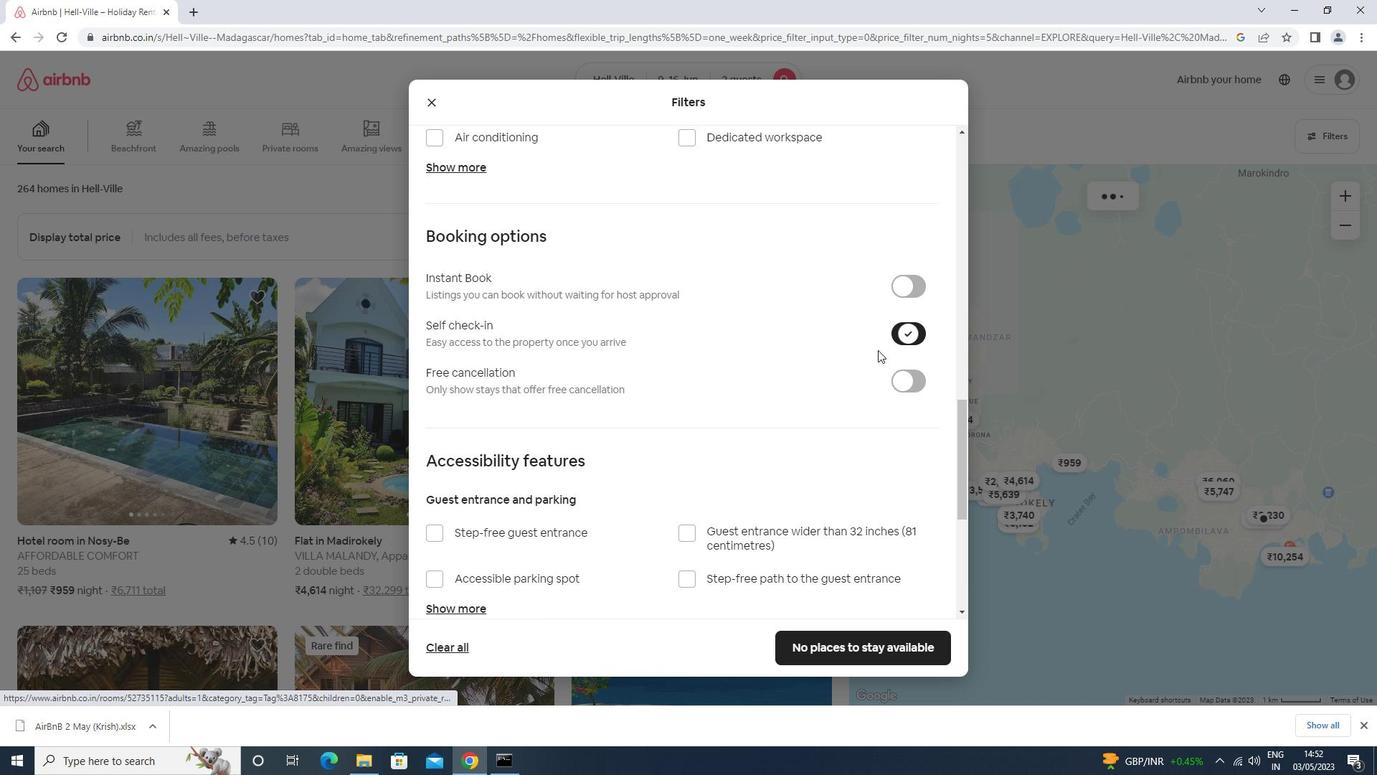 
Action: Mouse scrolled (873, 353) with delta (0, 0)
Screenshot: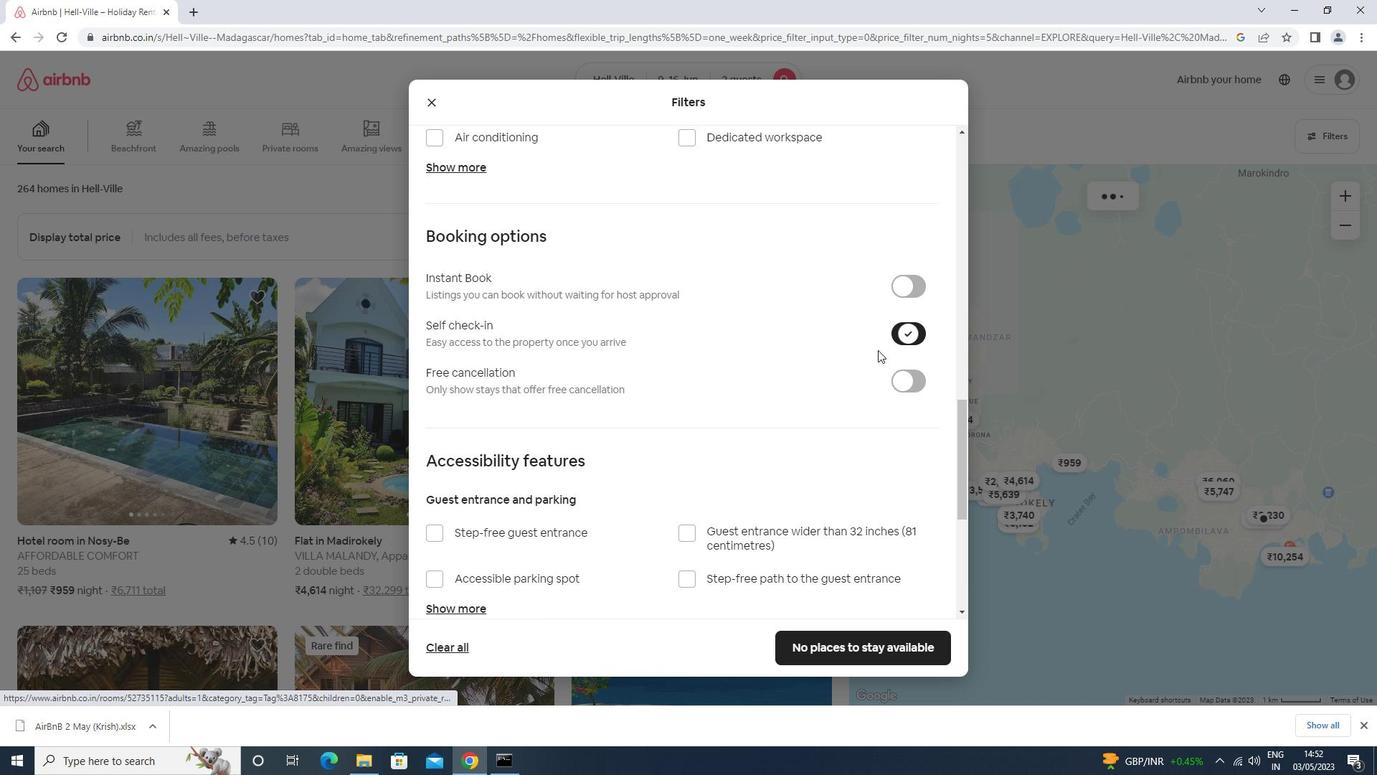 
Action: Mouse scrolled (873, 353) with delta (0, 0)
Screenshot: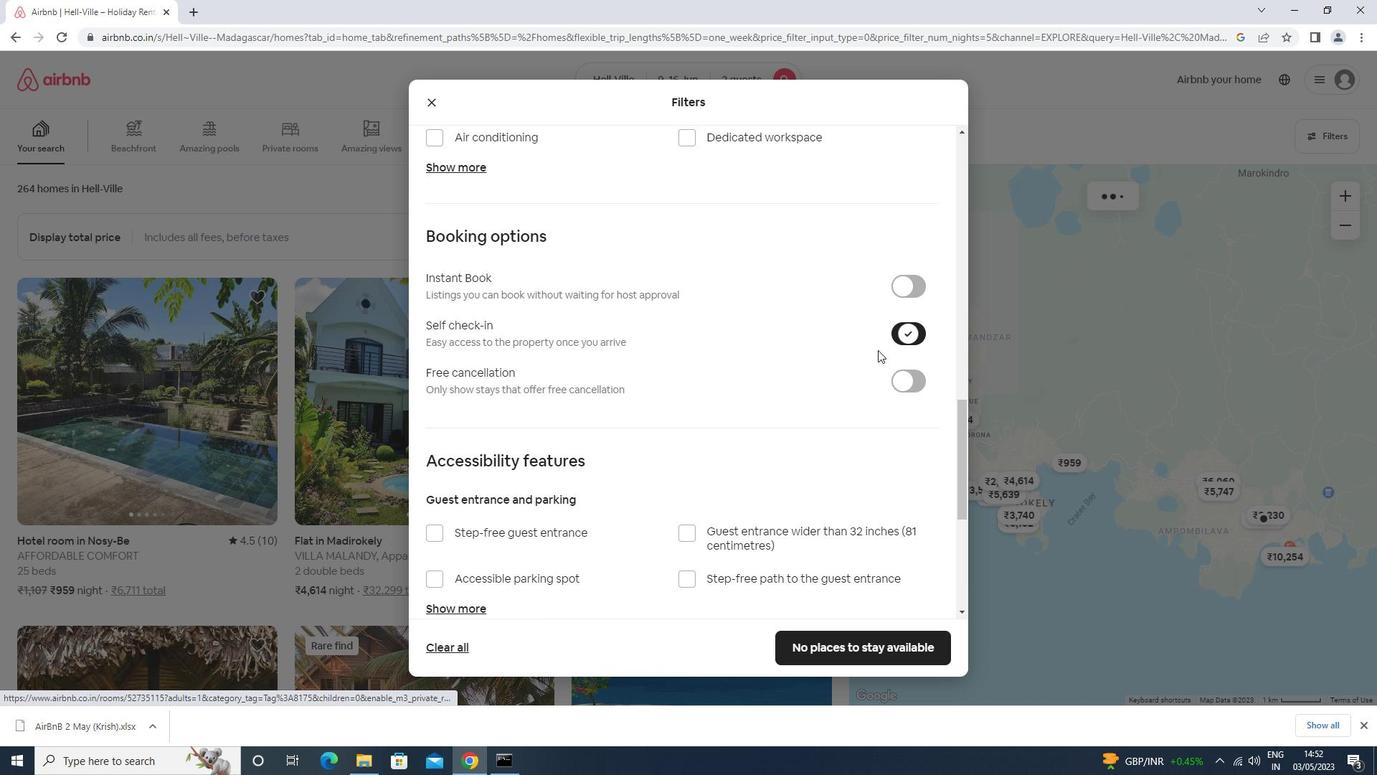 
Action: Mouse scrolled (873, 353) with delta (0, 0)
Screenshot: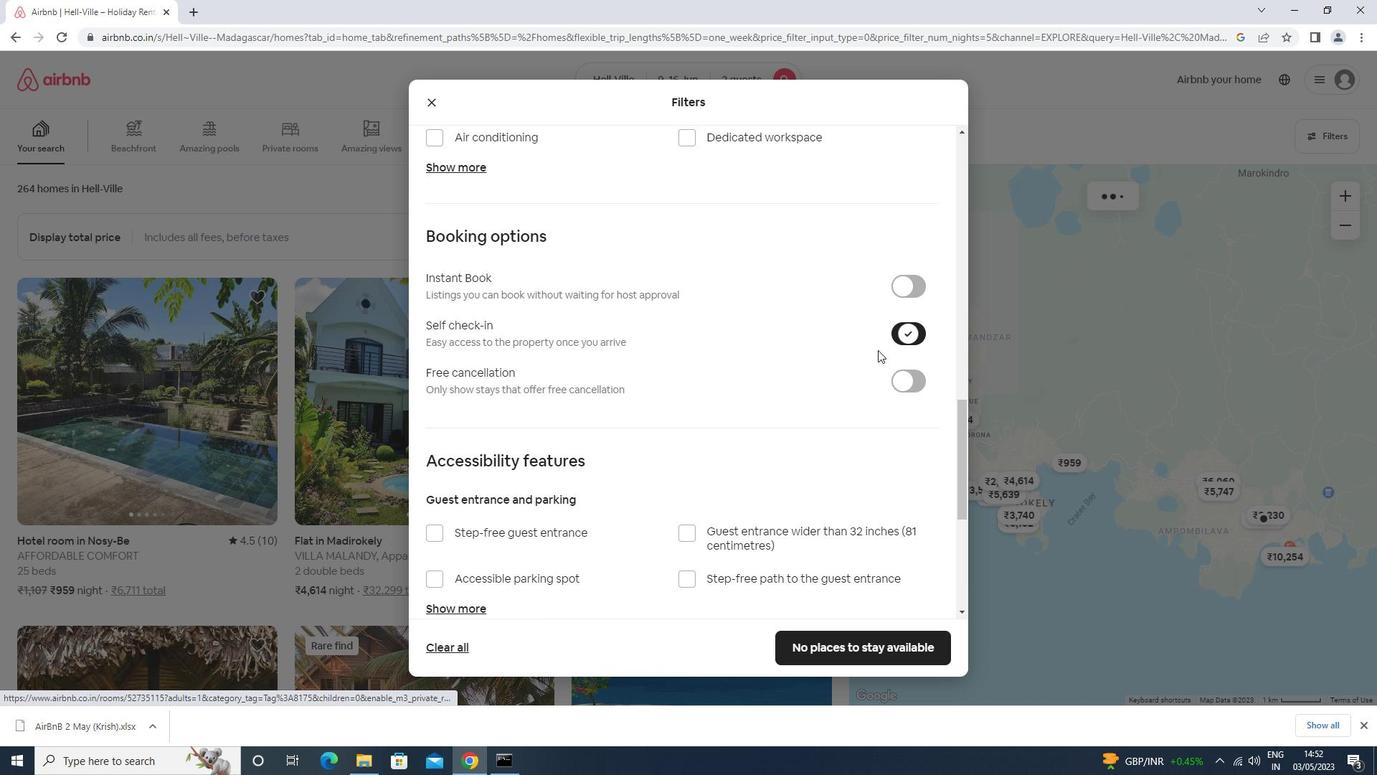 
Action: Mouse scrolled (873, 353) with delta (0, 0)
Screenshot: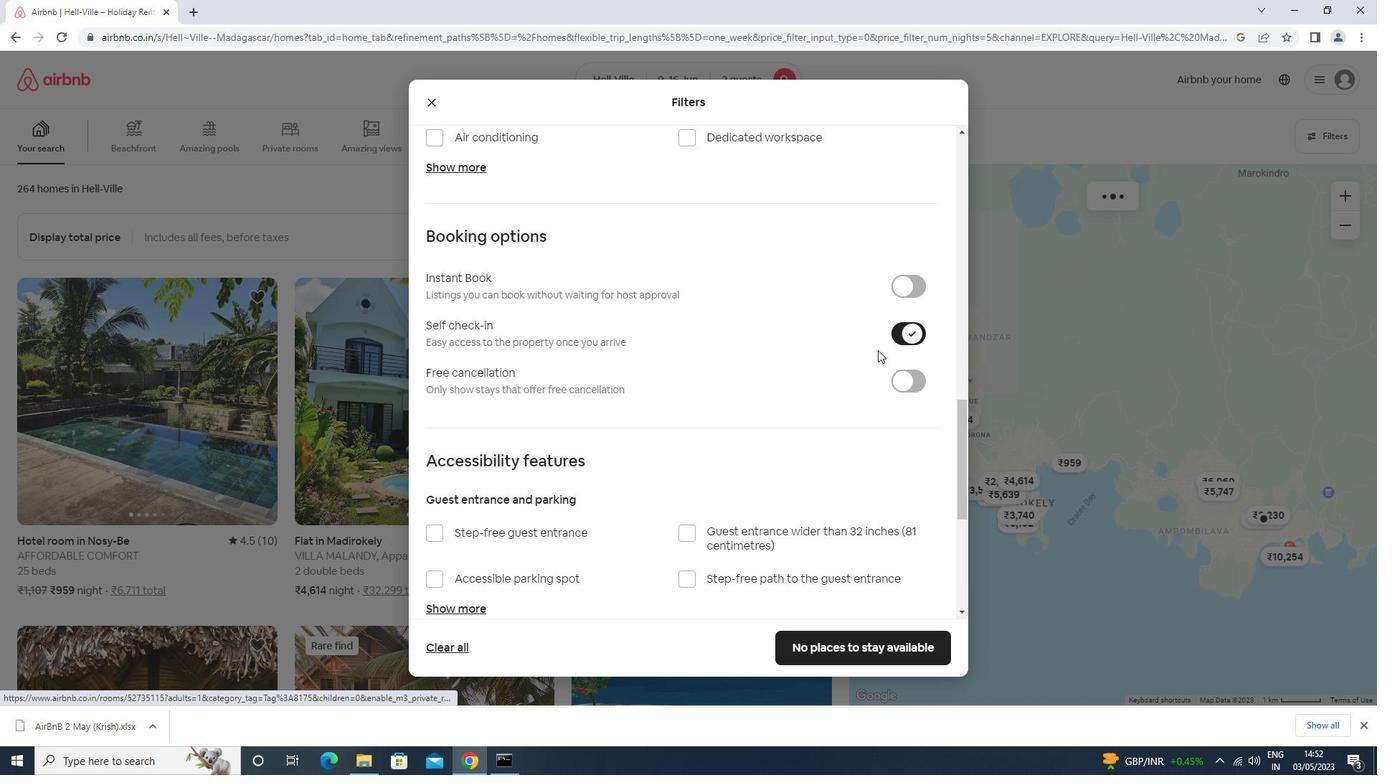 
Action: Mouse moved to (484, 517)
Screenshot: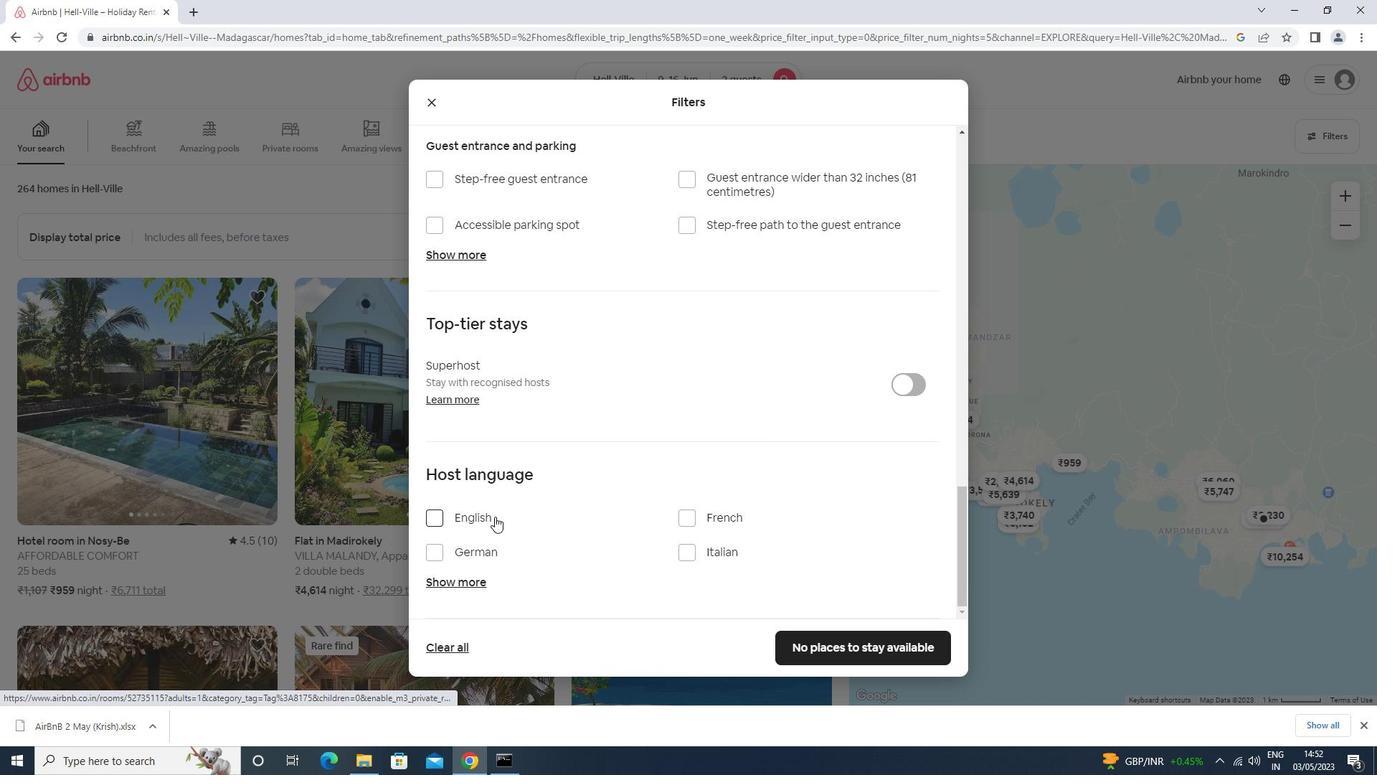 
Action: Mouse pressed left at (484, 517)
Screenshot: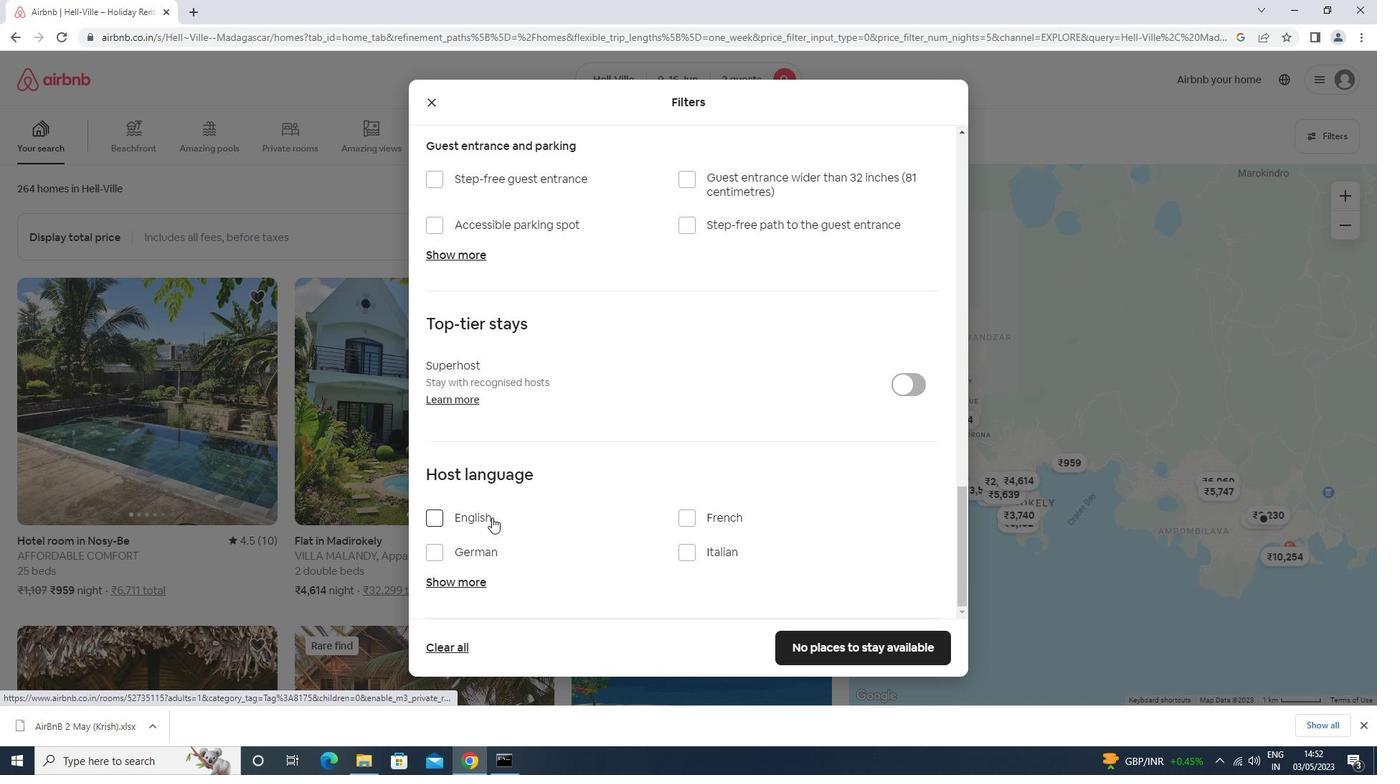 
Action: Mouse moved to (856, 646)
Screenshot: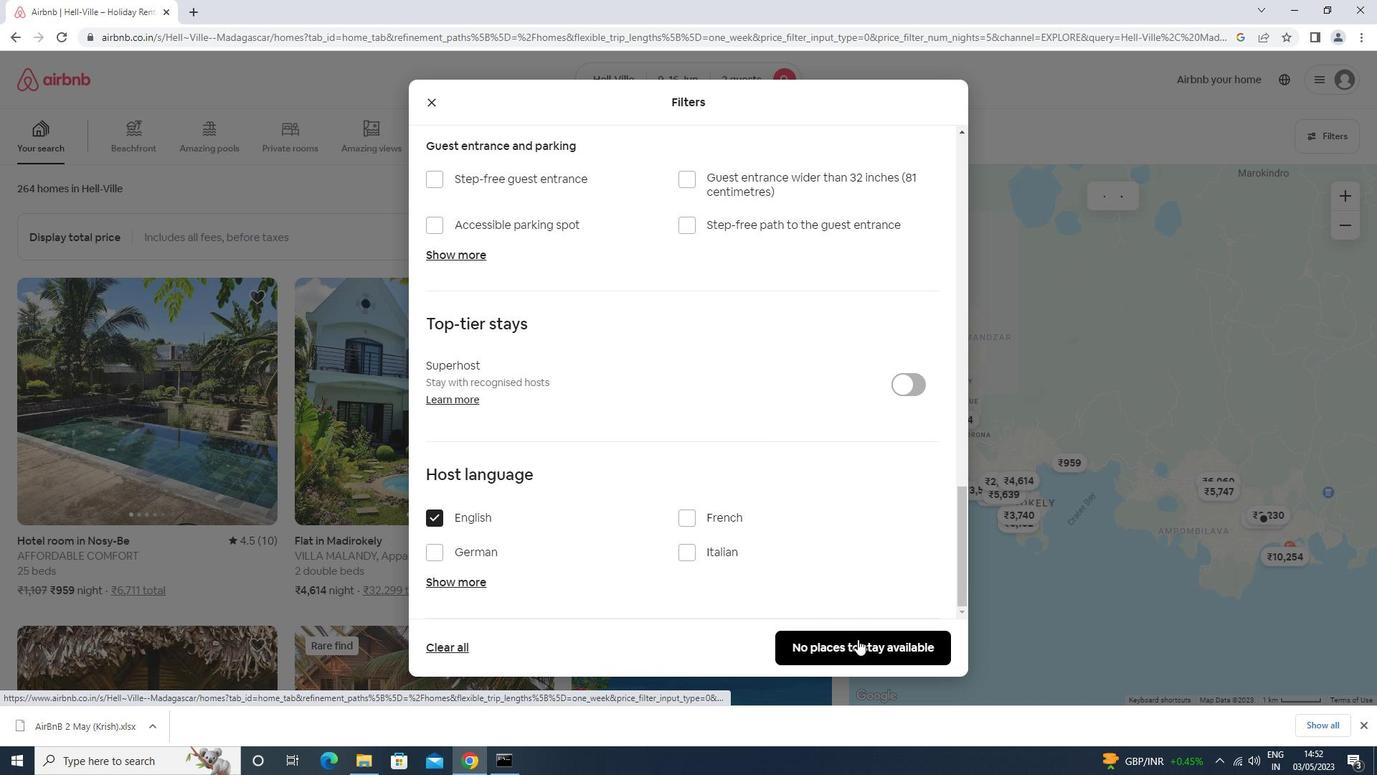 
Action: Mouse pressed left at (856, 646)
Screenshot: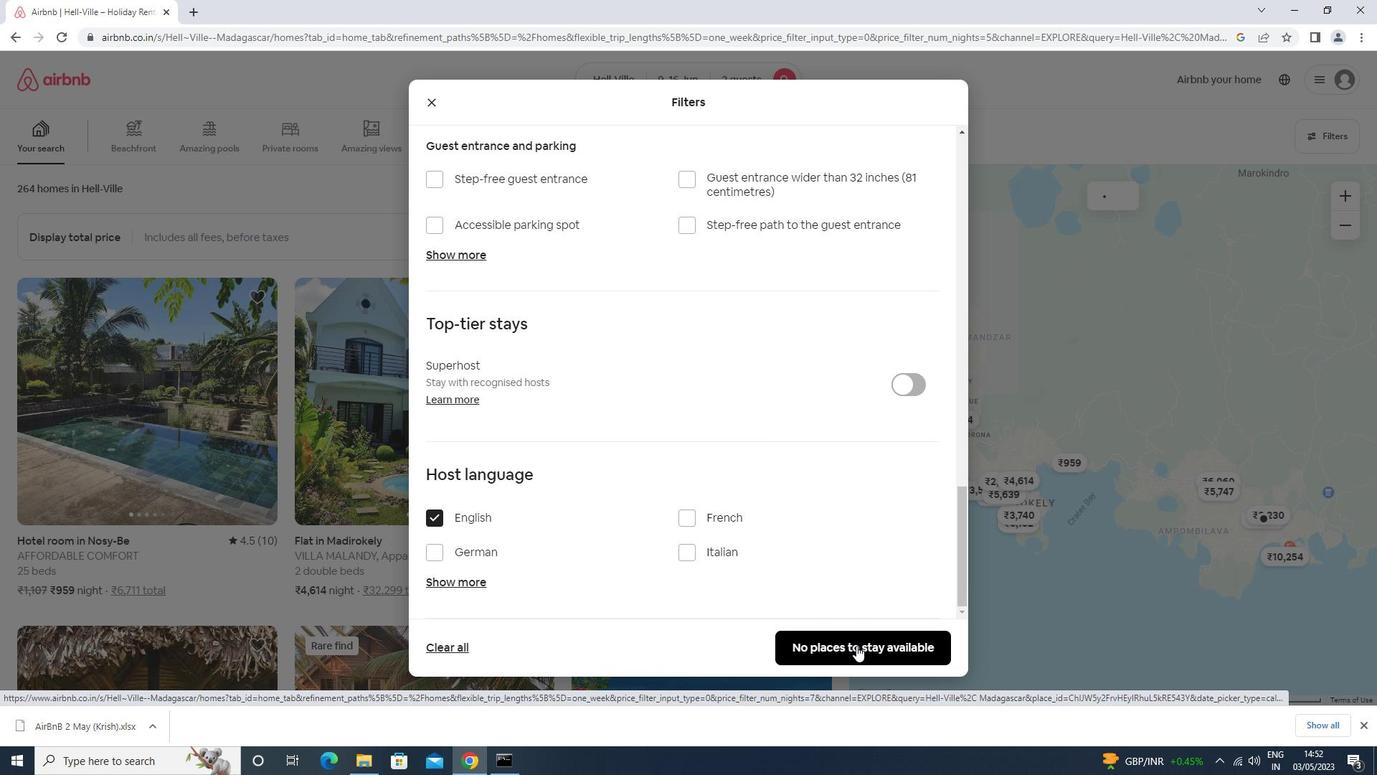 
Action: Mouse moved to (854, 647)
Screenshot: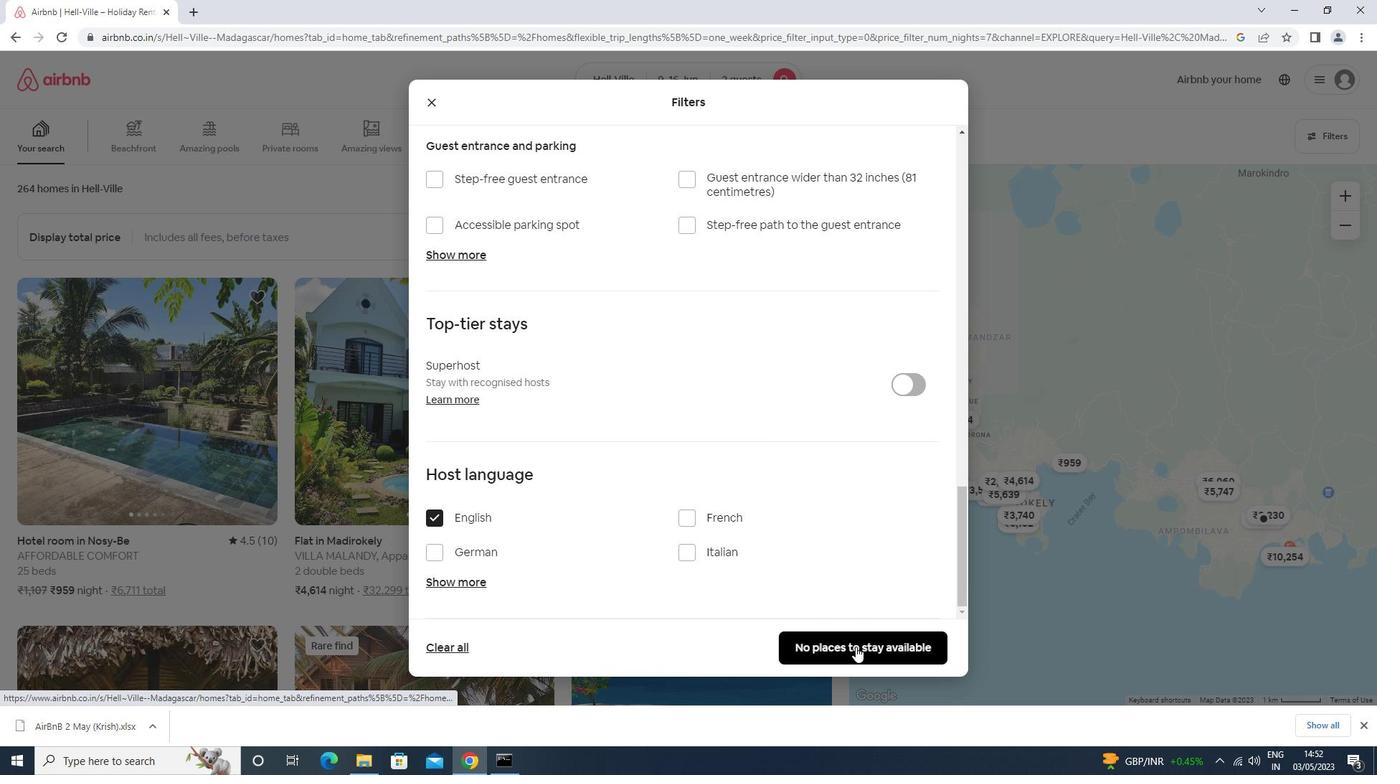 
